 Task: Find the shortest route from Bend to Smith Rock State Park.
Action: Mouse moved to (189, 64)
Screenshot: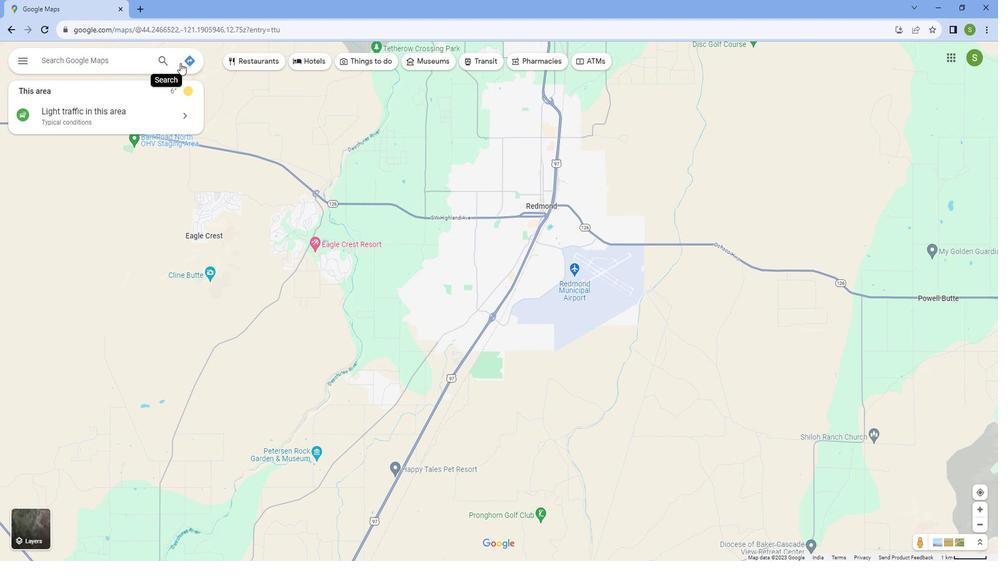
Action: Mouse pressed left at (189, 64)
Screenshot: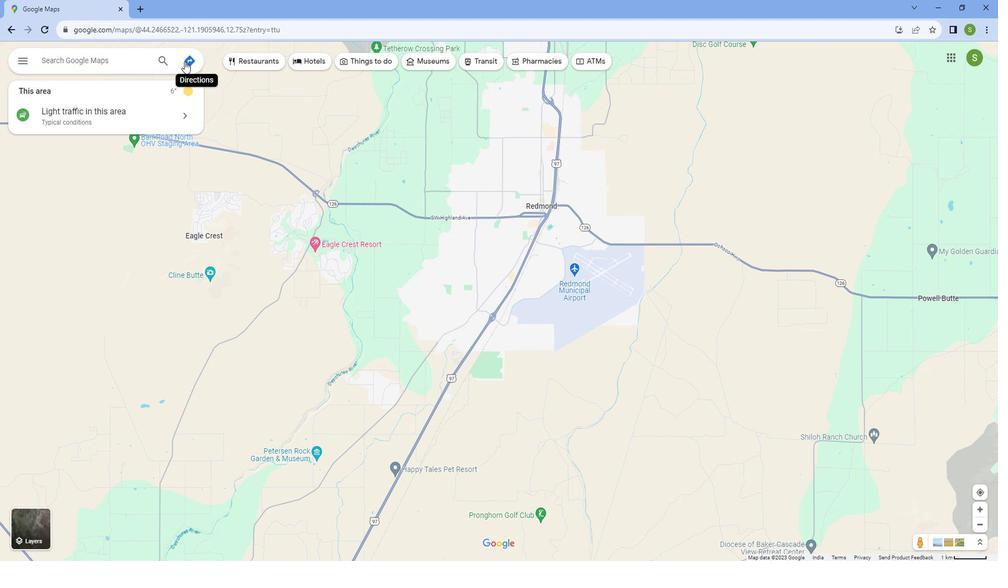 
Action: Mouse moved to (100, 96)
Screenshot: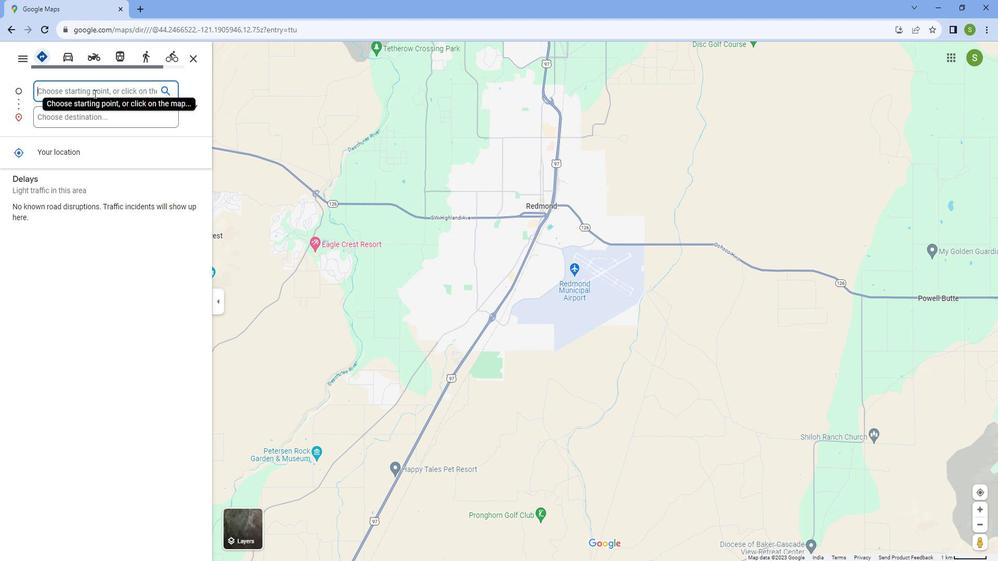 
Action: Key pressed <Key.caps_lock>B<Key.caps_lock>end
Screenshot: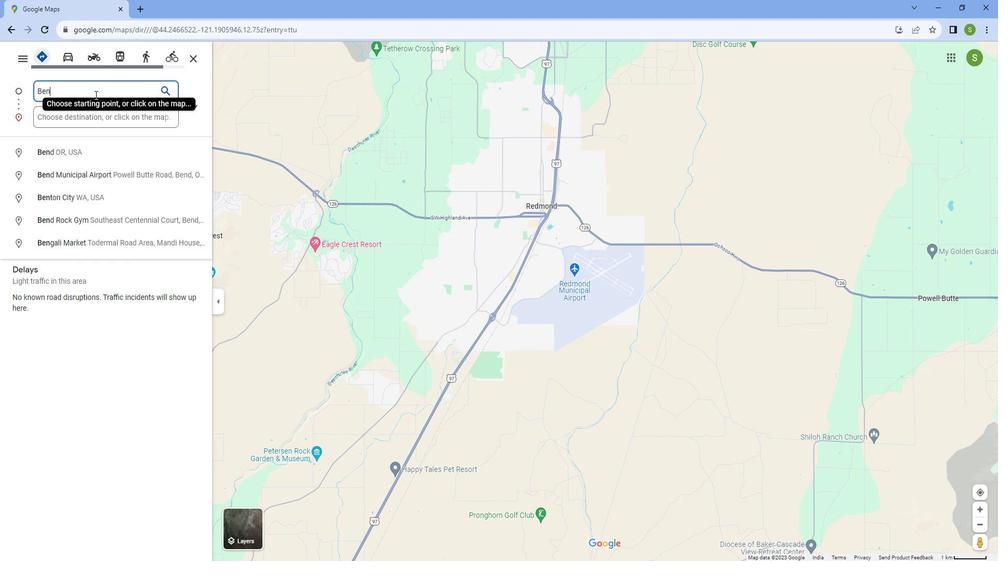 
Action: Mouse moved to (72, 150)
Screenshot: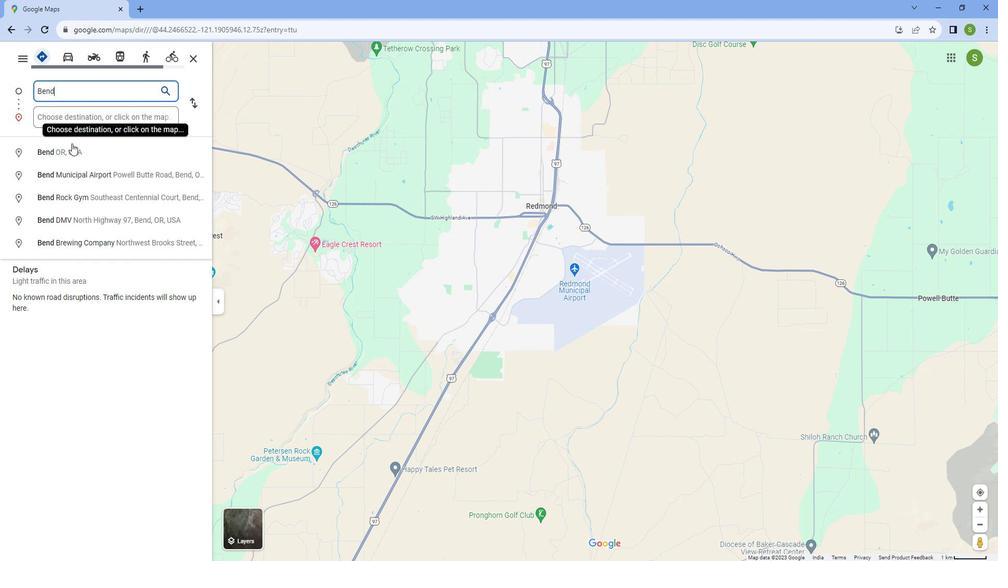 
Action: Mouse pressed left at (72, 150)
Screenshot: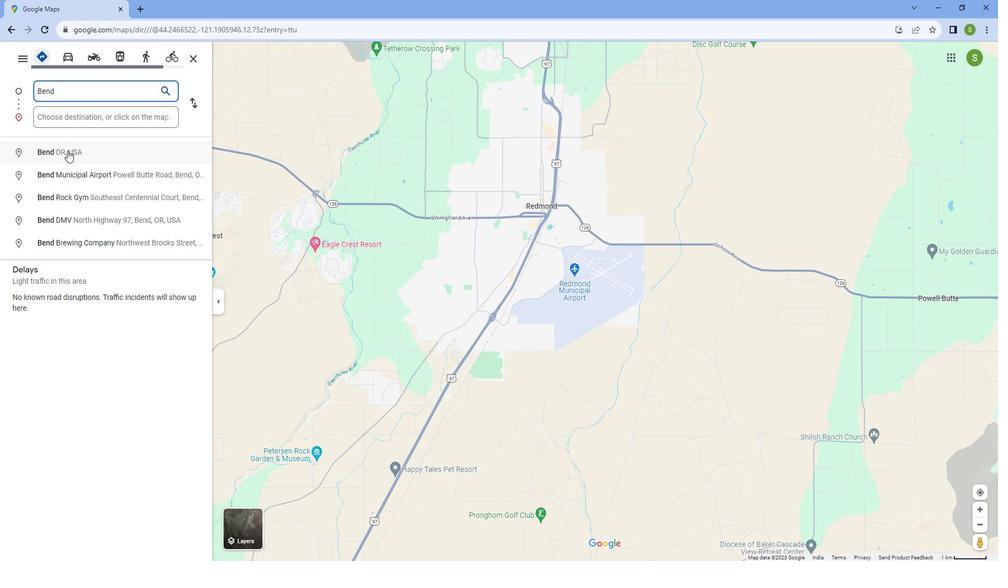 
Action: Mouse moved to (97, 116)
Screenshot: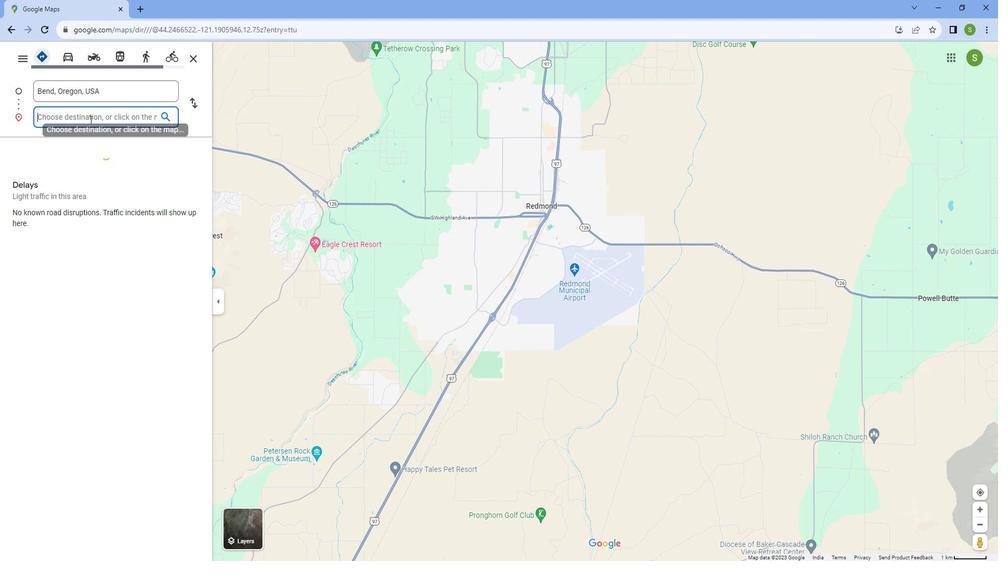 
Action: Mouse pressed left at (97, 116)
Screenshot: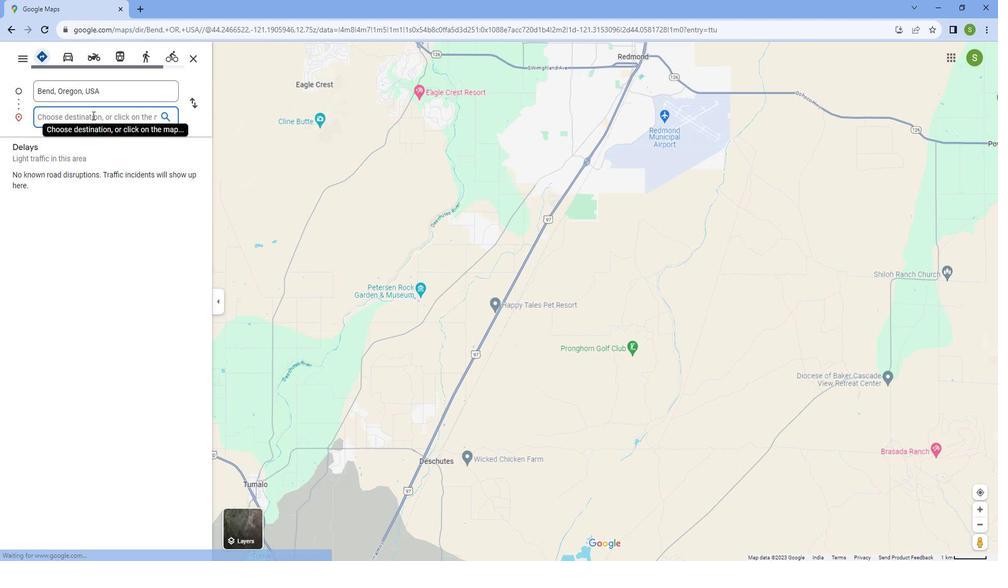 
Action: Mouse moved to (97, 115)
Screenshot: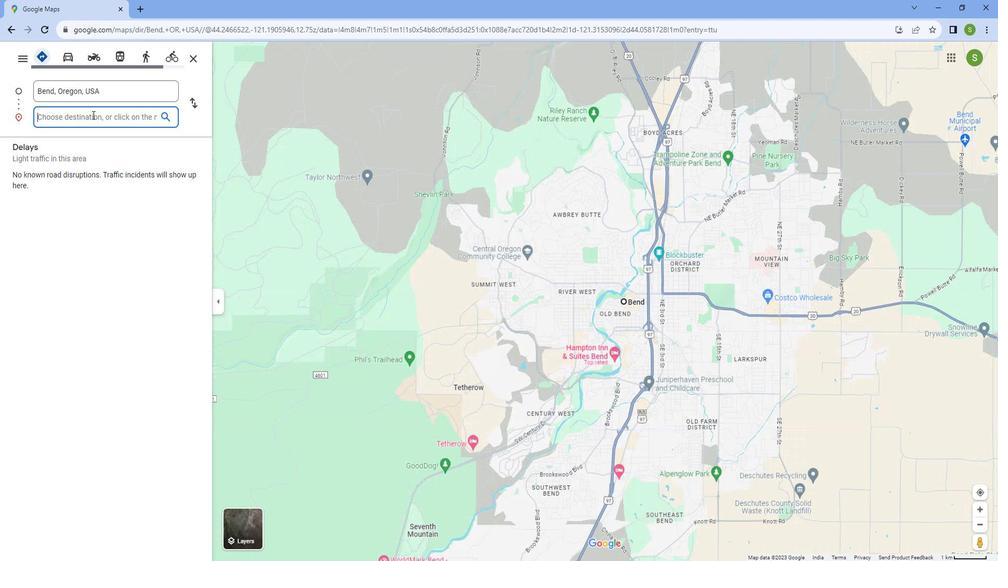 
Action: Key pressed <Key.caps_lock>S<Key.caps_lock>mith<Key.space><Key.caps_lock>R<Key.caps_lock>ock<Key.space><Key.caps_lock>S<Key.caps_lock>tate<Key.space><Key.caps_lock>PA<Key.backspace><Key.caps_lock>ark
Screenshot: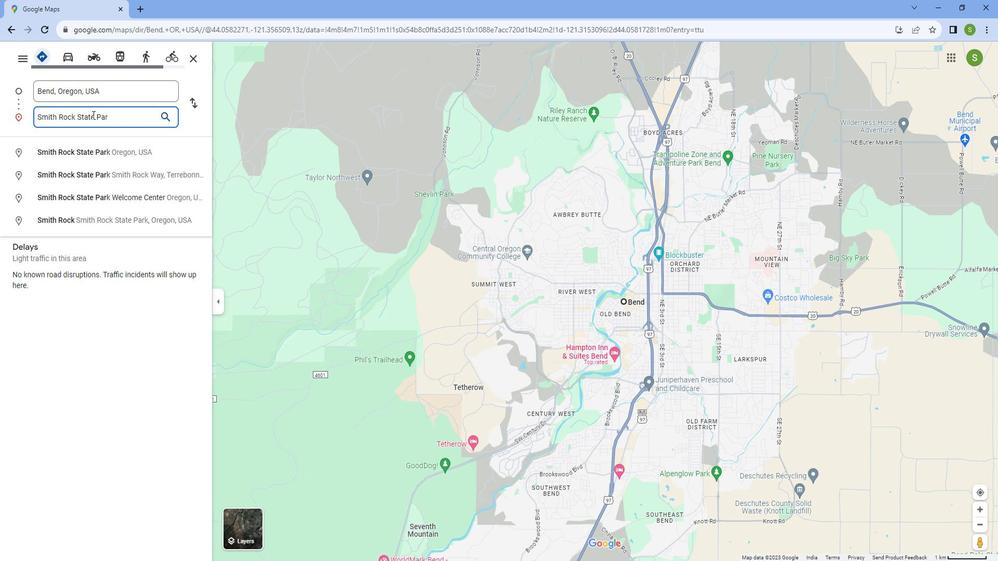 
Action: Mouse moved to (103, 152)
Screenshot: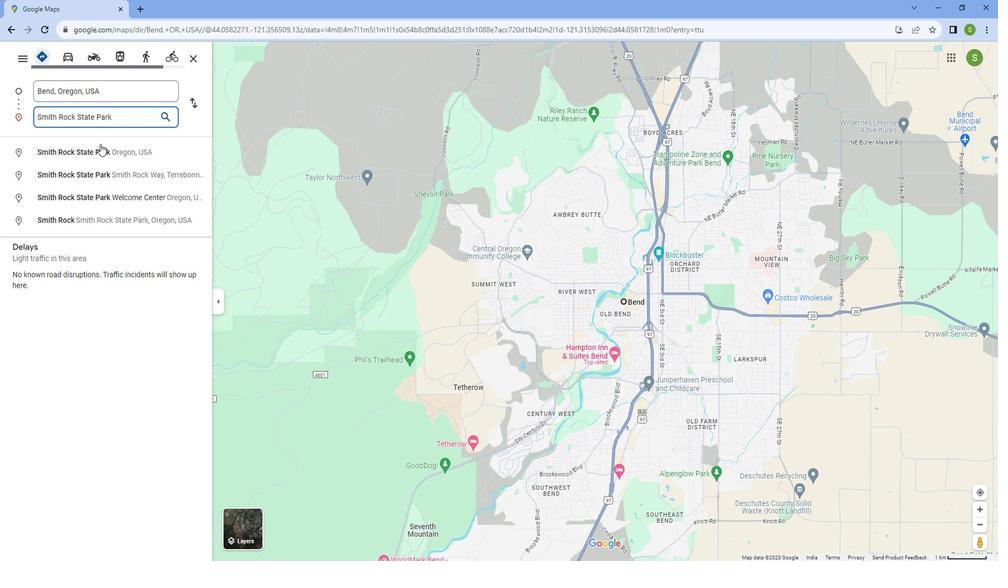 
Action: Mouse pressed left at (103, 152)
Screenshot: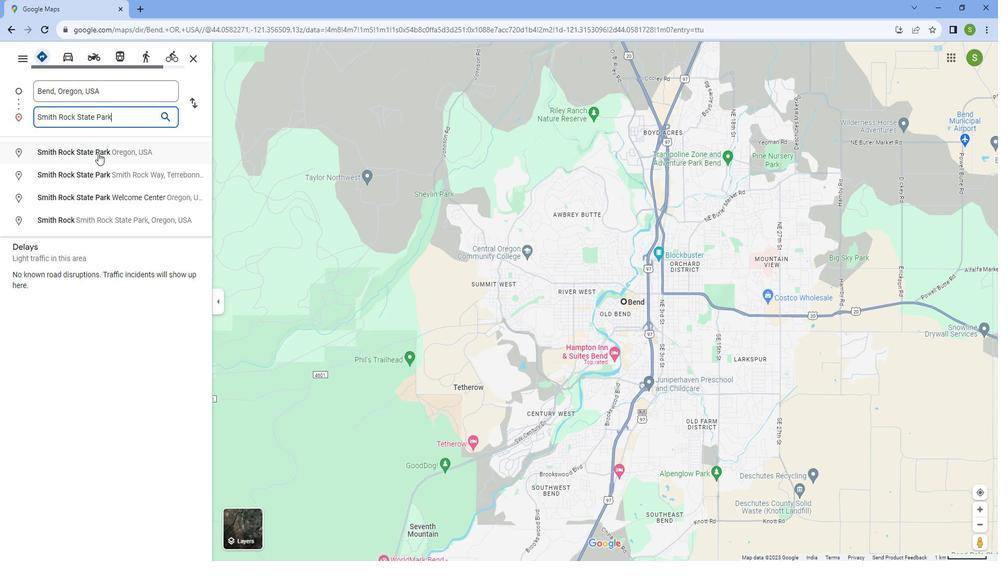 
Action: Mouse moved to (63, 278)
Screenshot: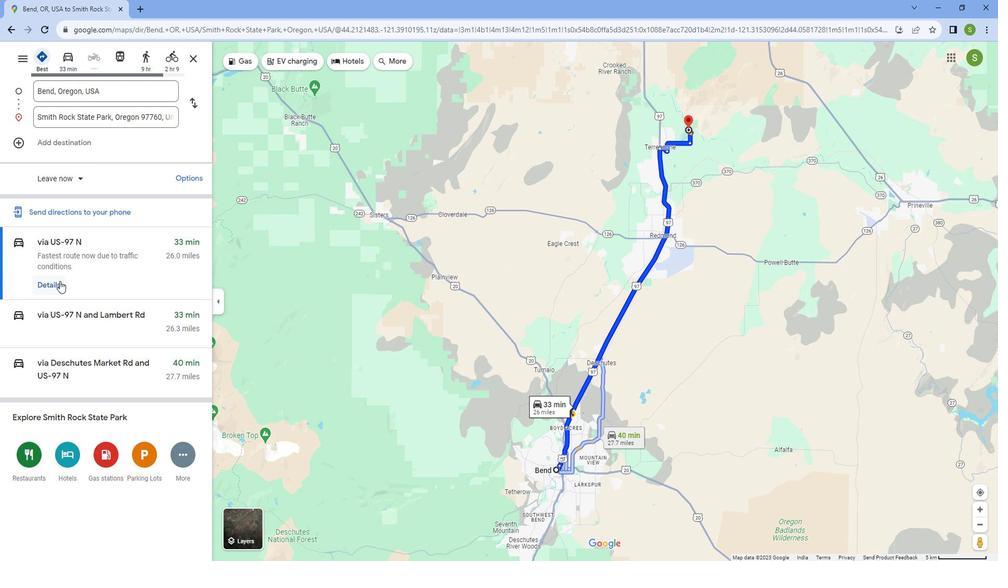 
Action: Mouse pressed left at (63, 278)
Screenshot: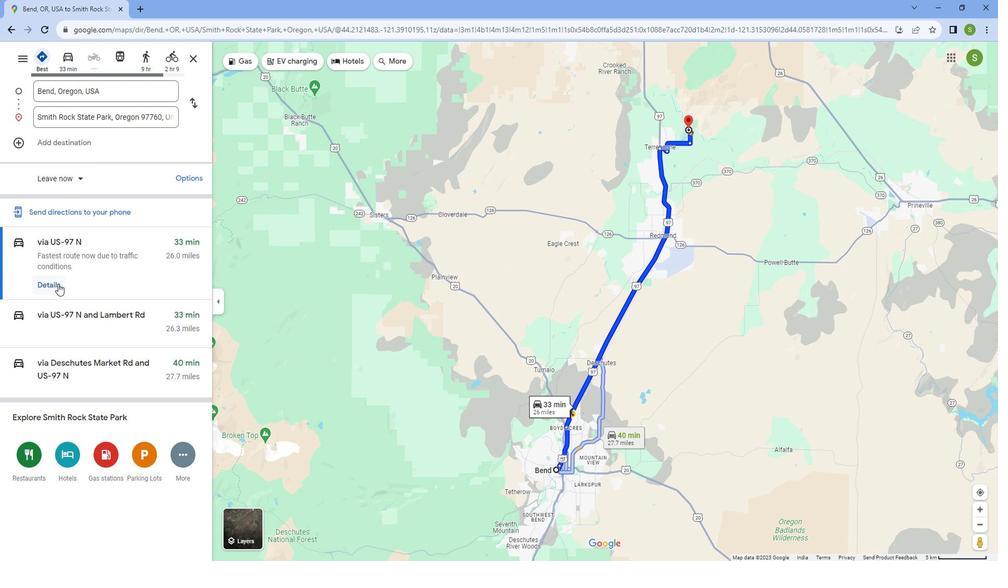 
Action: Mouse moved to (561, 335)
Screenshot: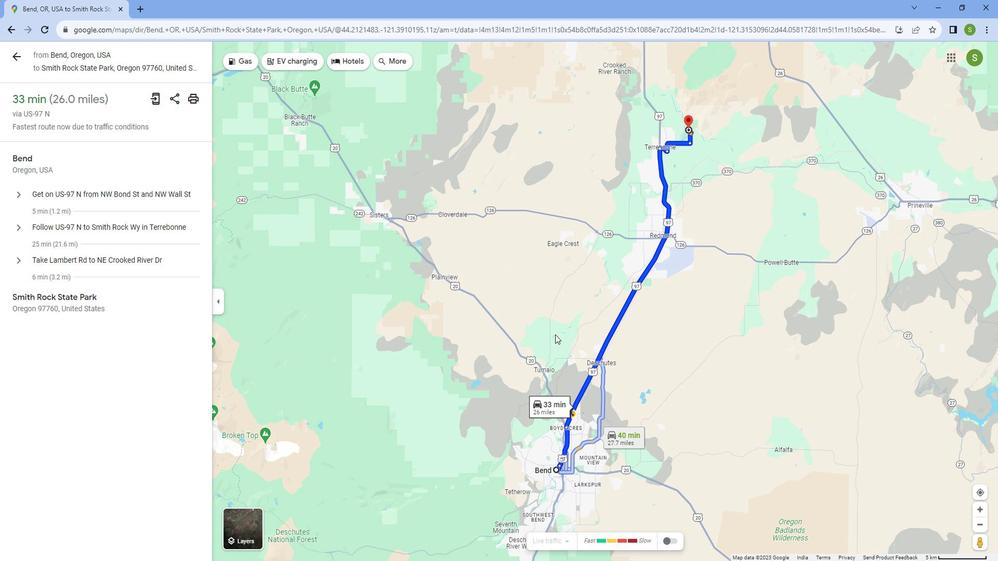 
Action: Mouse scrolled (561, 335) with delta (0, 0)
Screenshot: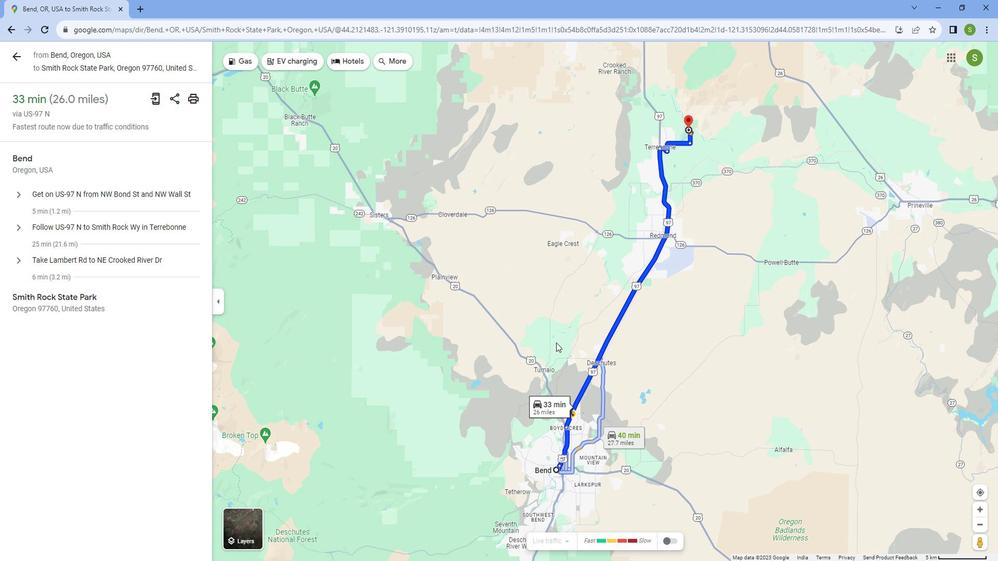 
Action: Mouse scrolled (561, 335) with delta (0, 0)
Screenshot: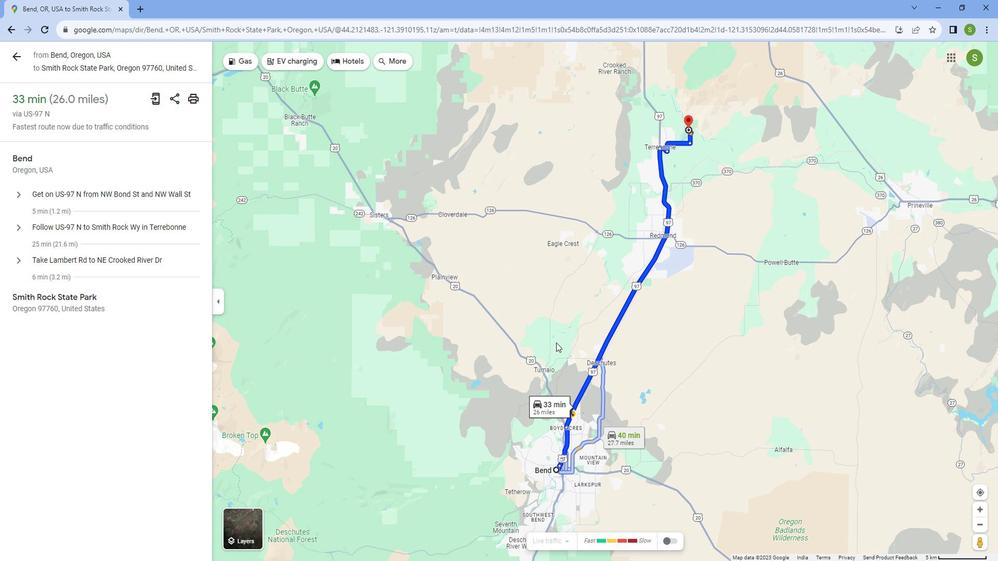 
Action: Mouse scrolled (561, 335) with delta (0, 0)
Screenshot: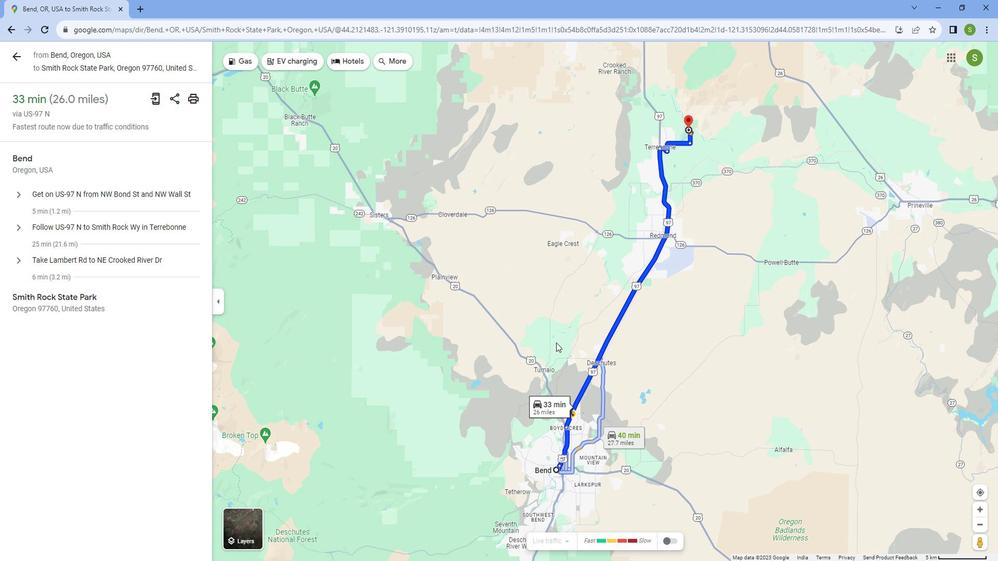 
Action: Mouse scrolled (561, 335) with delta (0, 0)
Screenshot: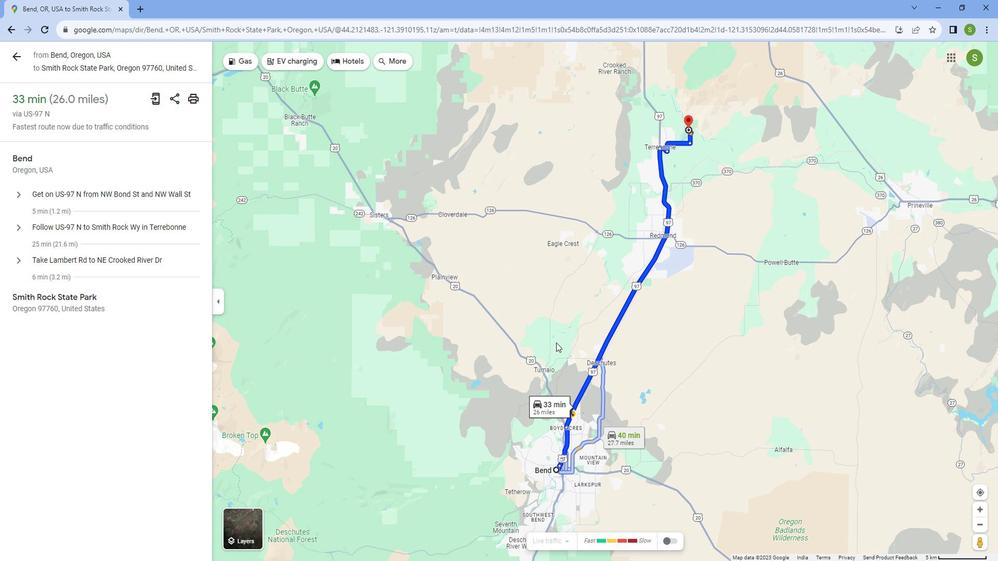 
Action: Mouse scrolled (561, 335) with delta (0, 0)
Screenshot: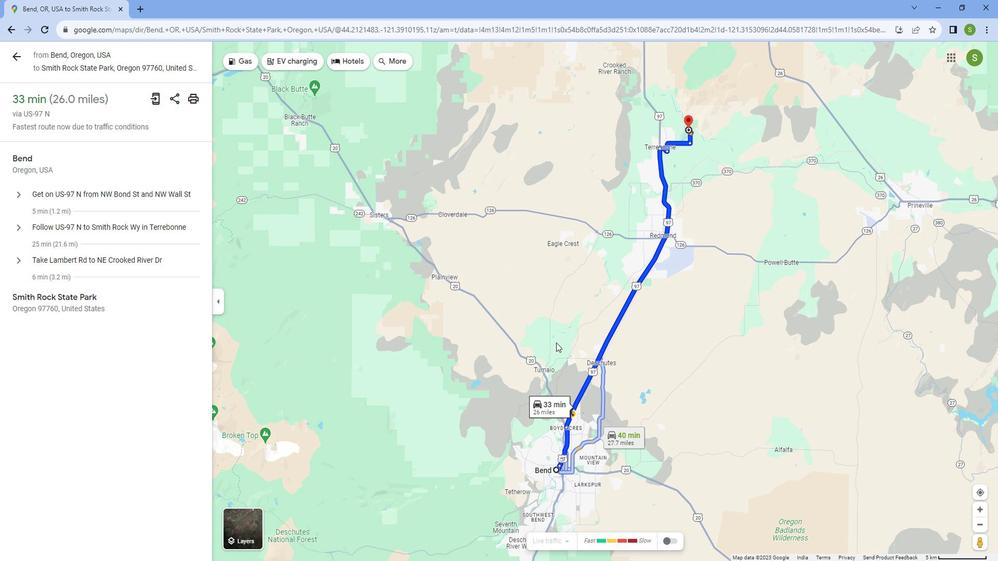 
Action: Mouse scrolled (561, 335) with delta (0, 0)
Screenshot: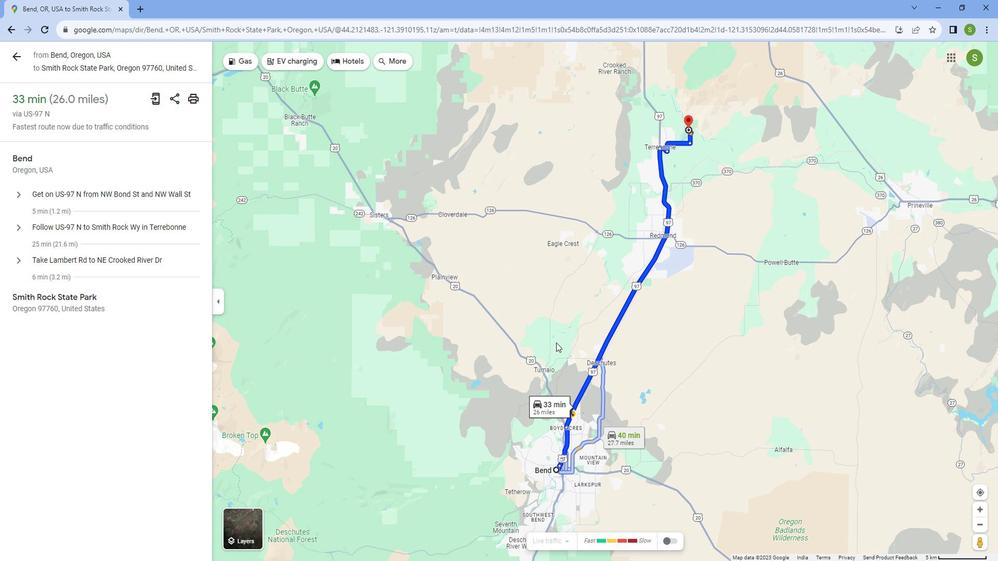 
Action: Mouse scrolled (561, 335) with delta (0, 0)
Screenshot: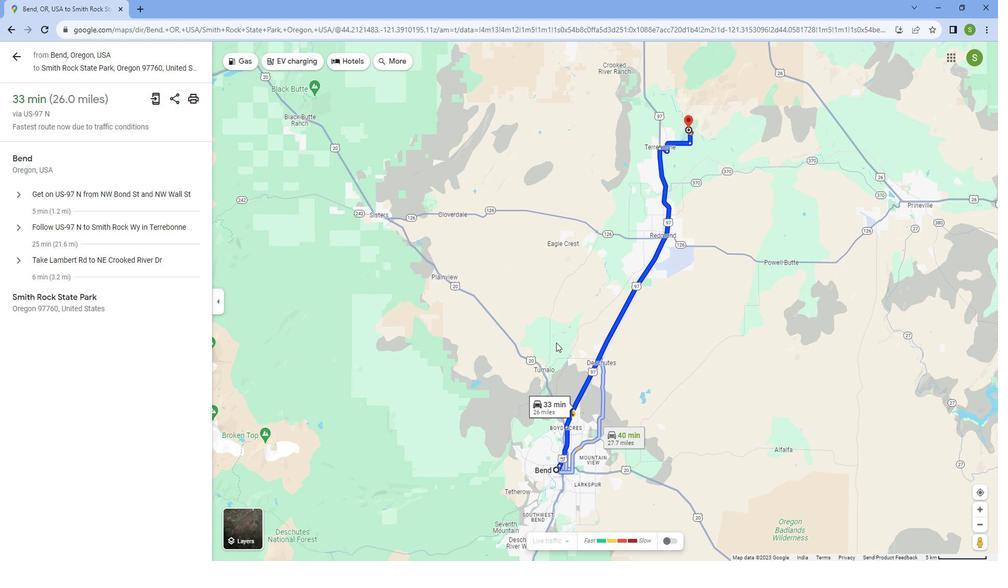 
Action: Mouse scrolled (561, 335) with delta (0, 0)
Screenshot: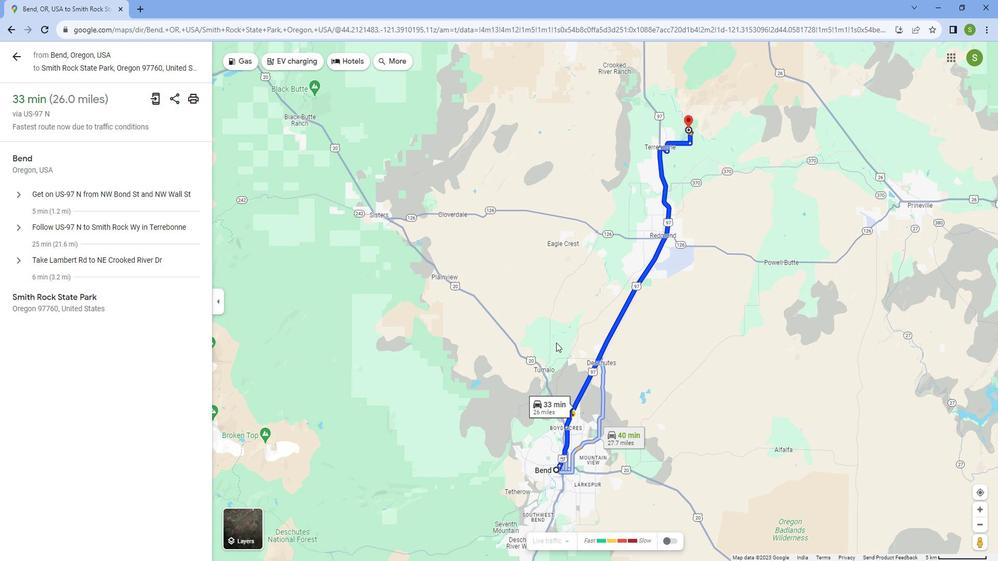 
Action: Mouse scrolled (561, 335) with delta (0, 0)
Screenshot: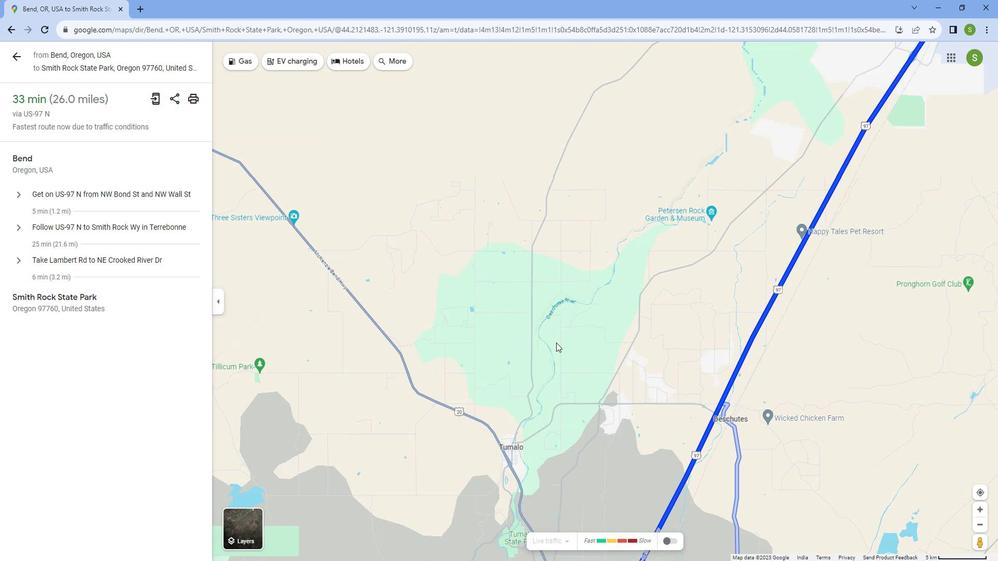 
Action: Mouse scrolled (561, 335) with delta (0, 0)
Screenshot: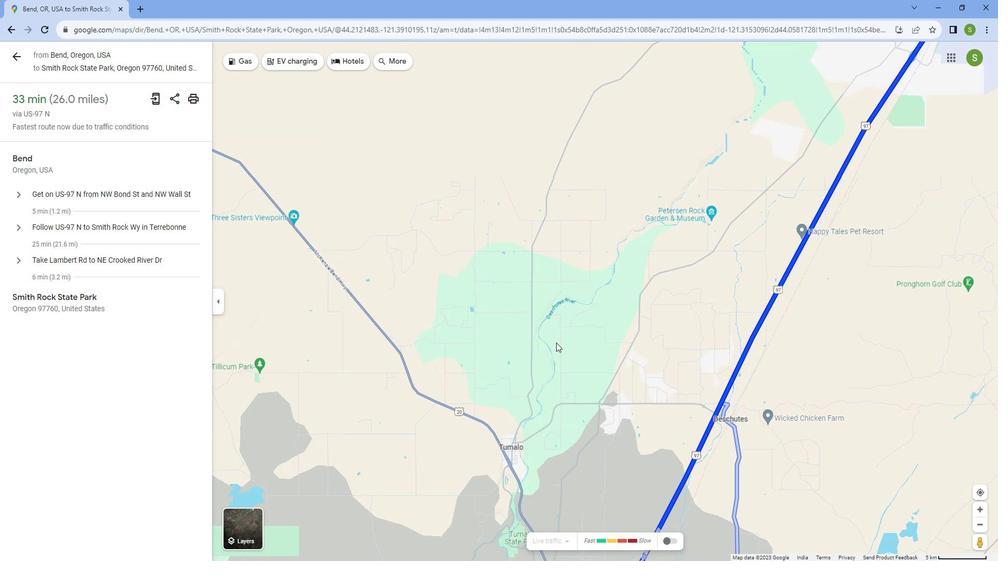 
Action: Mouse scrolled (561, 335) with delta (0, 0)
Screenshot: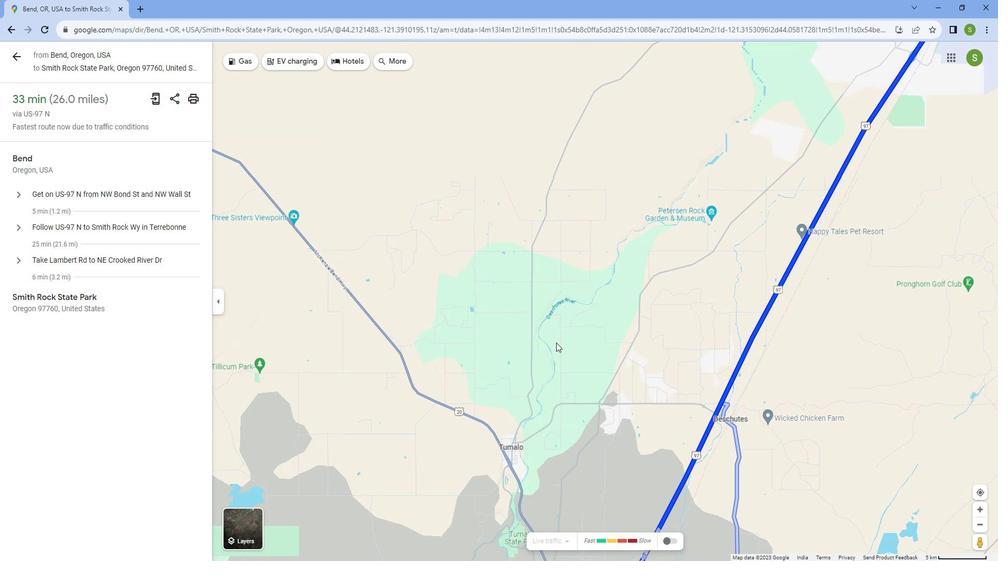 
Action: Mouse scrolled (561, 335) with delta (0, 0)
Screenshot: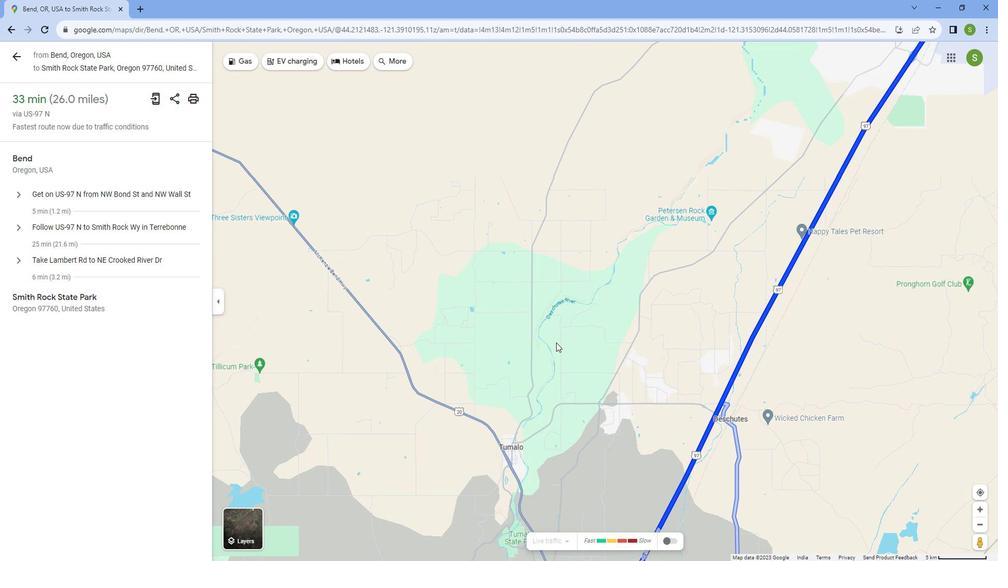 
Action: Mouse scrolled (561, 335) with delta (0, 0)
Screenshot: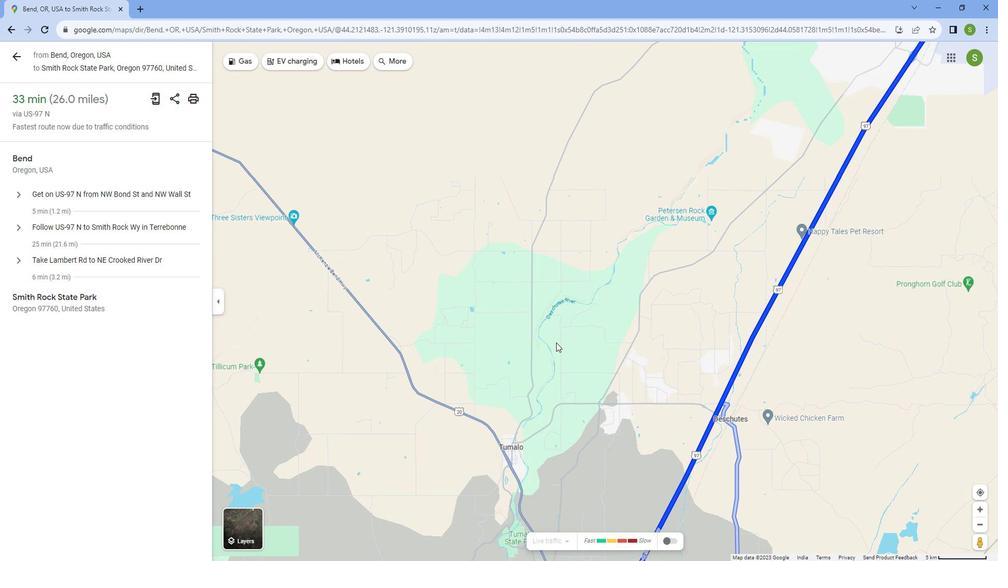
Action: Mouse scrolled (561, 335) with delta (0, 0)
Screenshot: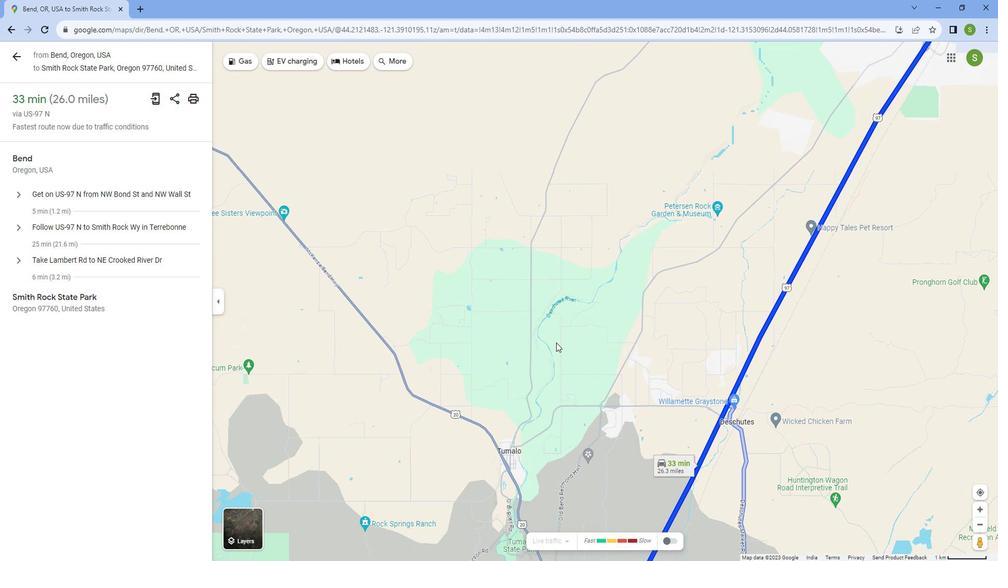 
Action: Mouse moved to (767, 320)
Screenshot: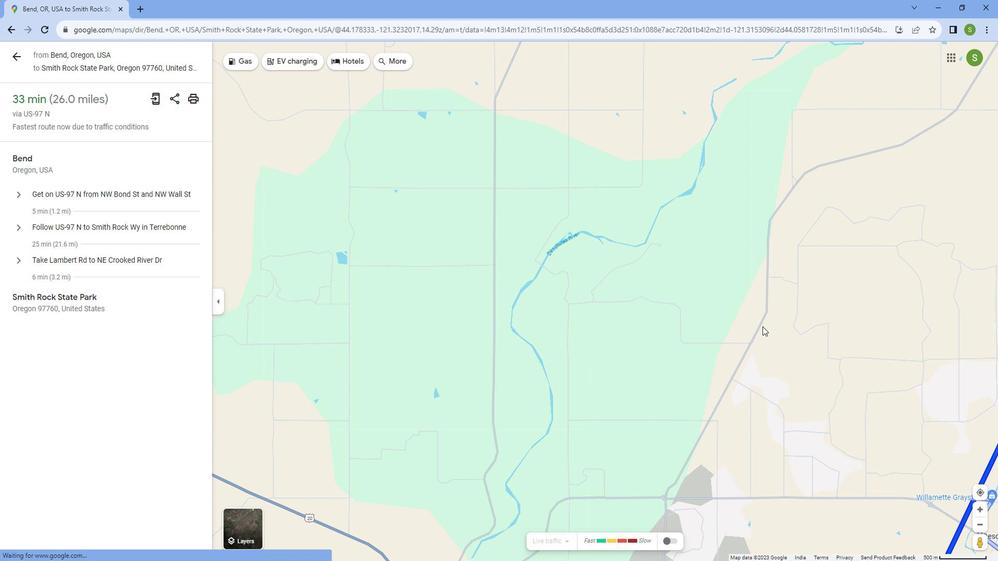 
Action: Mouse pressed left at (767, 320)
Screenshot: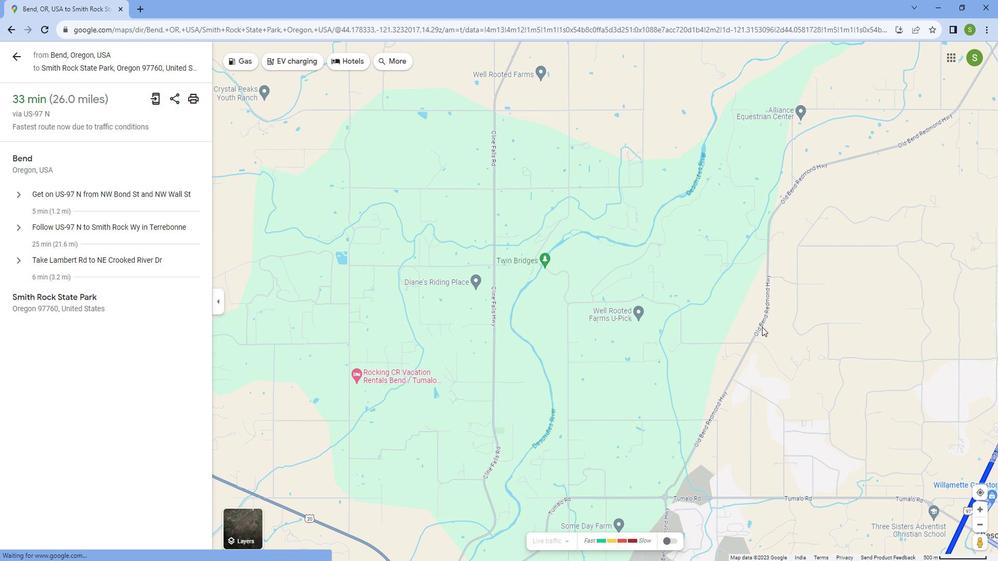 
Action: Mouse moved to (429, 224)
Screenshot: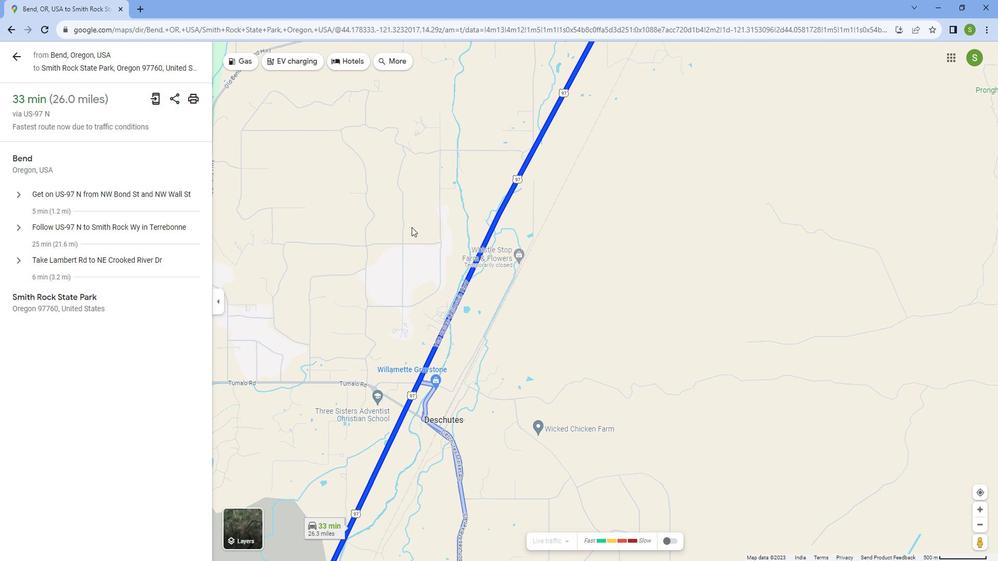
Action: Mouse scrolled (429, 223) with delta (0, 0)
Screenshot: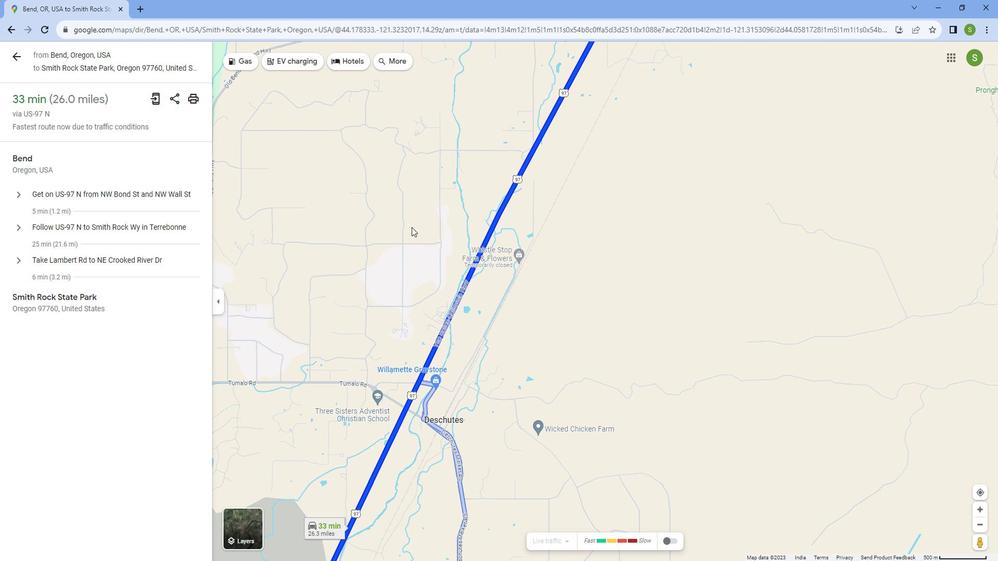 
Action: Mouse scrolled (429, 223) with delta (0, 0)
Screenshot: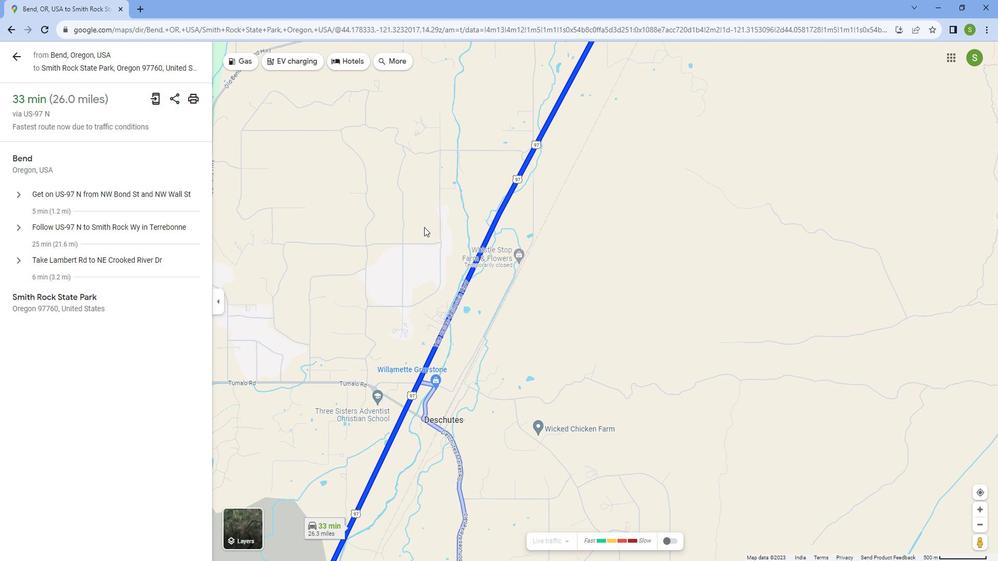 
Action: Mouse scrolled (429, 223) with delta (0, 0)
Screenshot: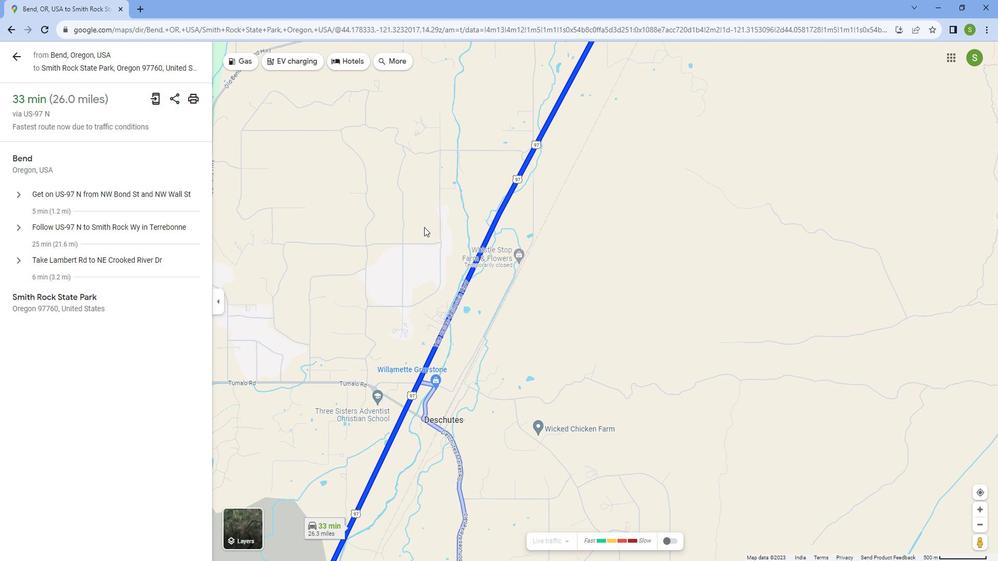 
Action: Mouse scrolled (429, 223) with delta (0, 0)
Screenshot: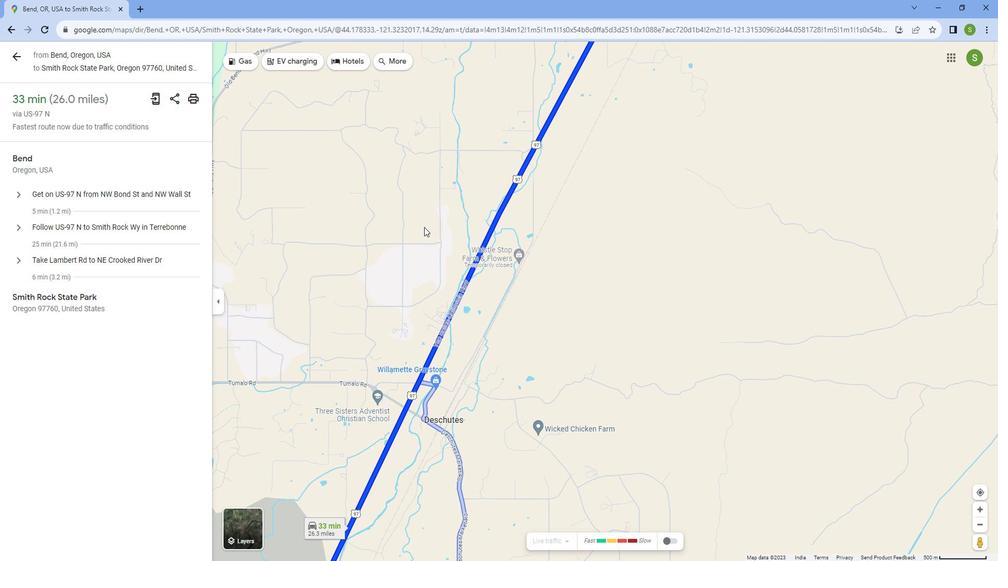
Action: Mouse scrolled (429, 223) with delta (0, 0)
Screenshot: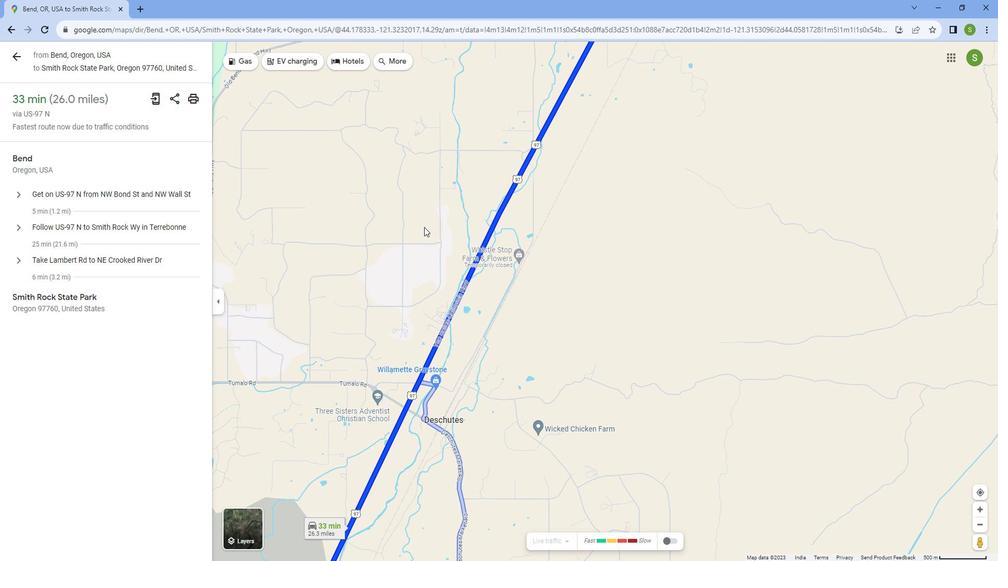 
Action: Mouse scrolled (429, 223) with delta (0, 0)
Screenshot: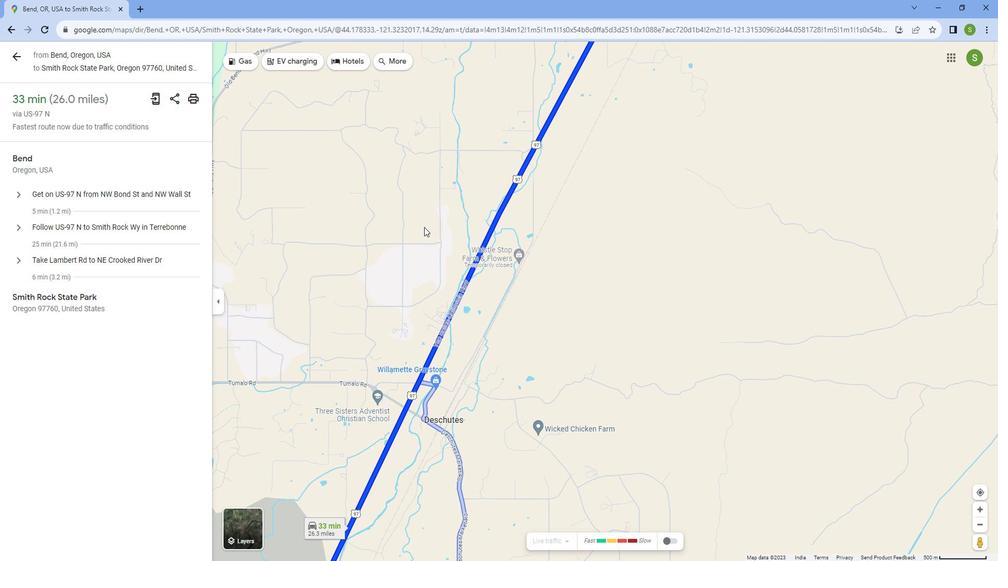 
Action: Mouse scrolled (429, 223) with delta (0, 0)
Screenshot: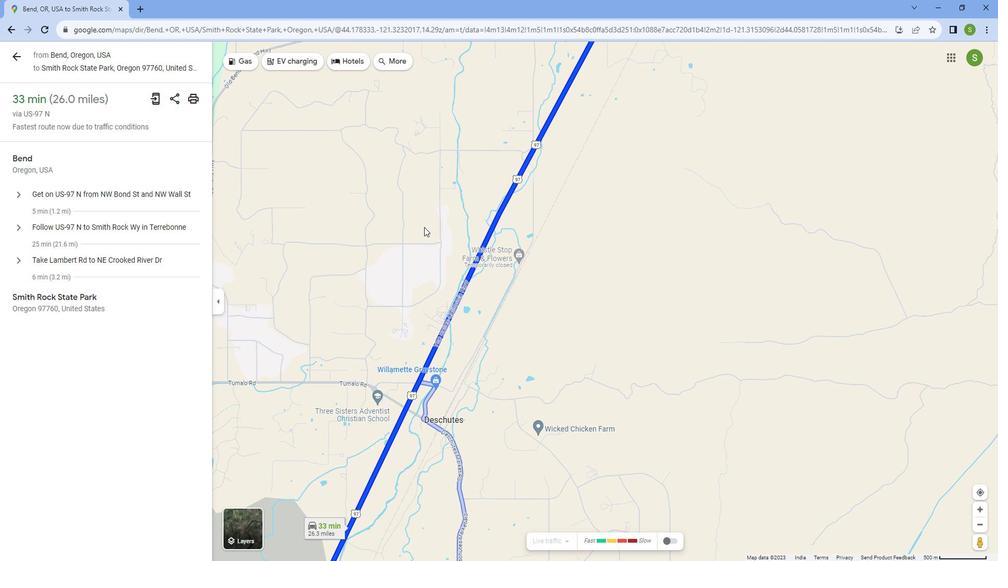 
Action: Mouse scrolled (429, 223) with delta (0, 0)
Screenshot: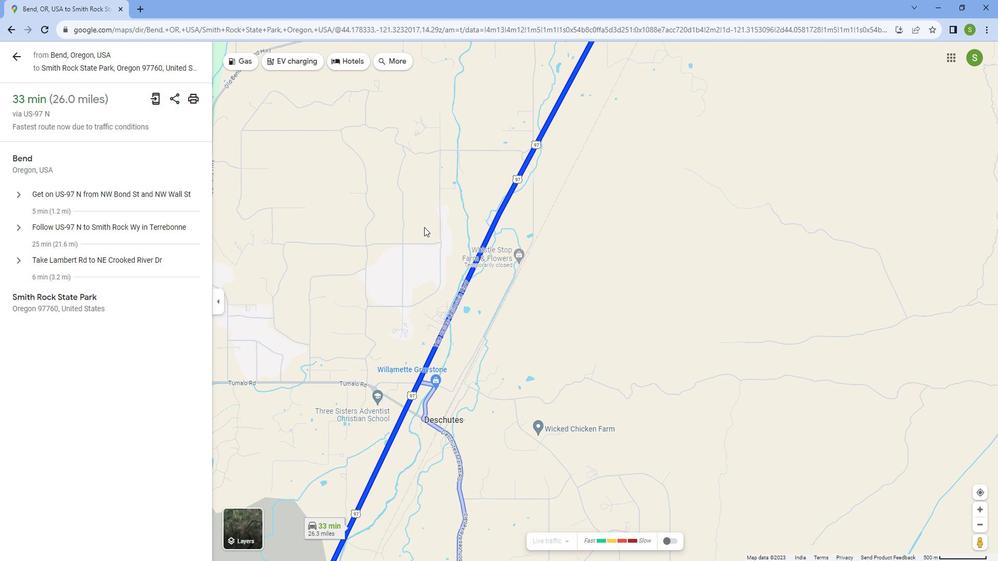 
Action: Mouse scrolled (429, 224) with delta (0, 0)
Screenshot: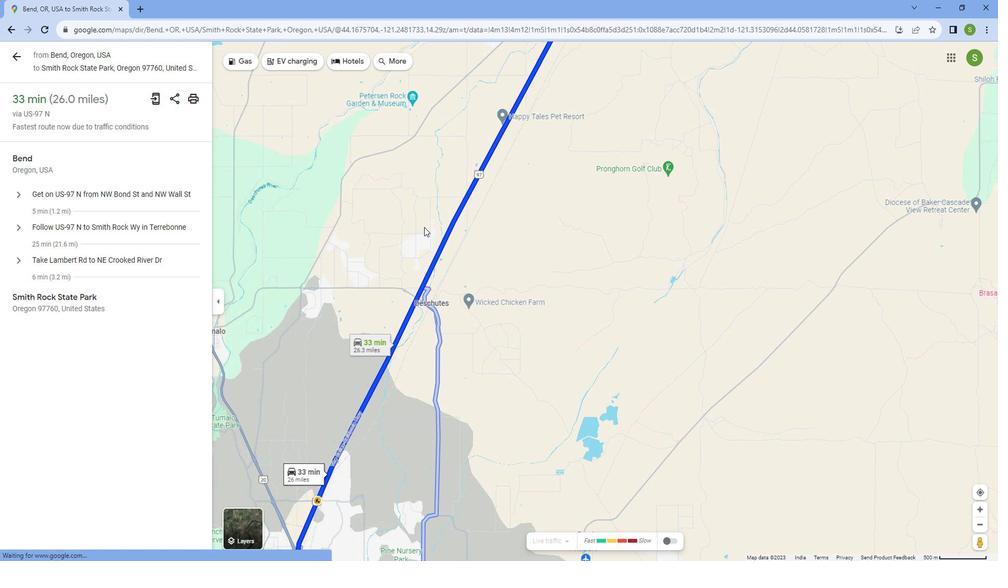
Action: Mouse scrolled (429, 223) with delta (0, 0)
Screenshot: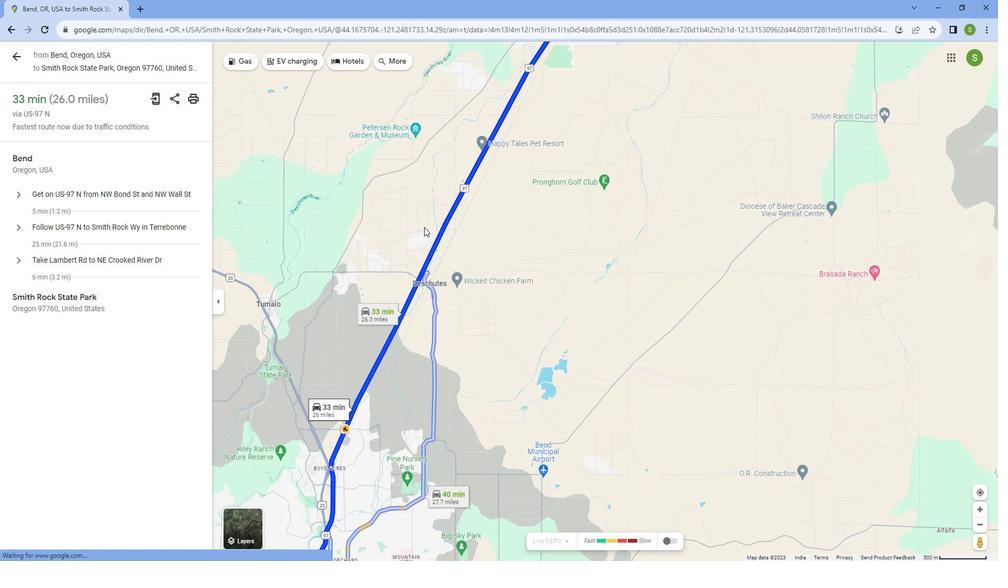 
Action: Mouse scrolled (429, 223) with delta (0, 0)
Screenshot: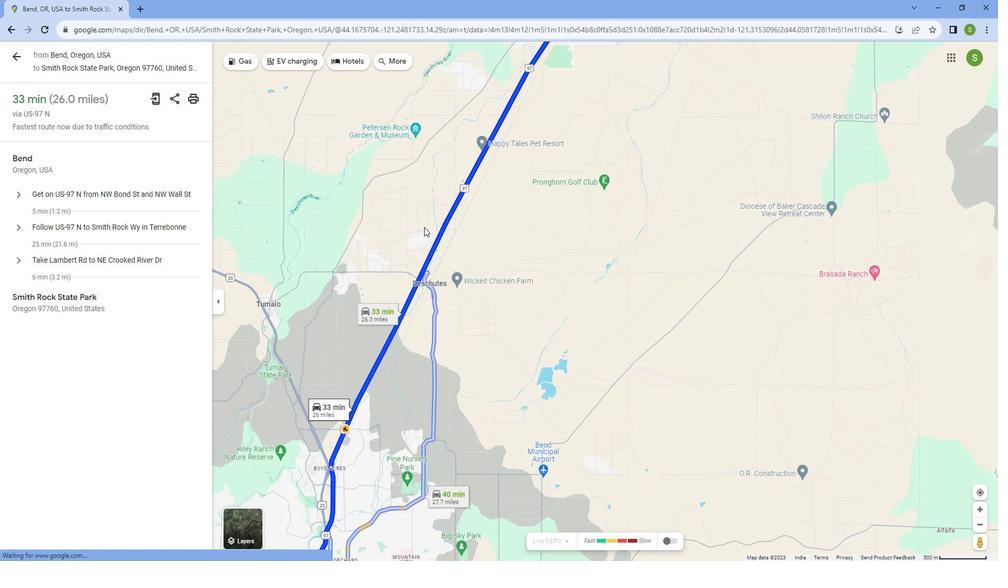 
Action: Mouse scrolled (429, 223) with delta (0, 0)
Screenshot: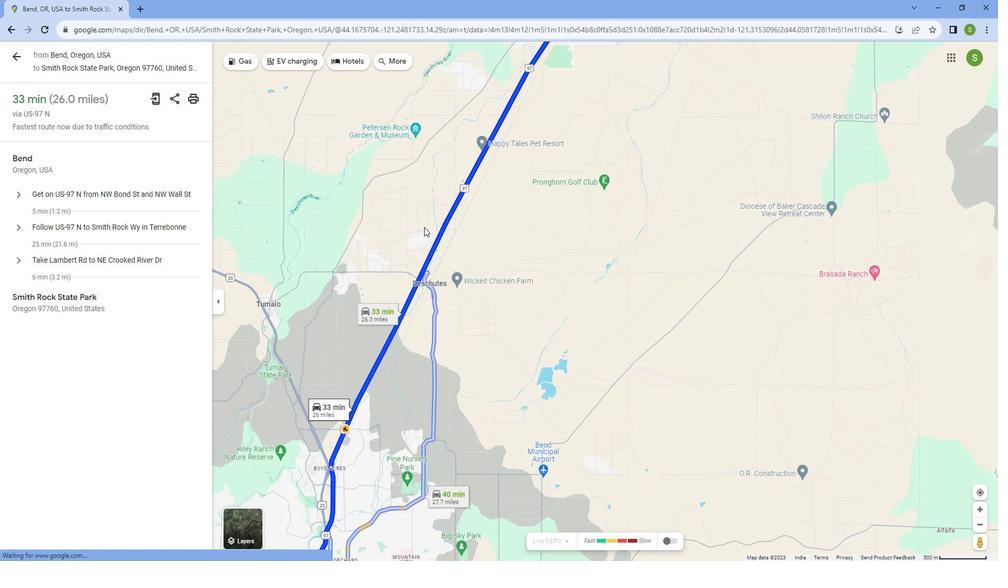 
Action: Mouse scrolled (429, 223) with delta (0, 0)
Screenshot: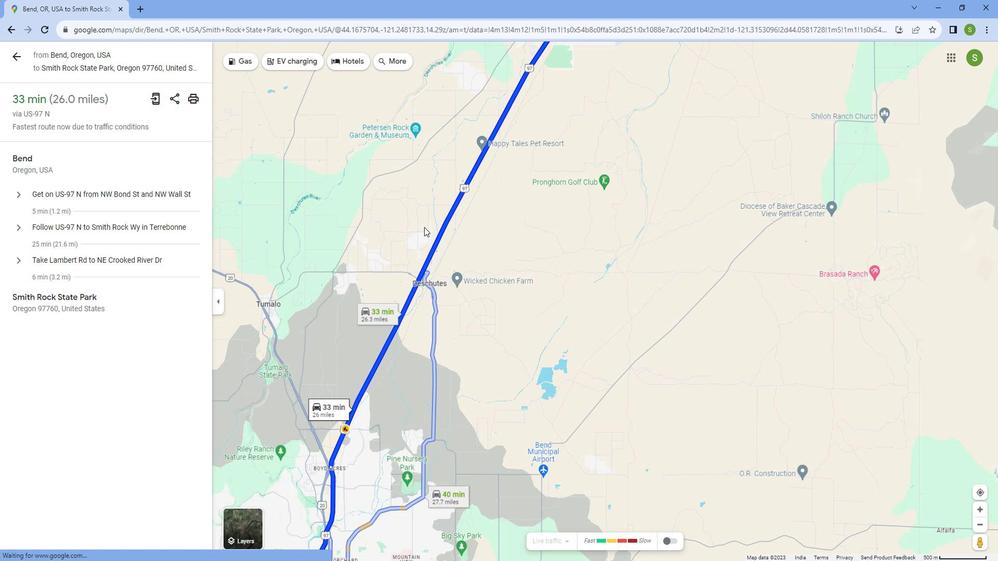 
Action: Mouse scrolled (429, 223) with delta (0, 0)
Screenshot: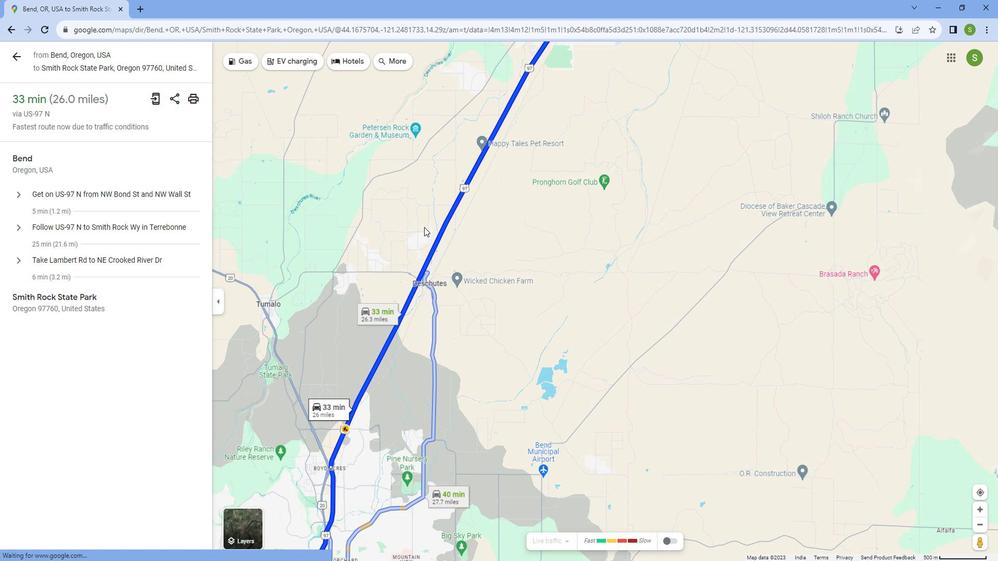 
Action: Mouse scrolled (429, 223) with delta (0, 0)
Screenshot: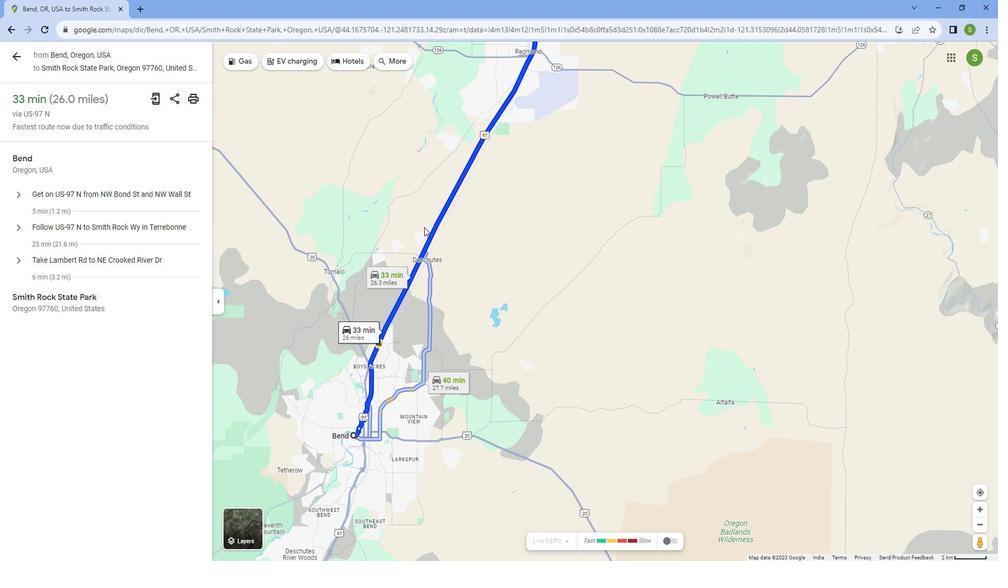 
Action: Mouse scrolled (429, 223) with delta (0, 0)
Screenshot: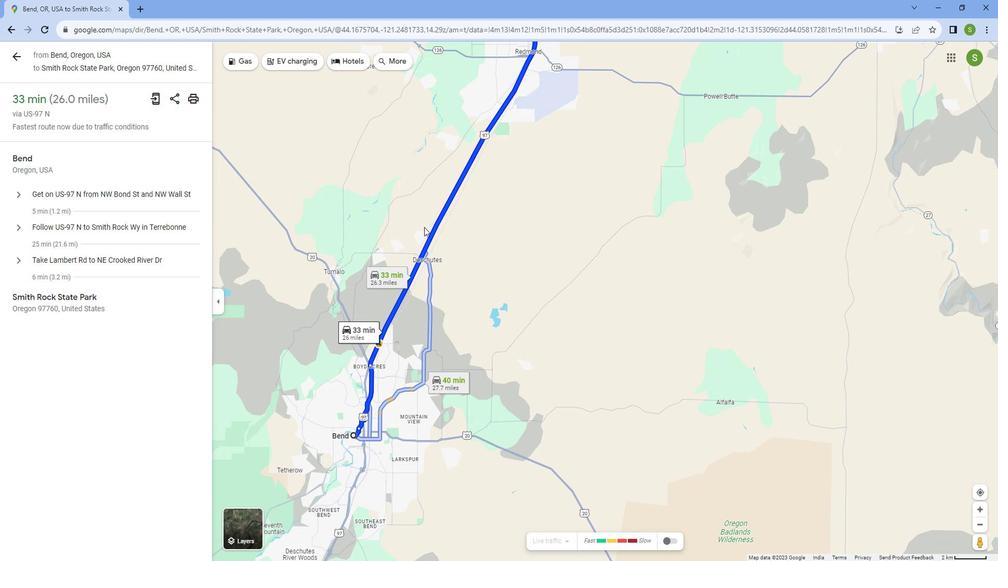 
Action: Mouse scrolled (429, 223) with delta (0, 0)
Screenshot: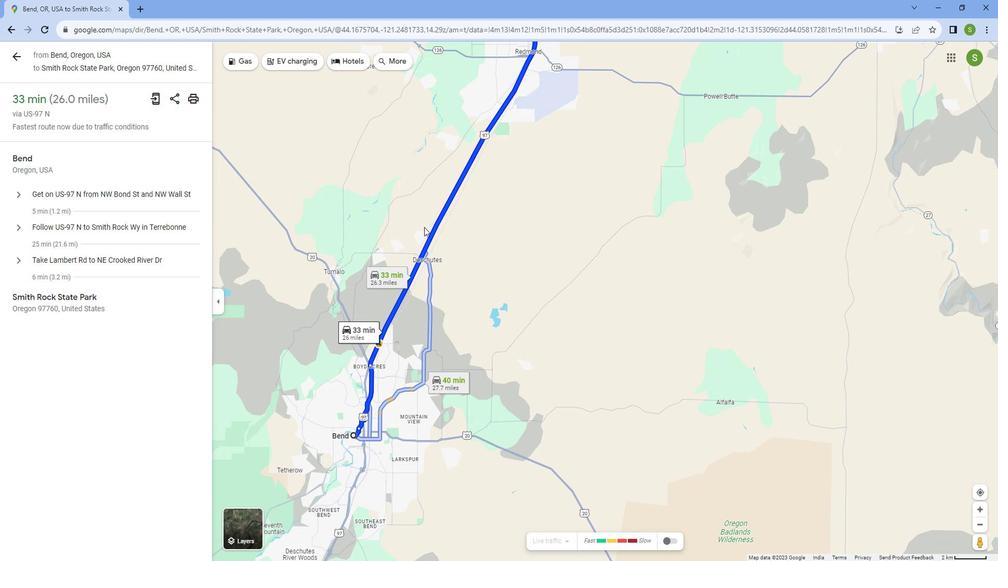 
Action: Mouse scrolled (429, 223) with delta (0, 0)
Screenshot: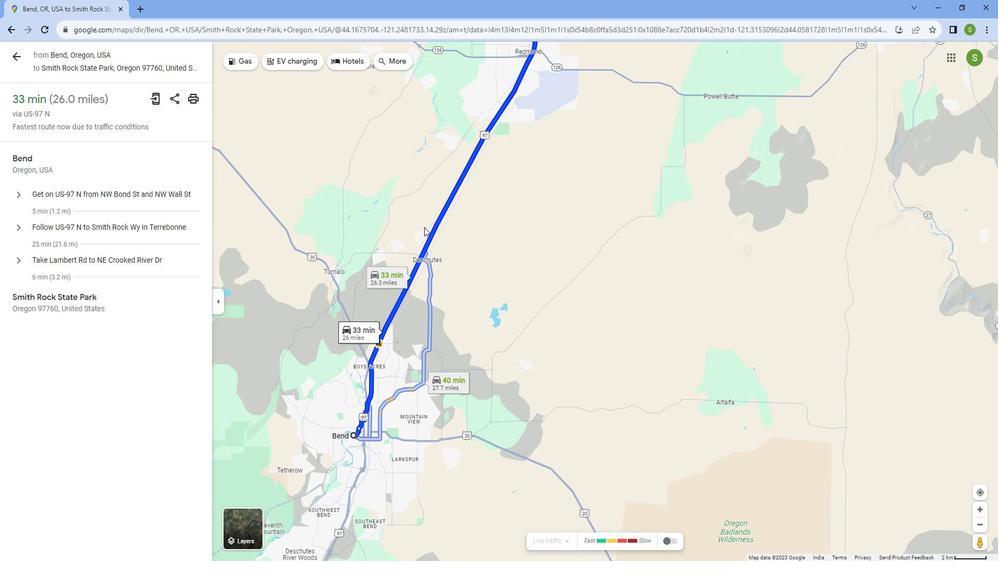 
Action: Mouse scrolled (429, 223) with delta (0, 0)
Screenshot: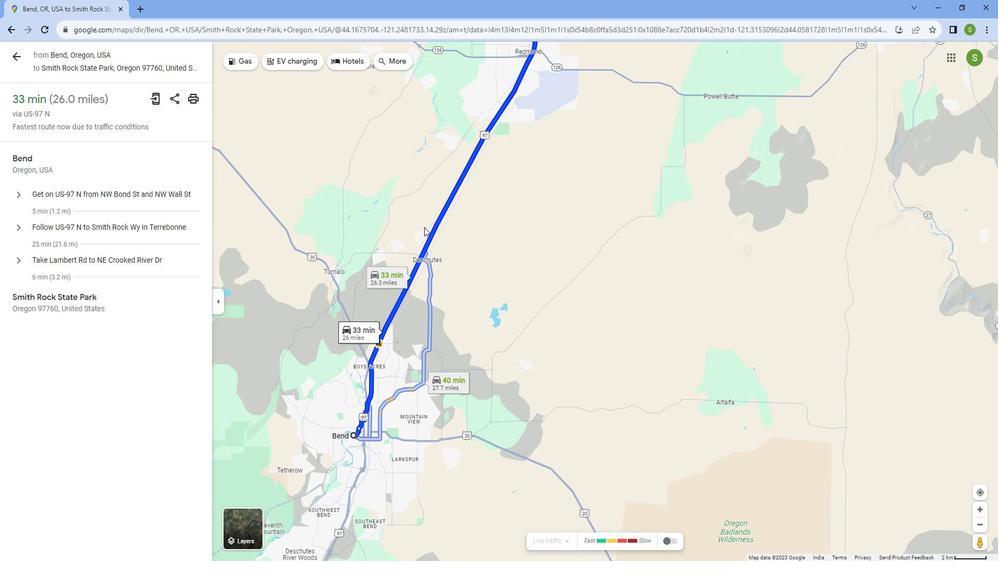 
Action: Mouse moved to (503, 60)
Screenshot: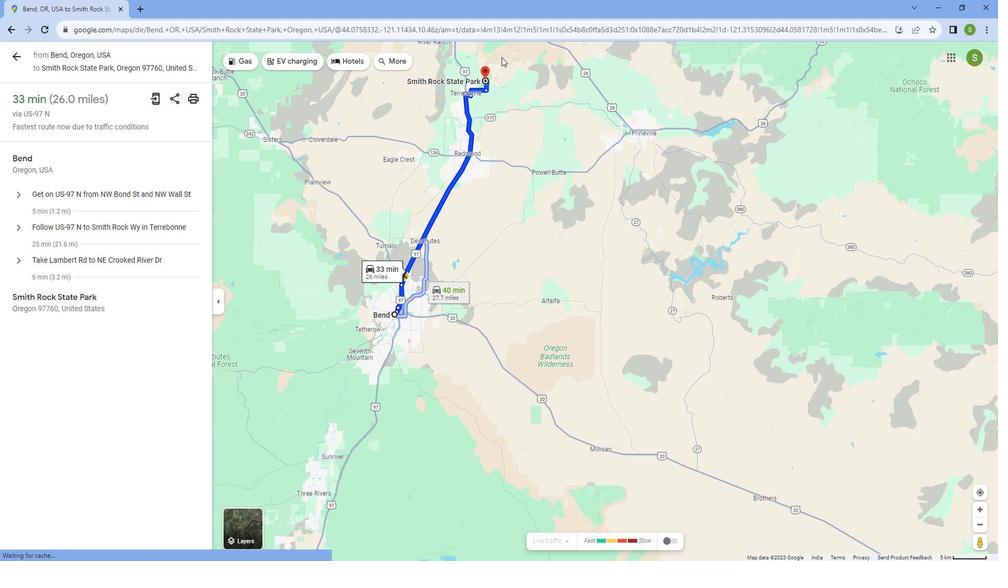 
Action: Mouse scrolled (503, 60) with delta (0, 0)
Screenshot: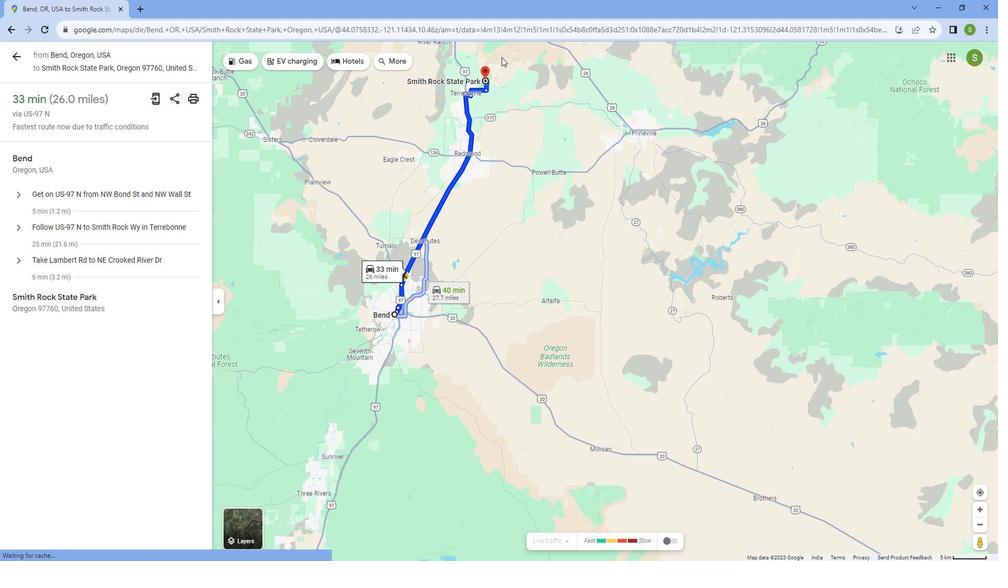 
Action: Mouse moved to (501, 60)
Screenshot: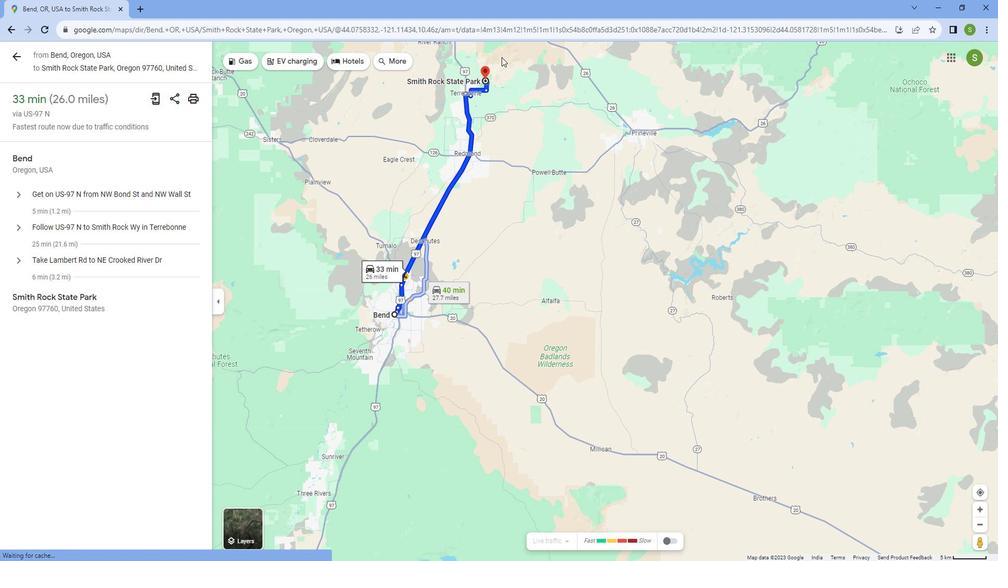 
Action: Mouse scrolled (501, 60) with delta (0, 0)
Screenshot: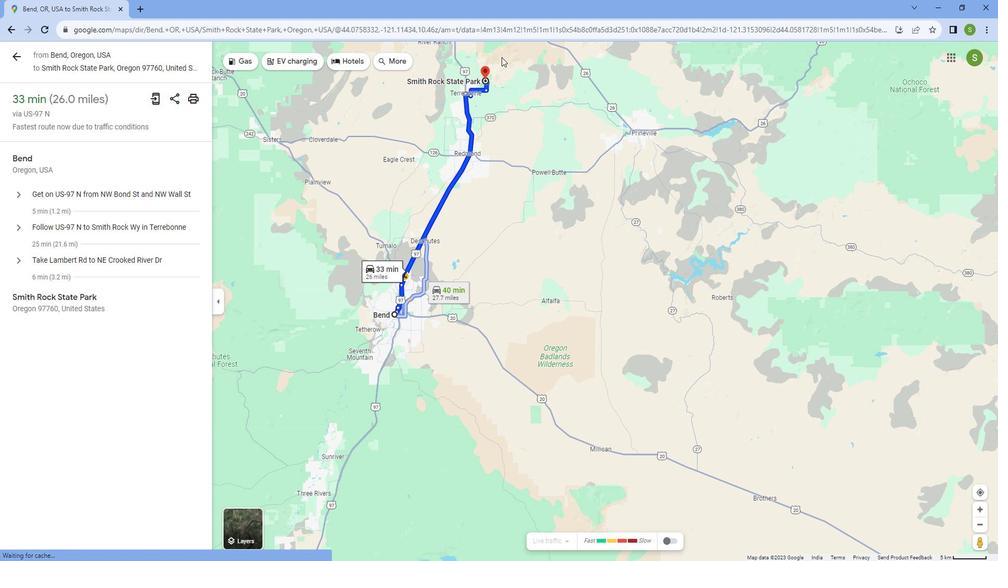 
Action: Mouse moved to (500, 60)
Screenshot: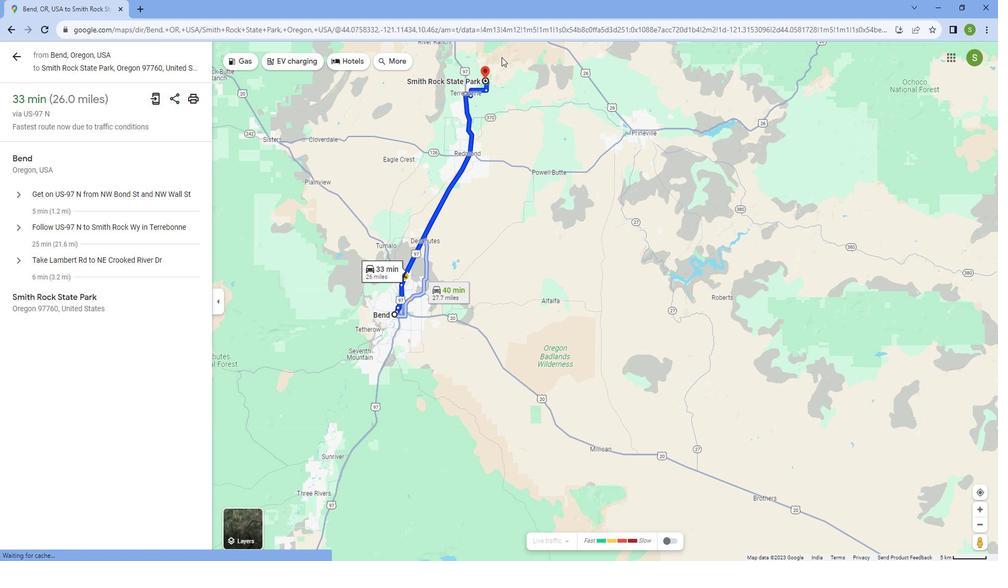 
Action: Mouse scrolled (500, 60) with delta (0, 0)
Screenshot: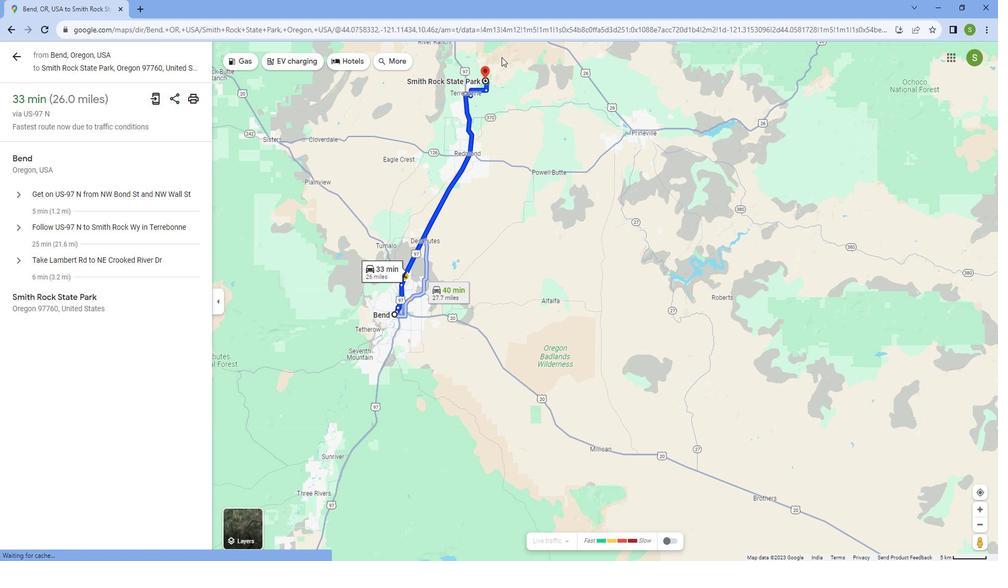 
Action: Mouse moved to (491, 63)
Screenshot: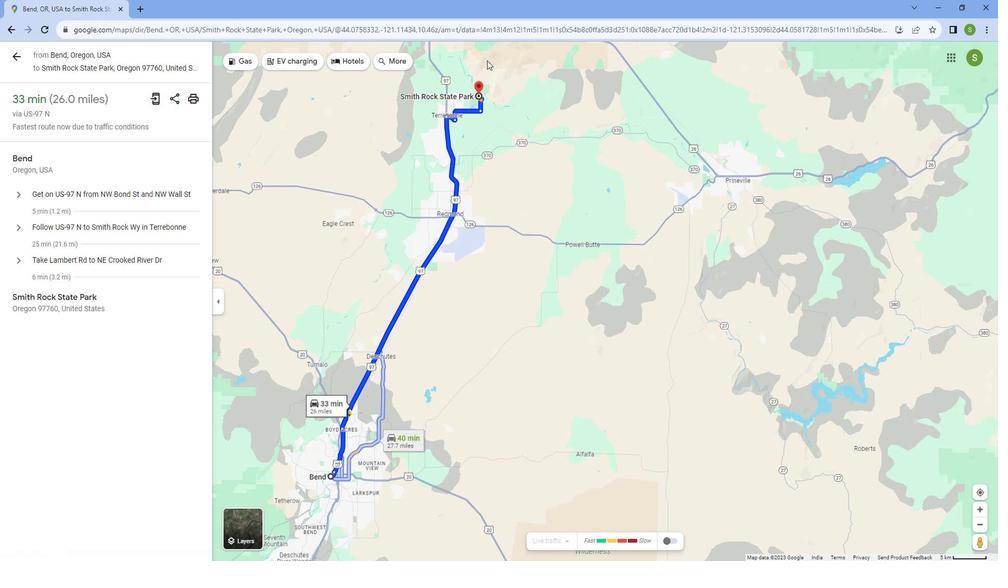 
Action: Mouse scrolled (491, 63) with delta (0, 0)
Screenshot: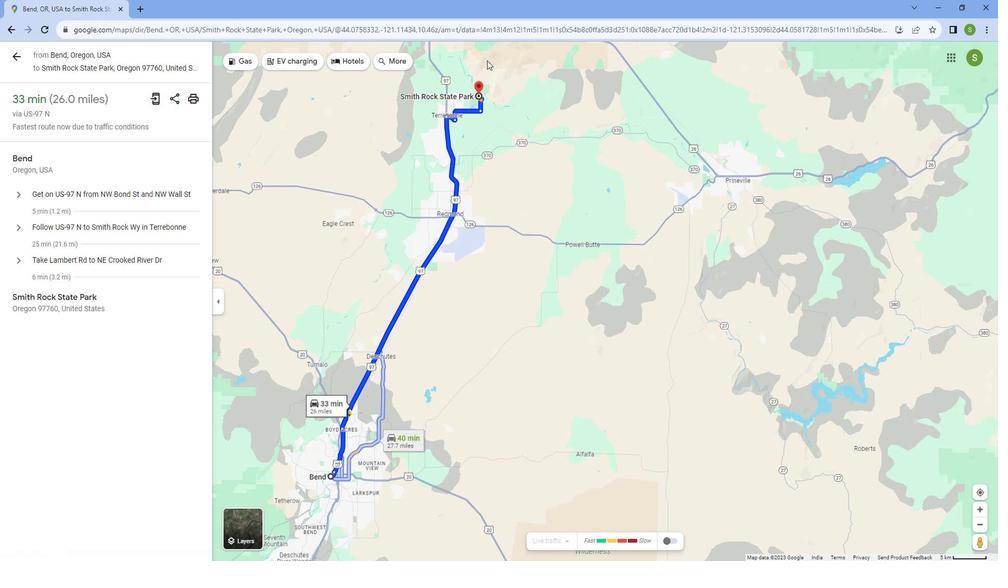 
Action: Mouse moved to (490, 63)
Screenshot: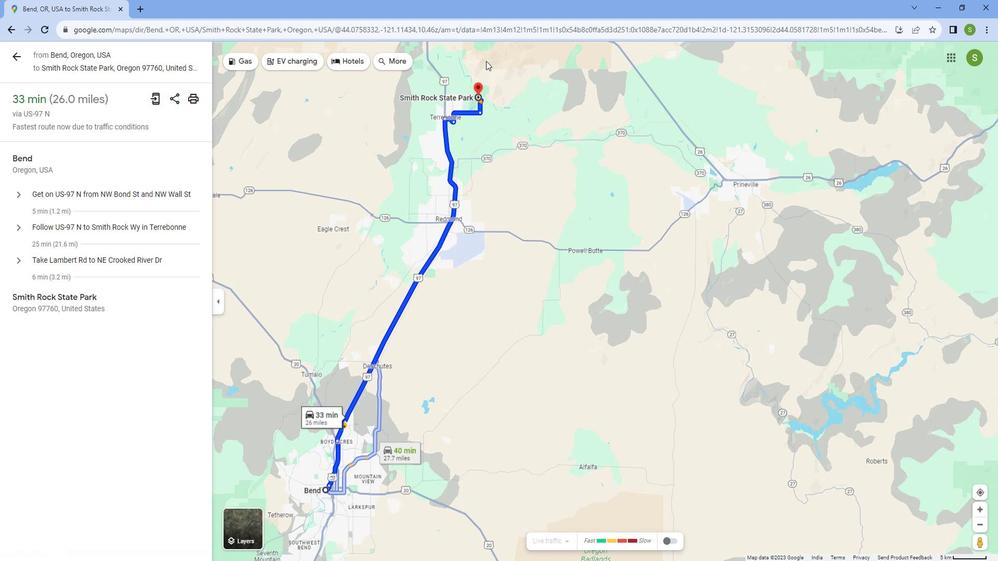 
Action: Mouse scrolled (490, 64) with delta (0, 0)
Screenshot: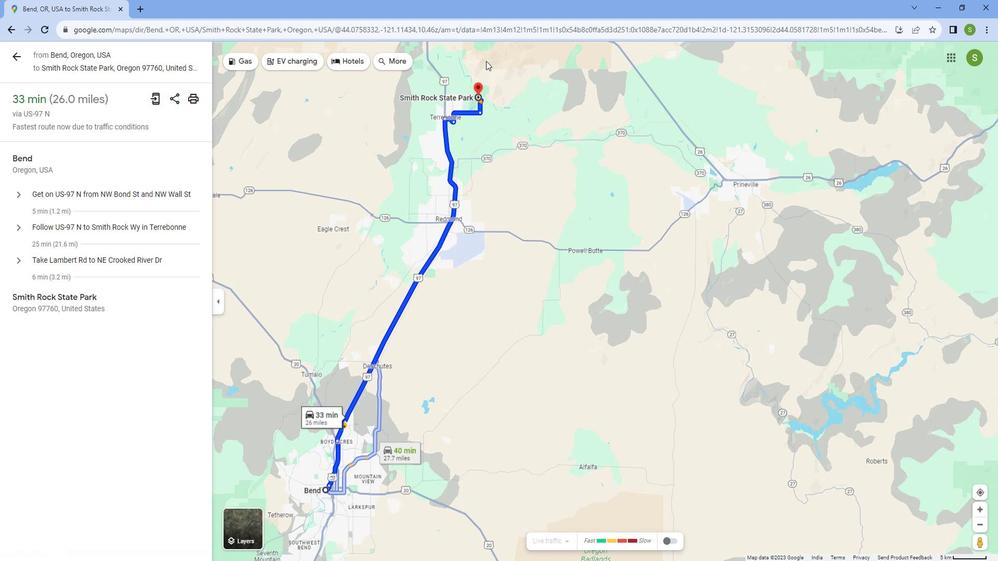 
Action: Mouse moved to (489, 64)
Screenshot: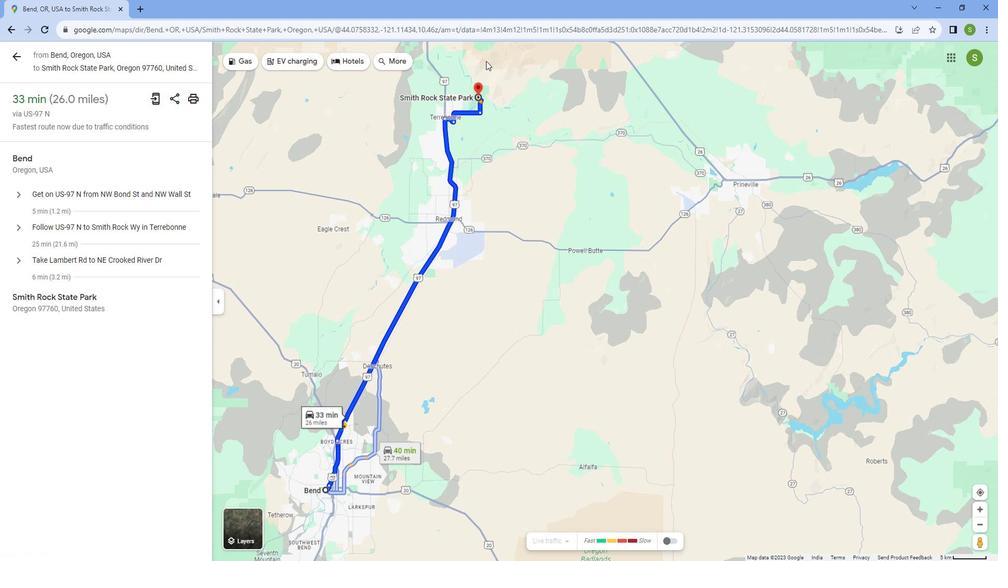 
Action: Mouse scrolled (489, 65) with delta (0, 0)
Screenshot: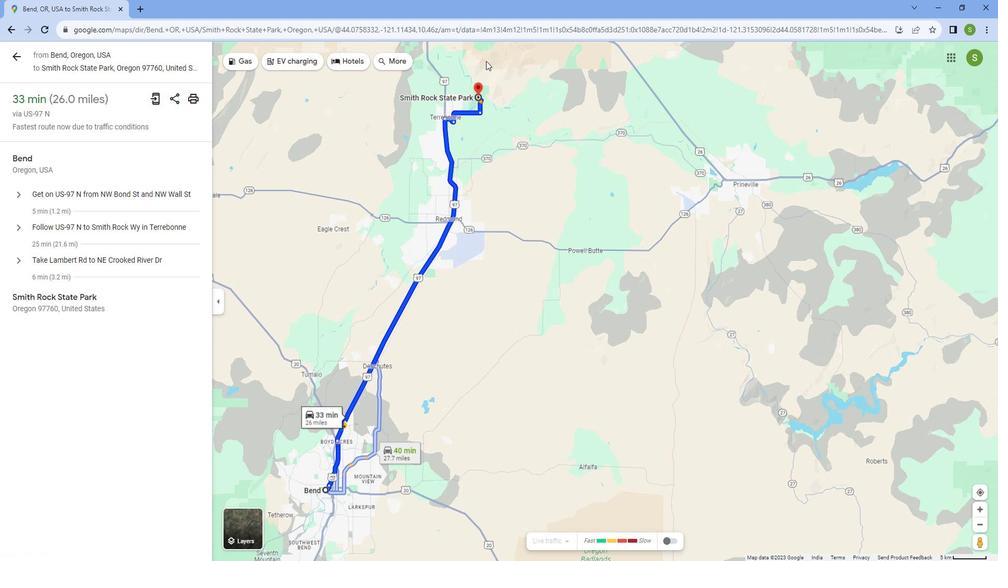 
Action: Mouse moved to (487, 66)
Screenshot: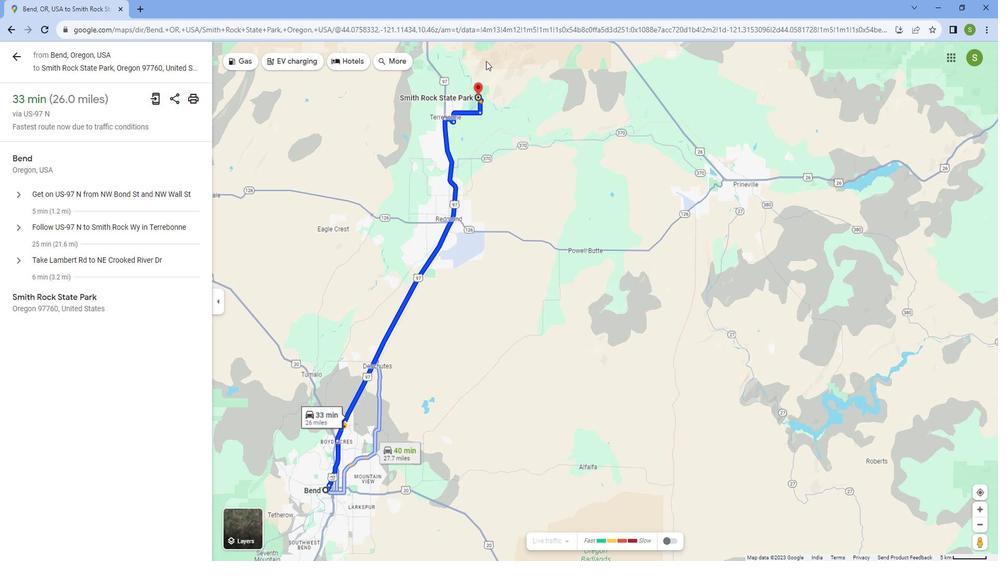
Action: Mouse scrolled (487, 66) with delta (0, 0)
Screenshot: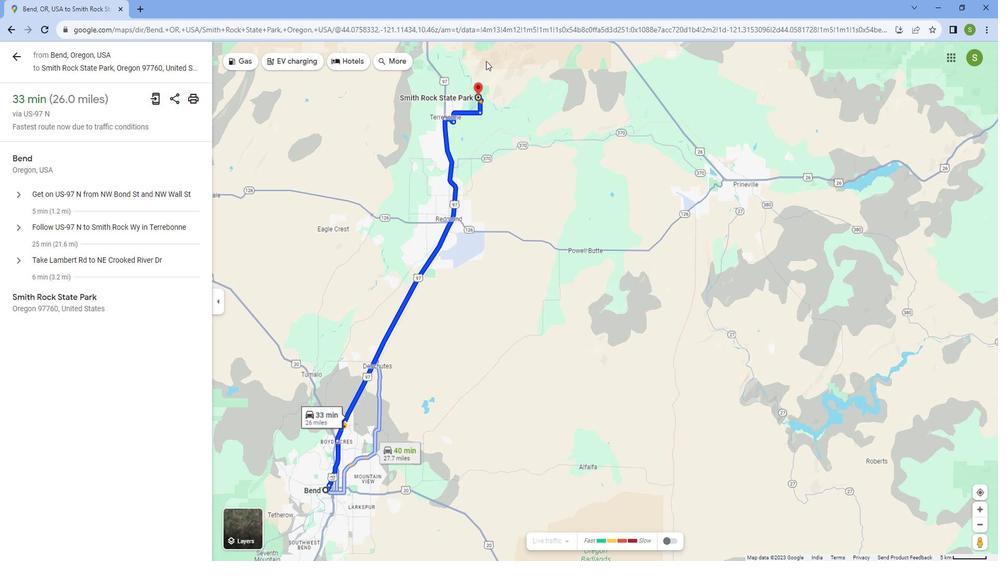 
Action: Mouse moved to (485, 66)
Screenshot: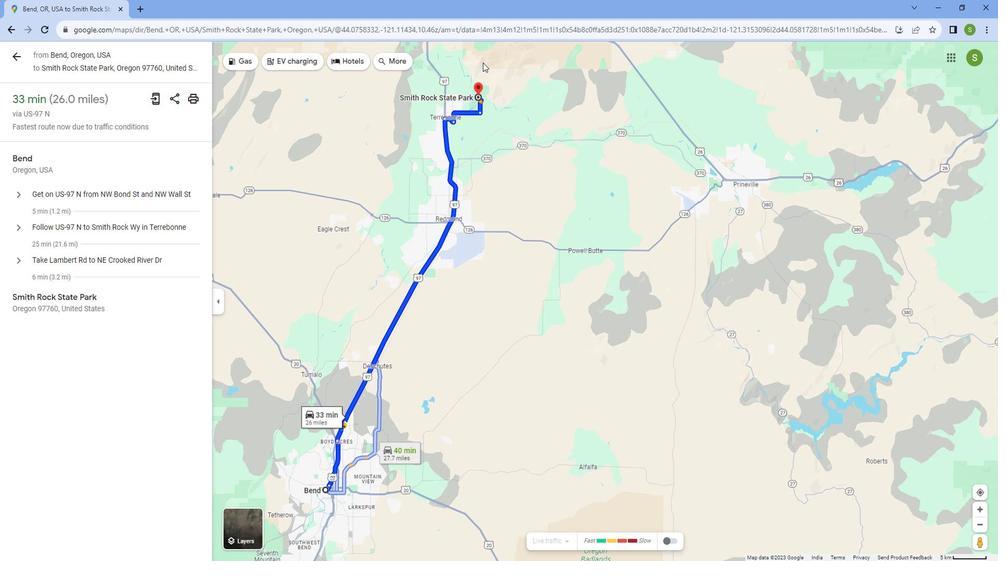 
Action: Mouse scrolled (485, 67) with delta (0, 0)
Screenshot: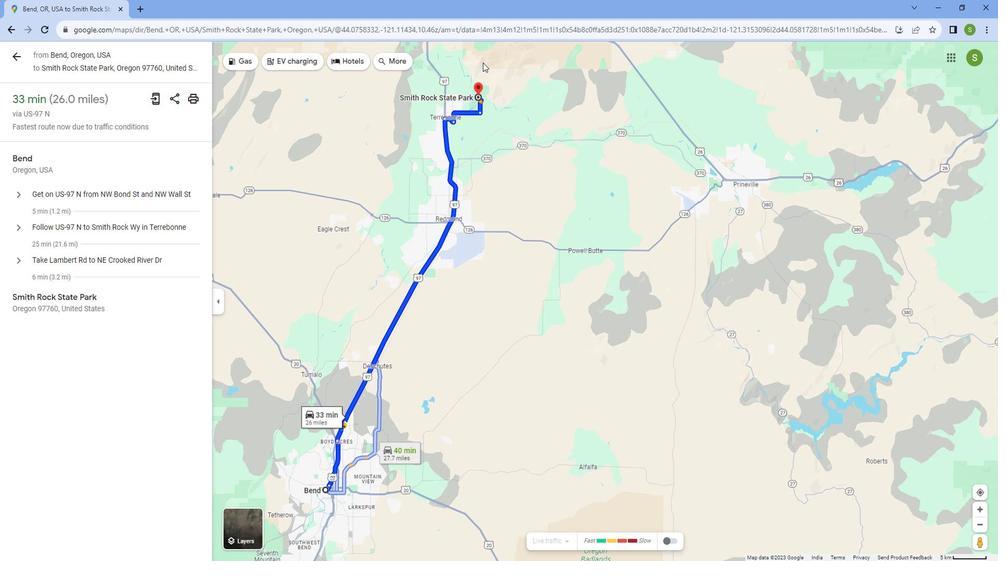 
Action: Mouse moved to (483, 69)
Screenshot: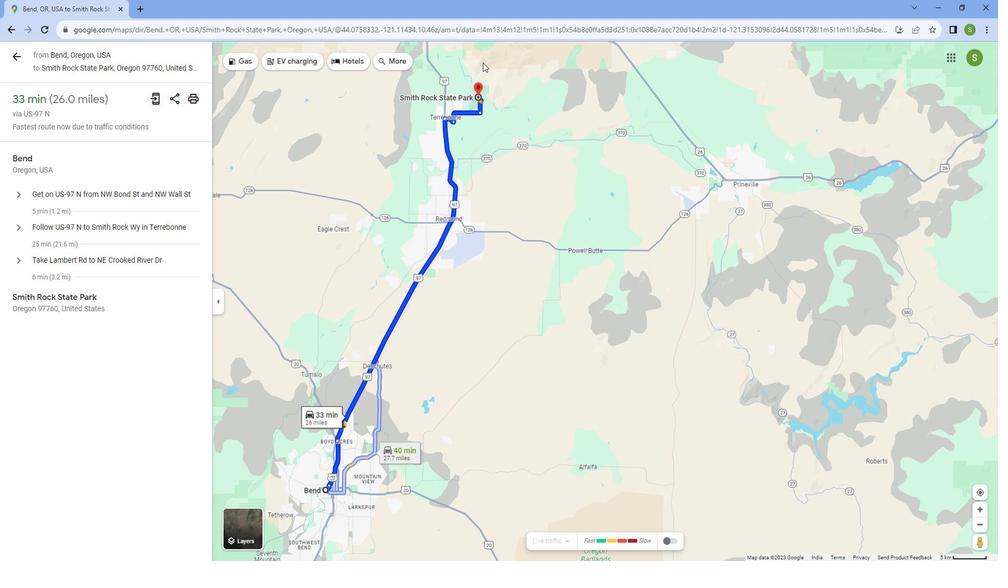 
Action: Mouse scrolled (483, 69) with delta (0, 0)
Screenshot: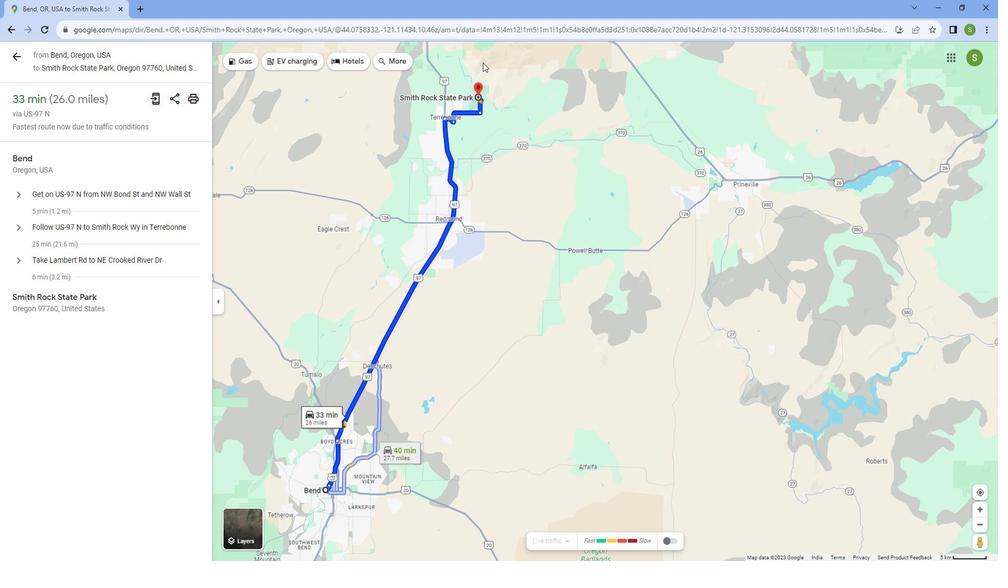 
Action: Mouse moved to (465, 85)
Screenshot: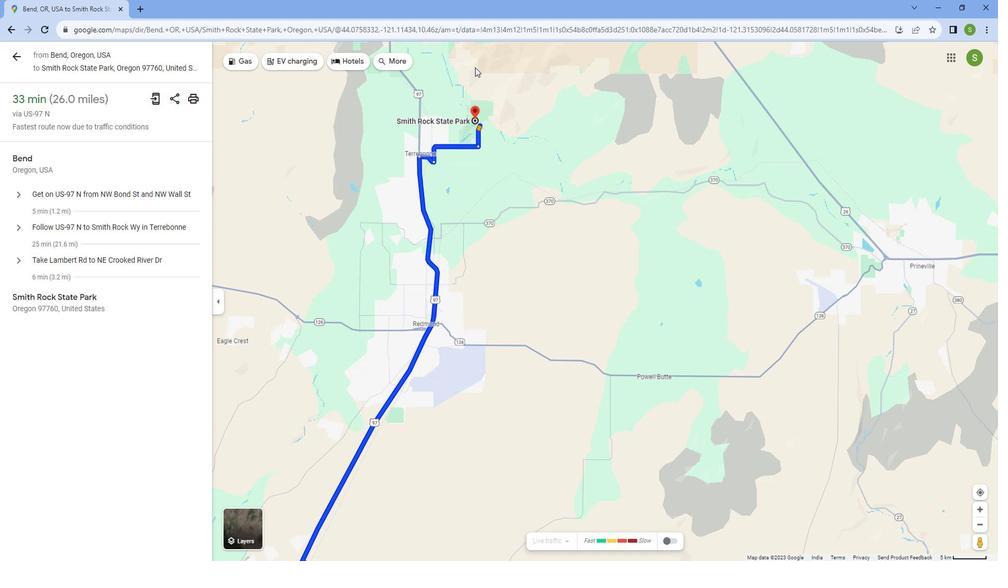 
Action: Mouse scrolled (465, 86) with delta (0, 0)
Screenshot: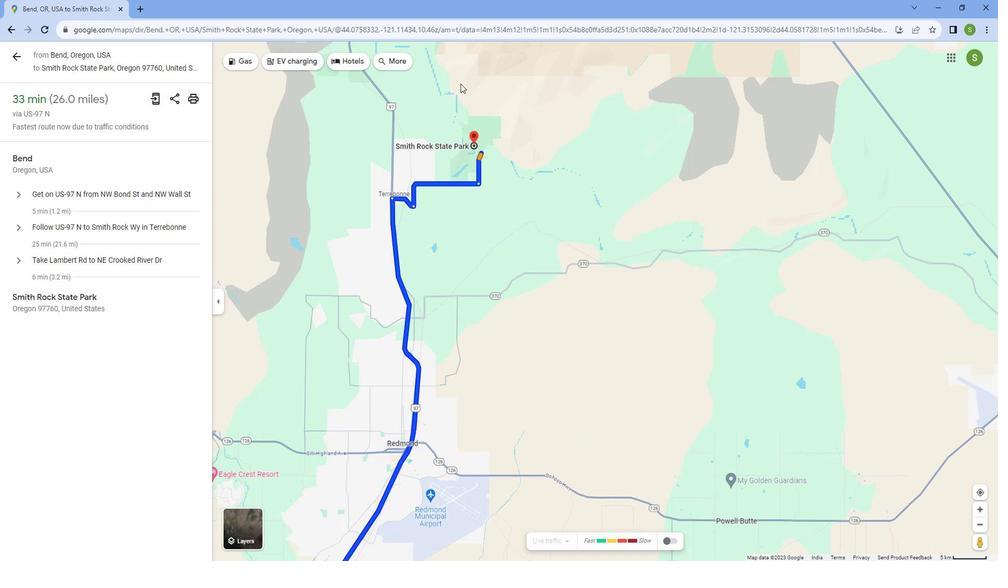 
Action: Mouse scrolled (465, 86) with delta (0, 0)
Screenshot: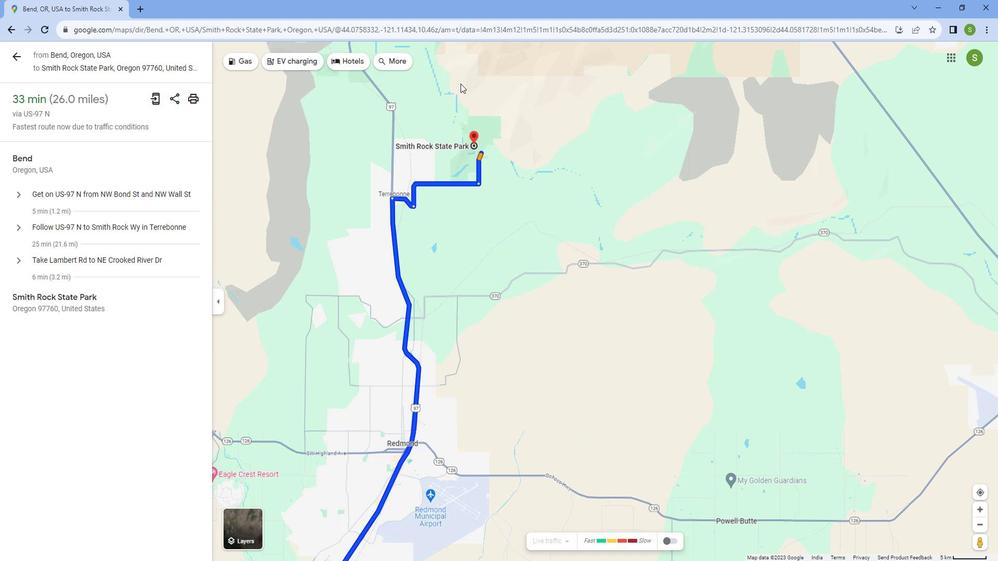 
Action: Mouse scrolled (465, 86) with delta (0, 0)
Screenshot: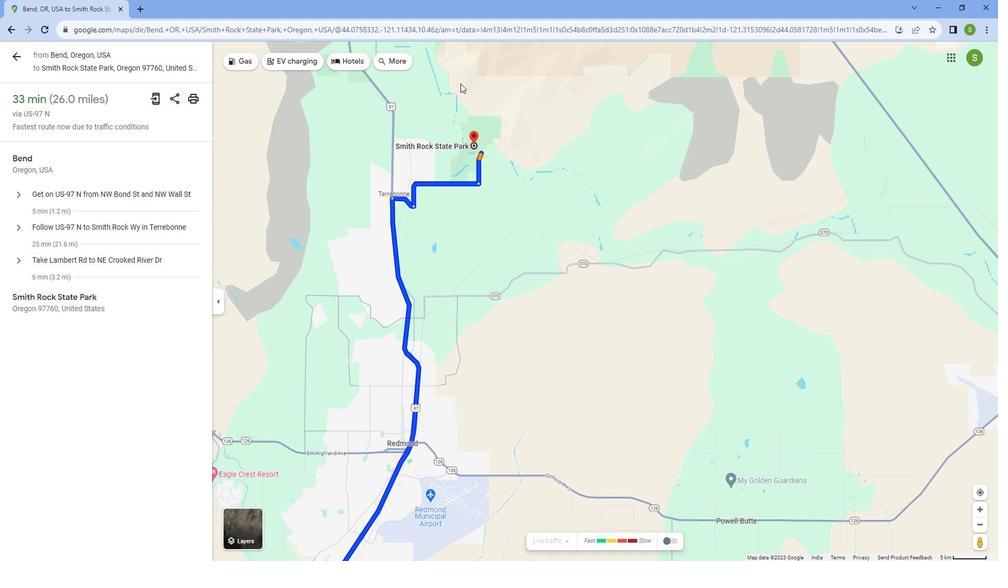 
Action: Mouse scrolled (465, 86) with delta (0, 0)
Screenshot: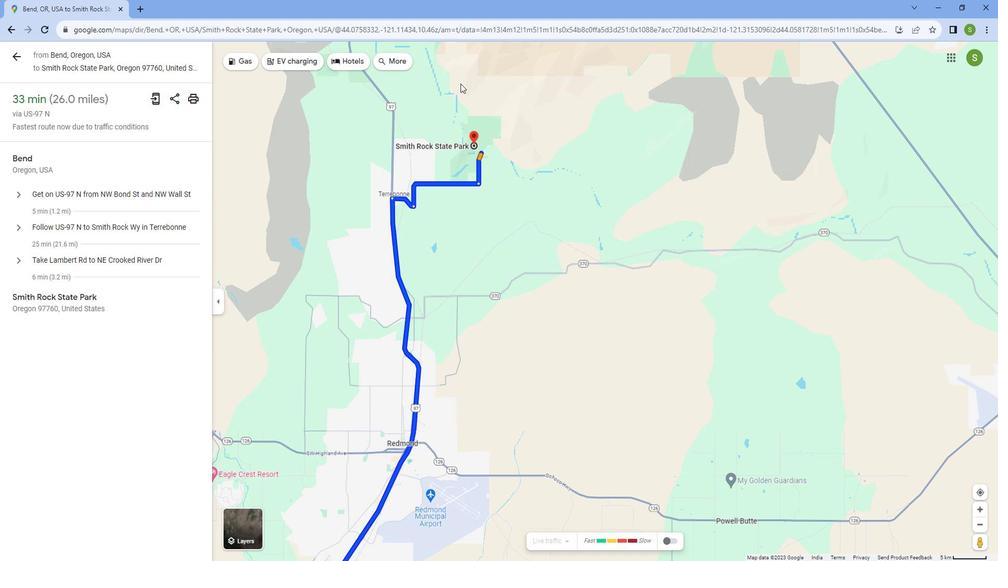 
Action: Mouse scrolled (465, 86) with delta (0, 0)
Screenshot: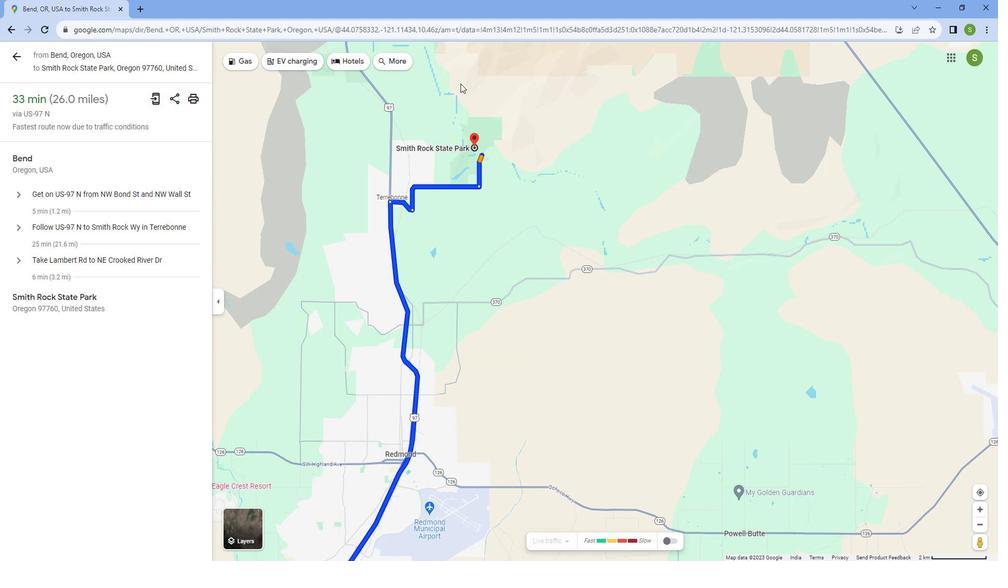 
Action: Mouse moved to (463, 86)
Screenshot: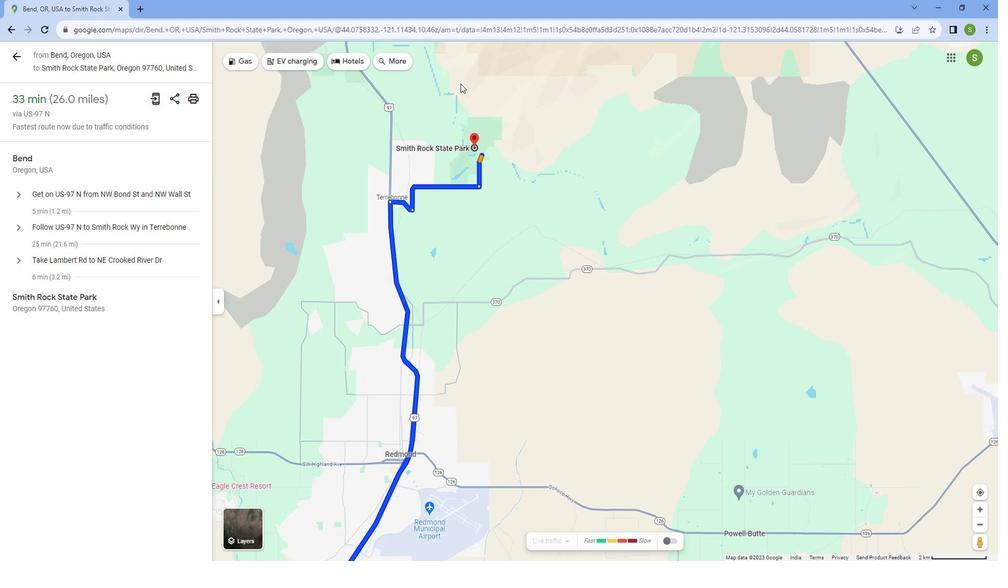 
Action: Mouse scrolled (463, 87) with delta (0, 0)
Screenshot: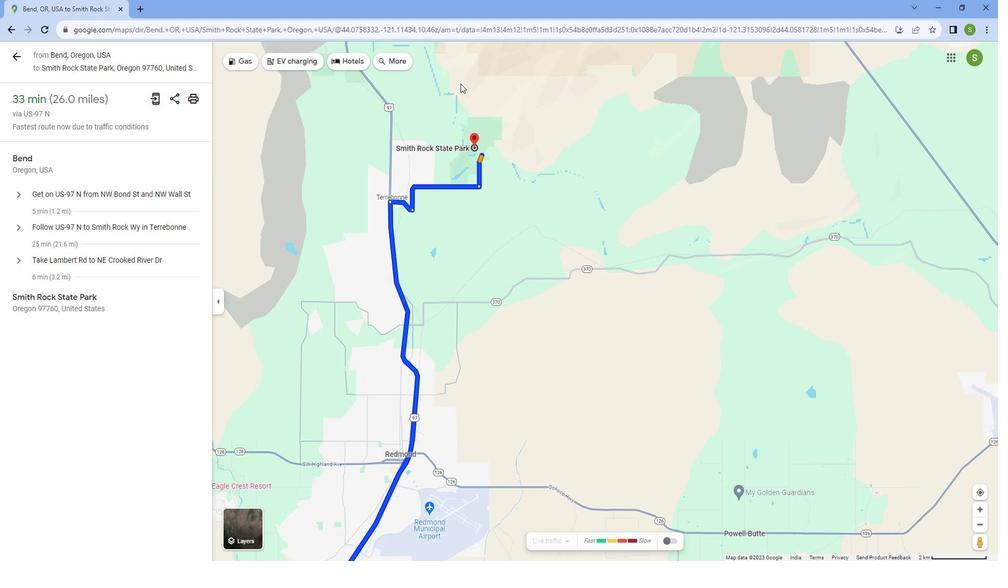 
Action: Mouse moved to (470, 213)
Screenshot: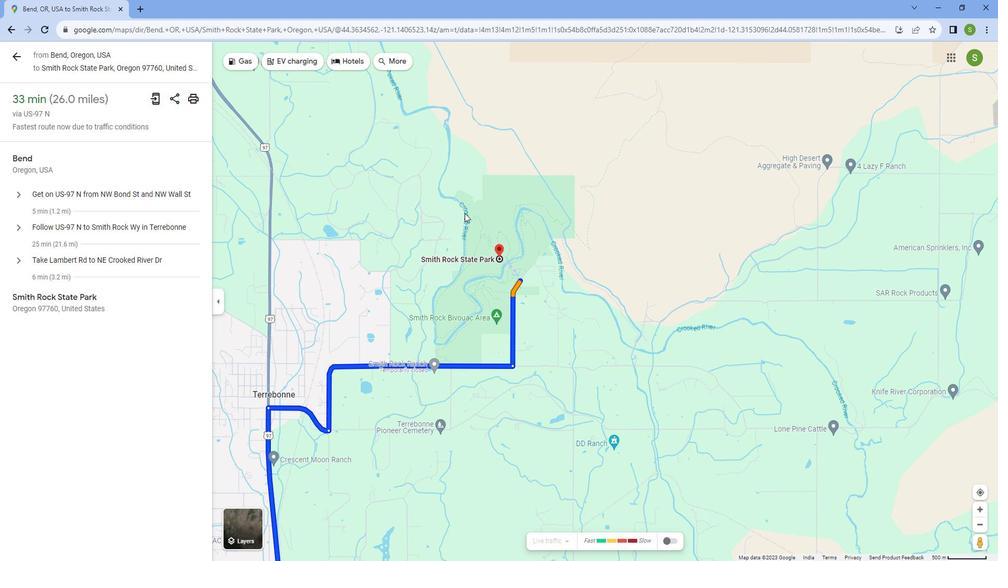 
Action: Mouse scrolled (470, 212) with delta (0, 0)
Screenshot: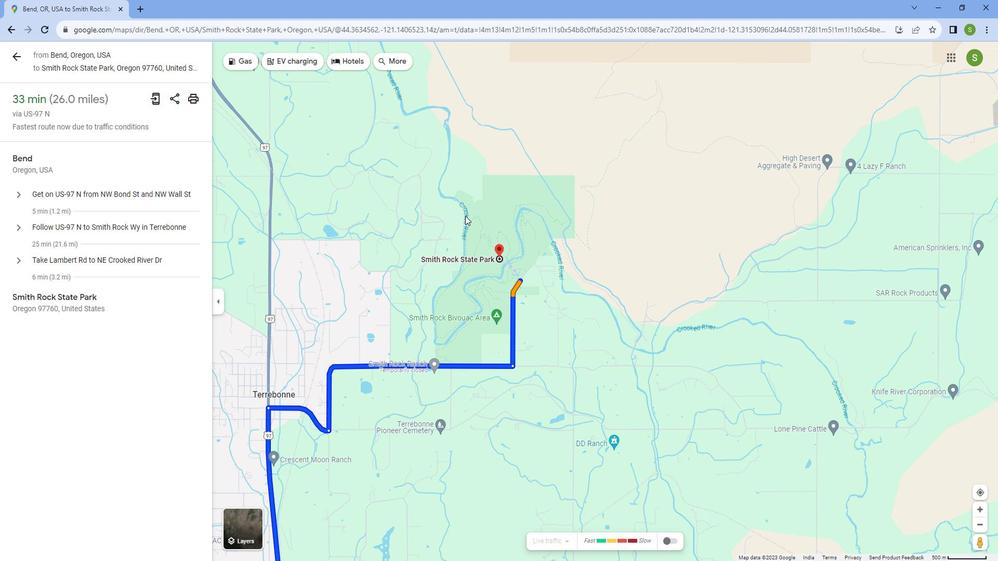 
Action: Mouse scrolled (470, 212) with delta (0, 0)
Screenshot: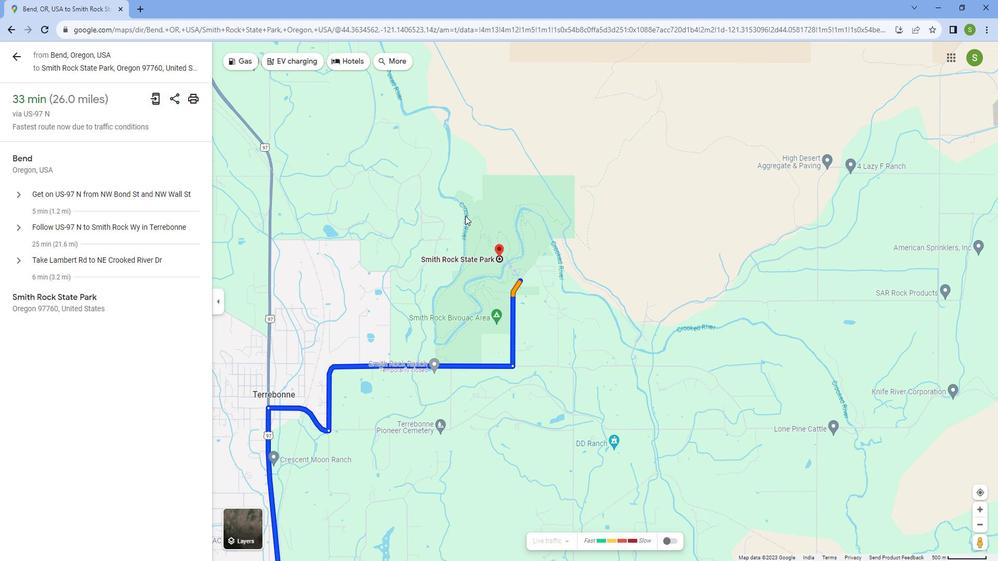 
Action: Mouse moved to (470, 214)
Screenshot: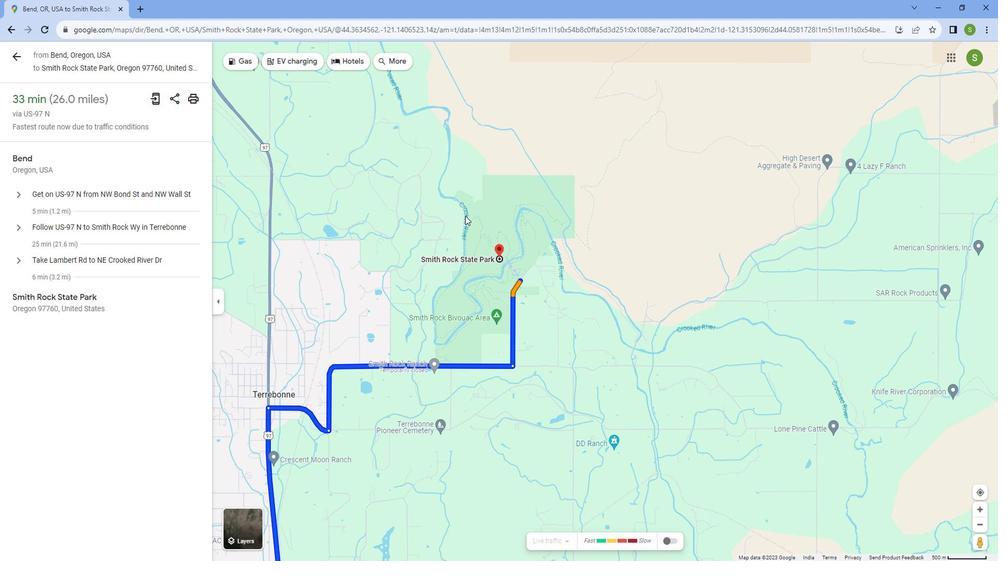 
Action: Mouse scrolled (470, 214) with delta (0, 0)
Screenshot: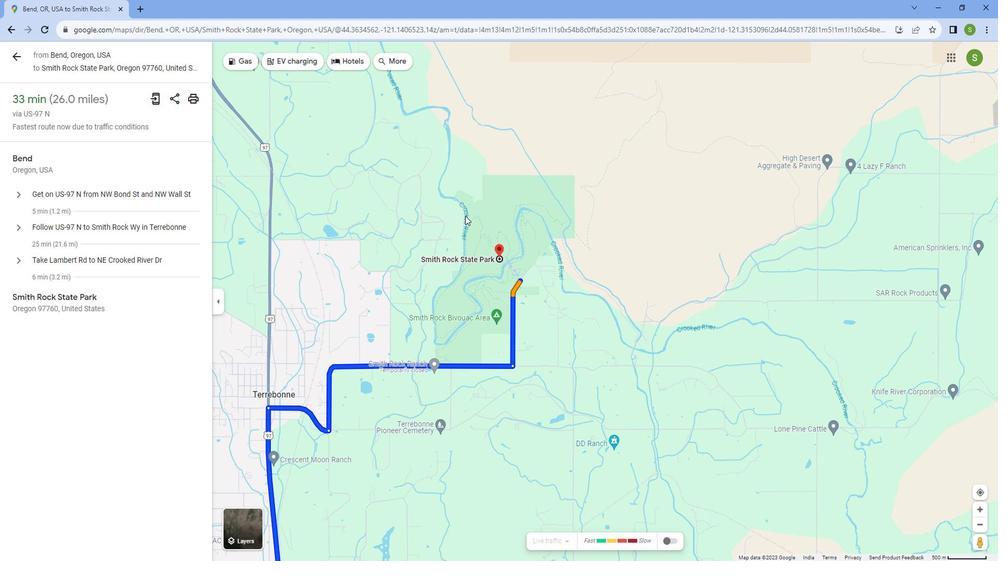 
Action: Mouse moved to (470, 214)
Screenshot: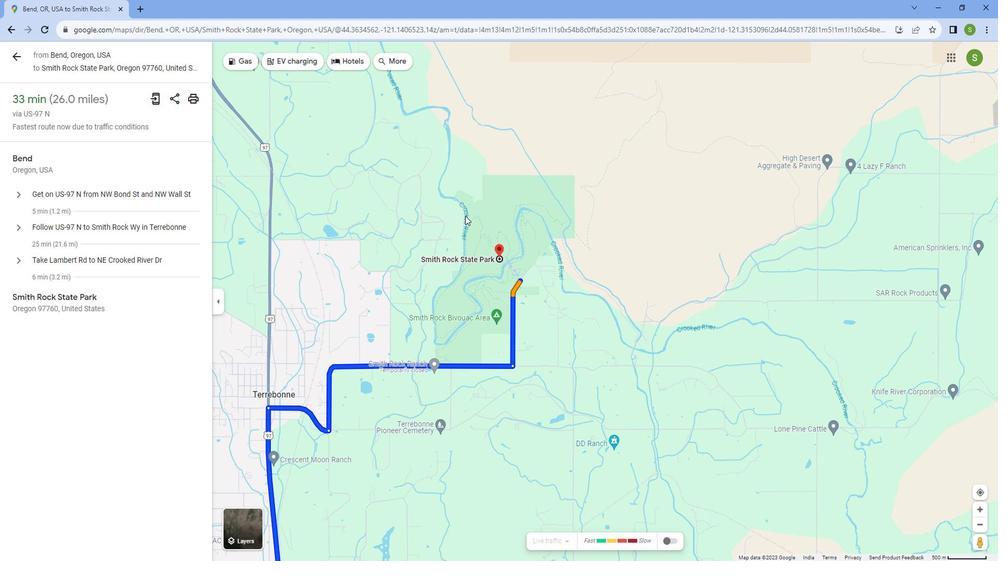 
Action: Mouse scrolled (470, 214) with delta (0, 0)
Screenshot: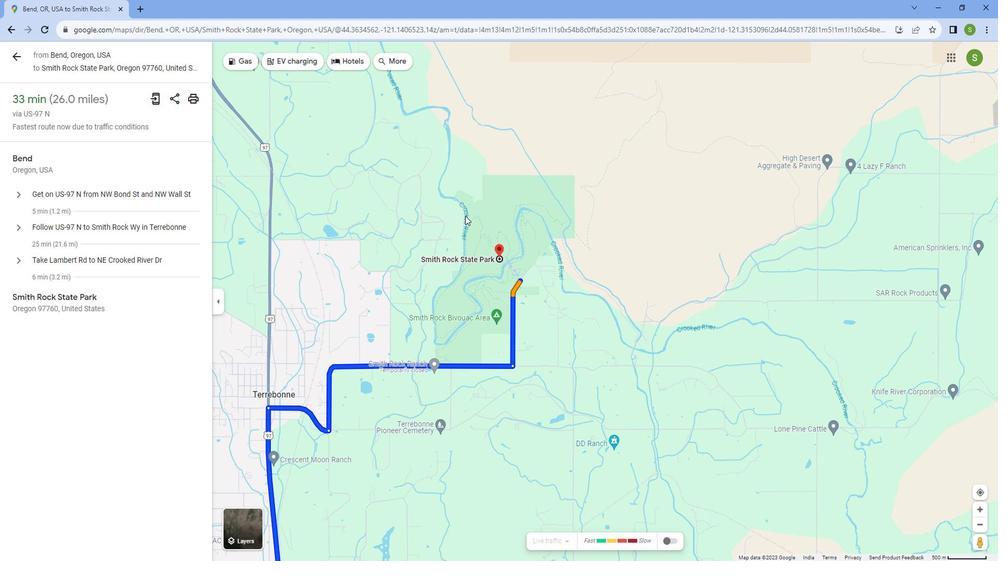 
Action: Mouse scrolled (470, 214) with delta (0, 0)
Screenshot: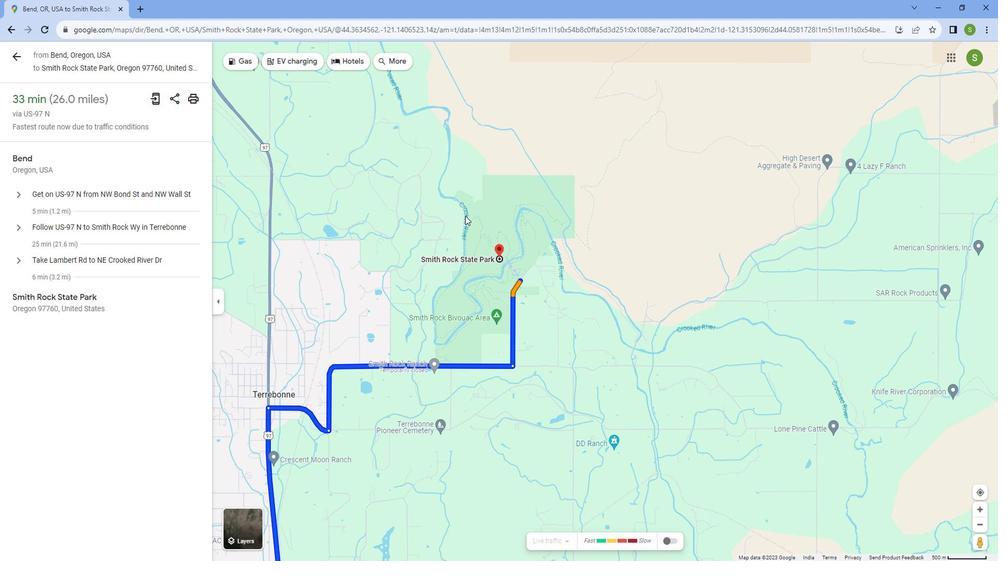 
Action: Mouse moved to (470, 215)
Screenshot: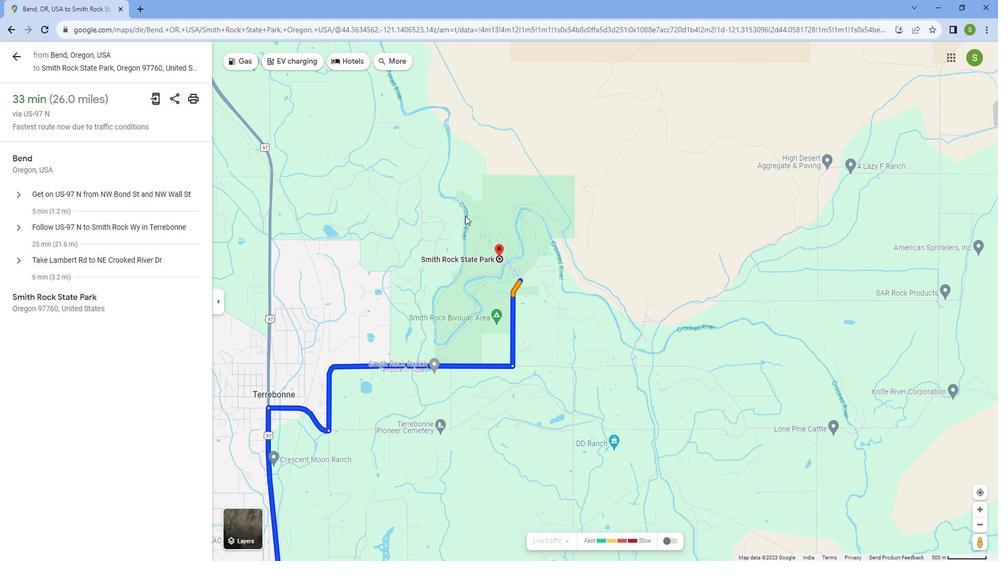 
Action: Mouse scrolled (470, 214) with delta (0, 0)
Screenshot: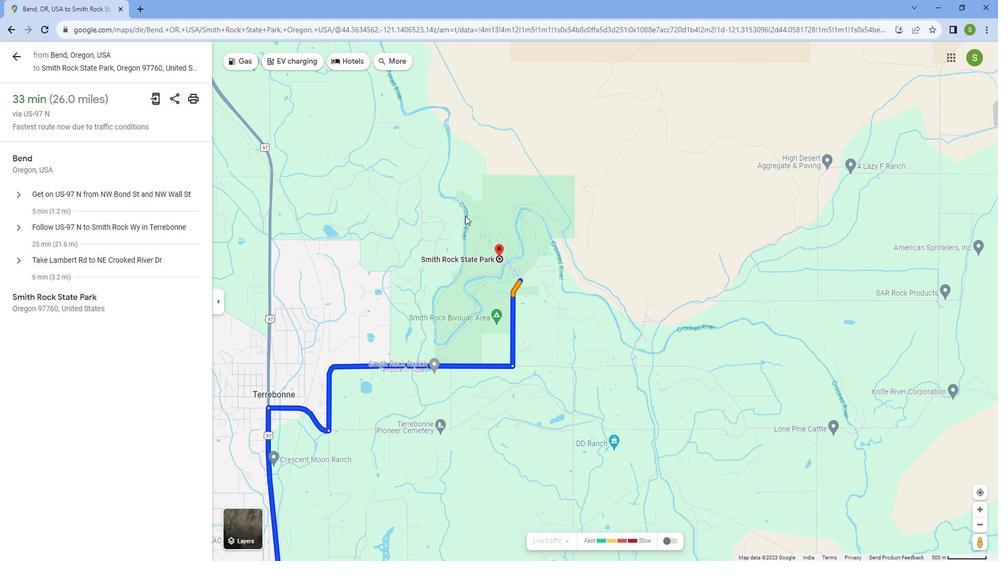 
Action: Mouse moved to (470, 217)
Screenshot: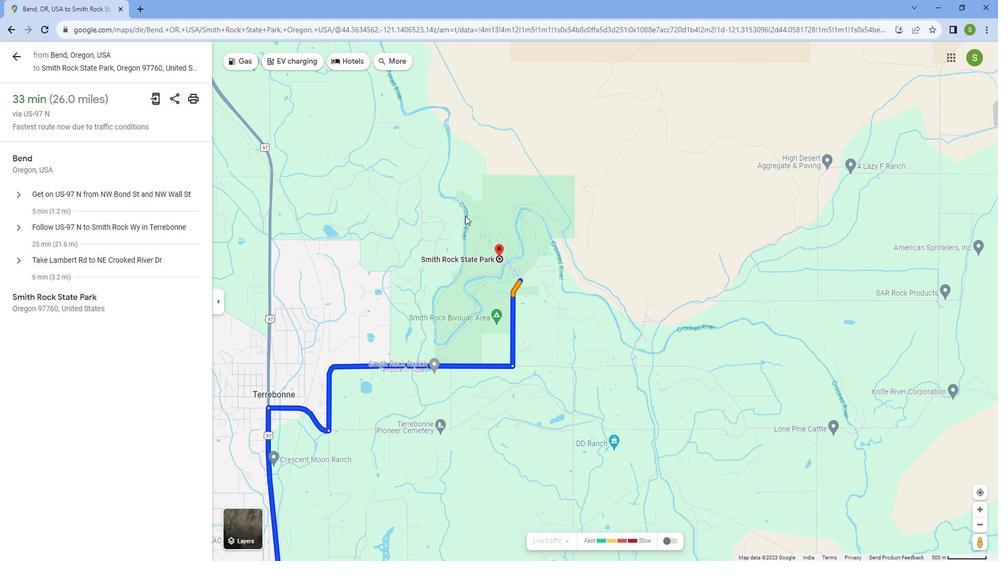 
Action: Mouse scrolled (470, 216) with delta (0, 0)
Screenshot: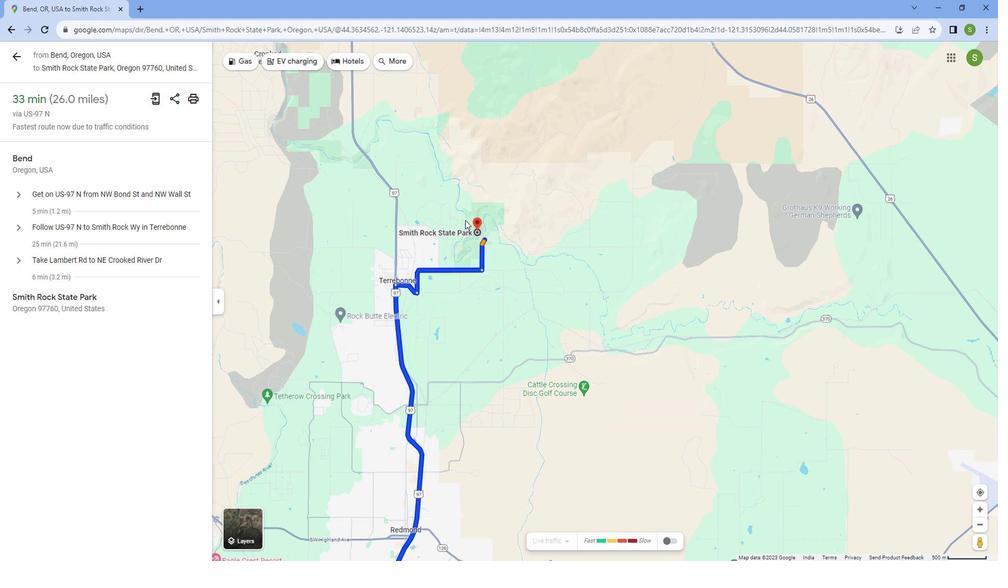 
Action: Mouse scrolled (470, 216) with delta (0, 0)
Screenshot: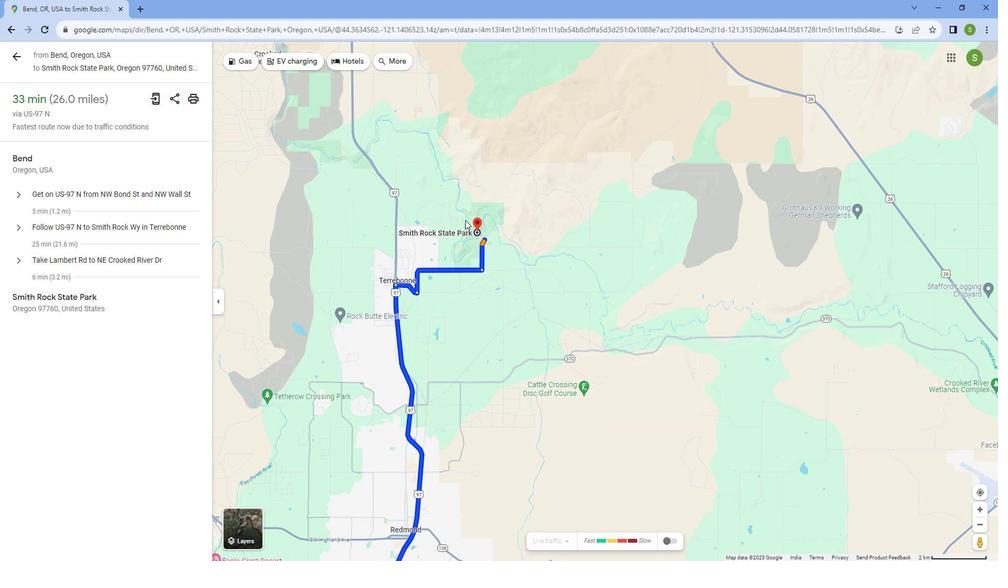 
Action: Mouse scrolled (470, 216) with delta (0, 0)
Screenshot: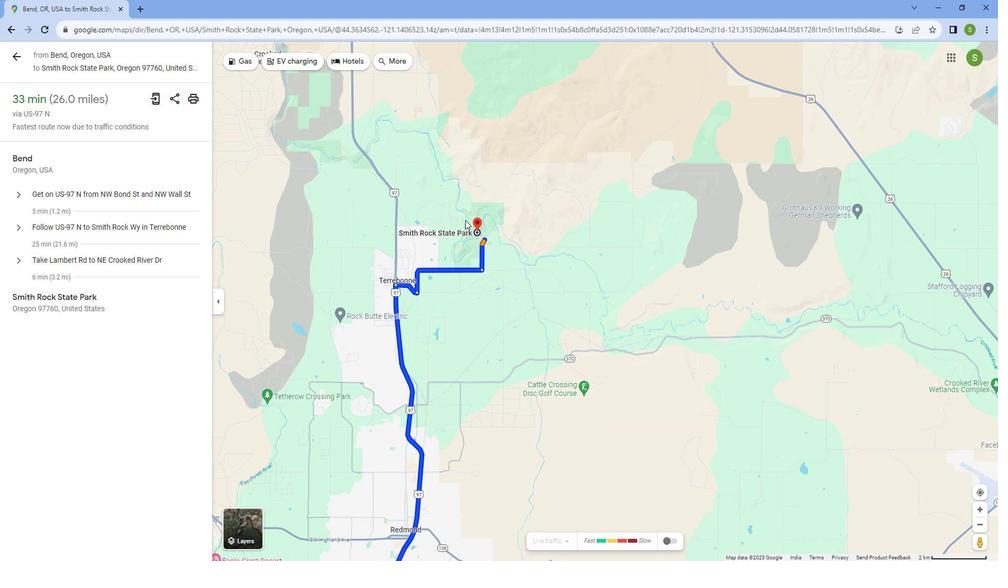 
Action: Mouse scrolled (470, 216) with delta (0, 0)
Screenshot: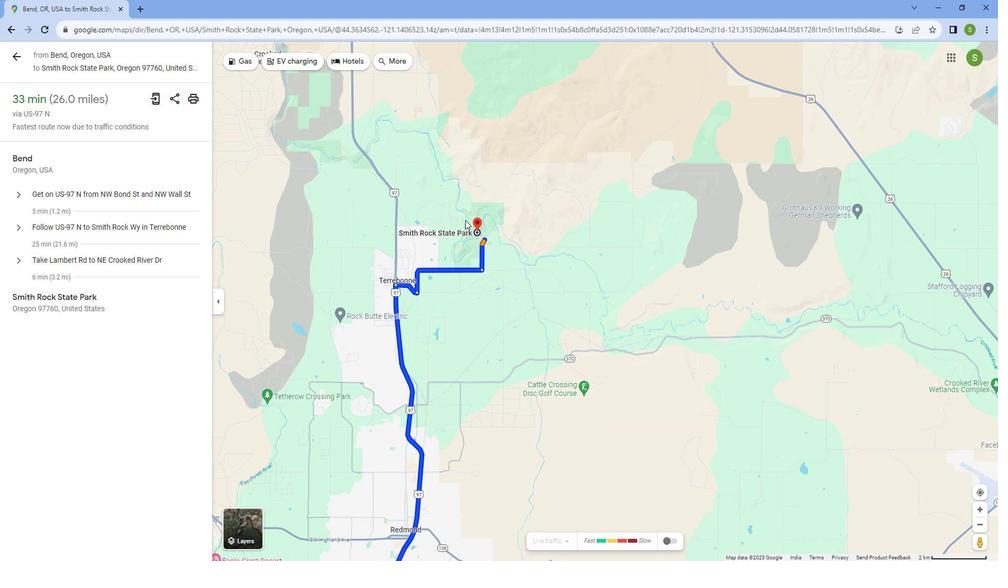 
Action: Mouse scrolled (470, 216) with delta (0, 0)
Screenshot: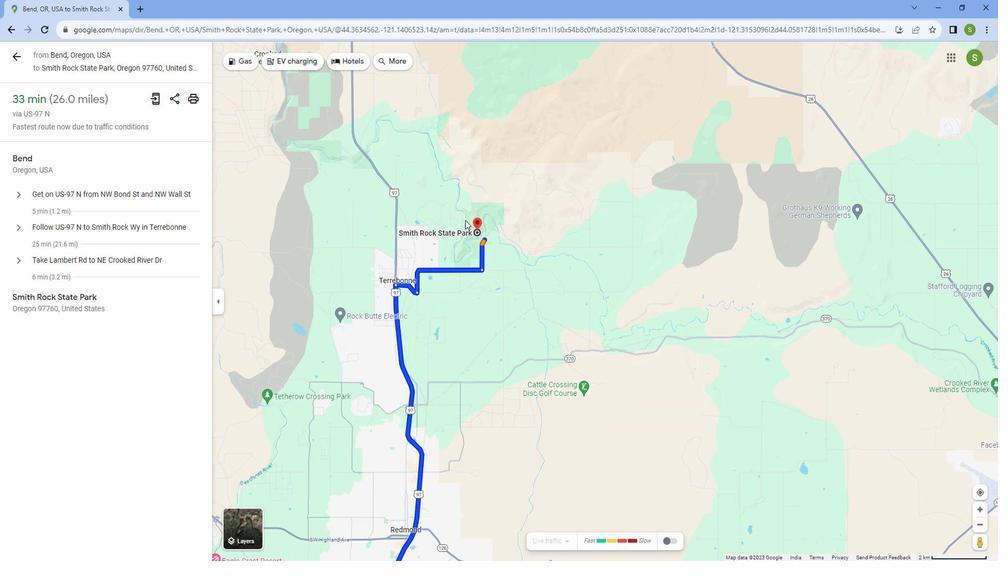 
Action: Mouse scrolled (470, 216) with delta (0, 0)
Screenshot: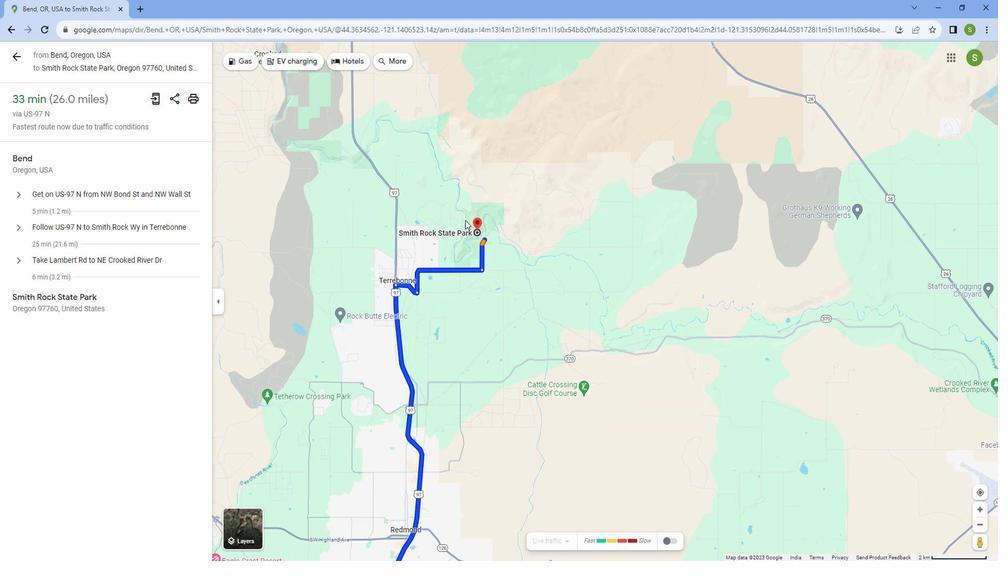 
Action: Mouse scrolled (470, 216) with delta (0, 0)
Screenshot: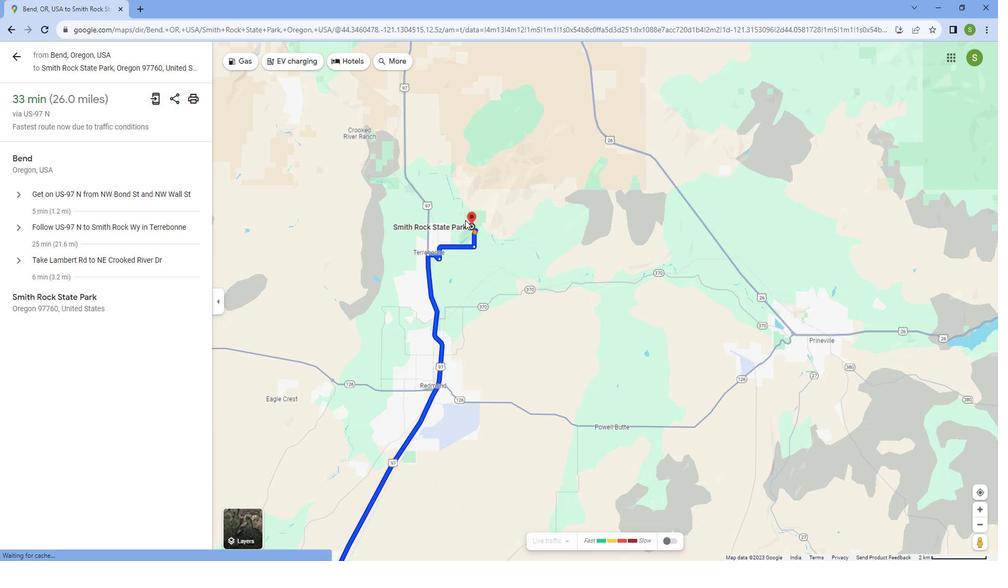 
Action: Mouse scrolled (470, 216) with delta (0, 0)
Screenshot: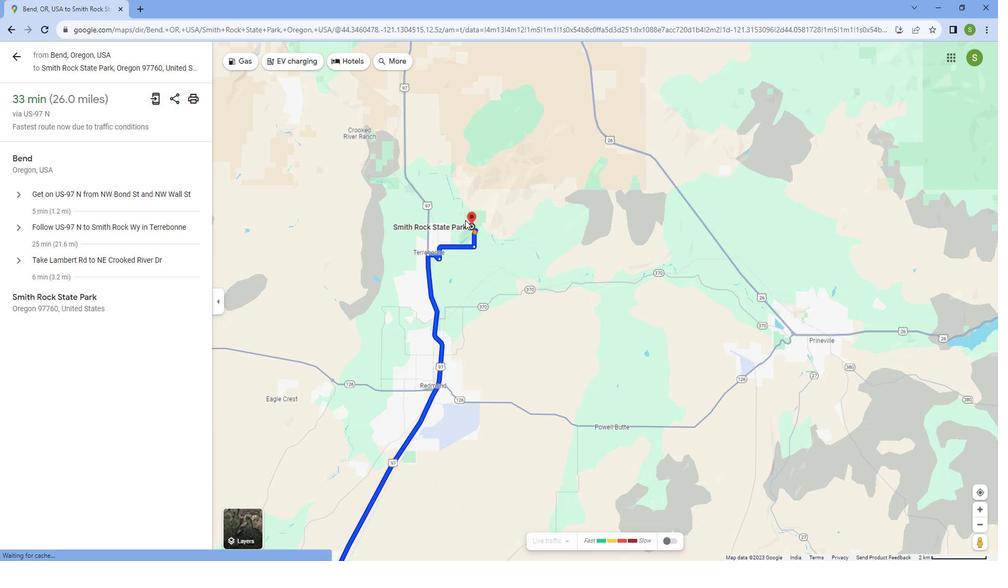 
Action: Mouse scrolled (470, 216) with delta (0, 0)
Screenshot: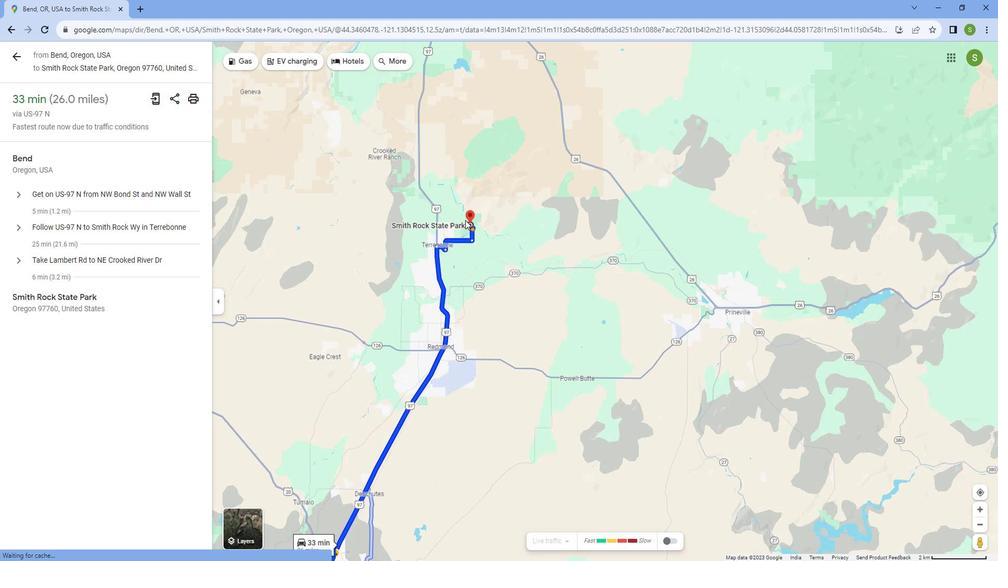 
Action: Mouse scrolled (470, 216) with delta (0, 0)
Screenshot: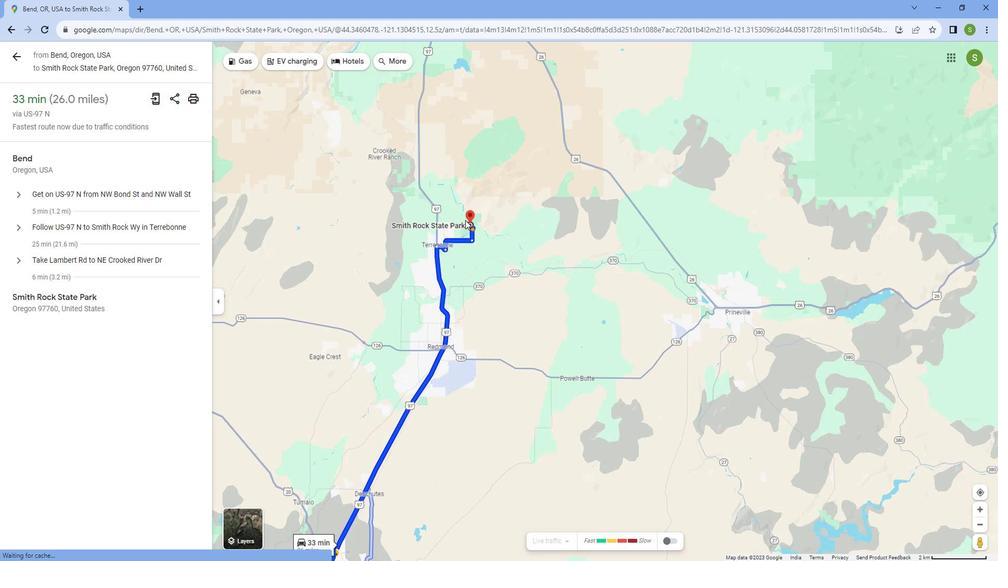 
Action: Mouse scrolled (470, 216) with delta (0, 0)
Screenshot: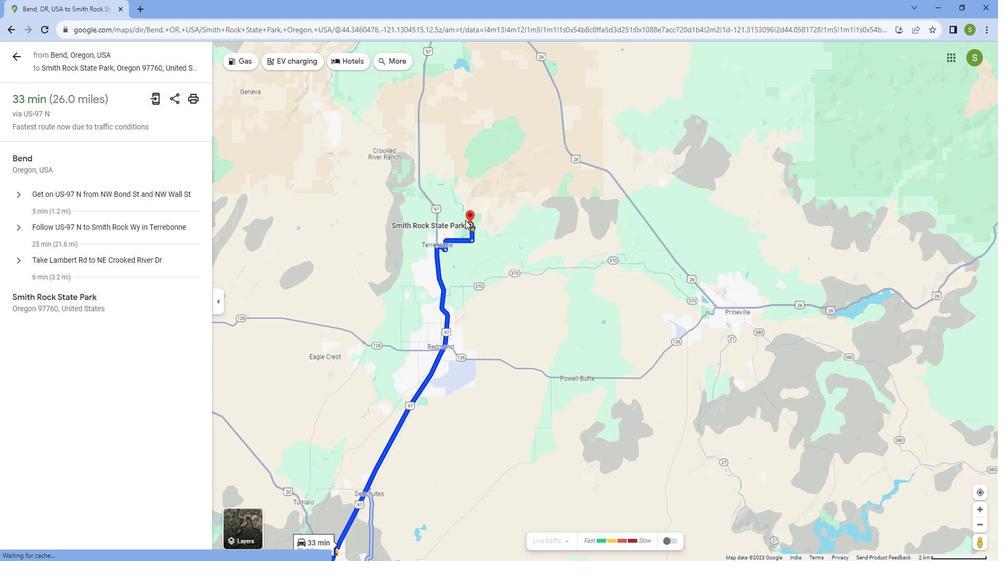 
Action: Mouse scrolled (470, 216) with delta (0, 0)
Screenshot: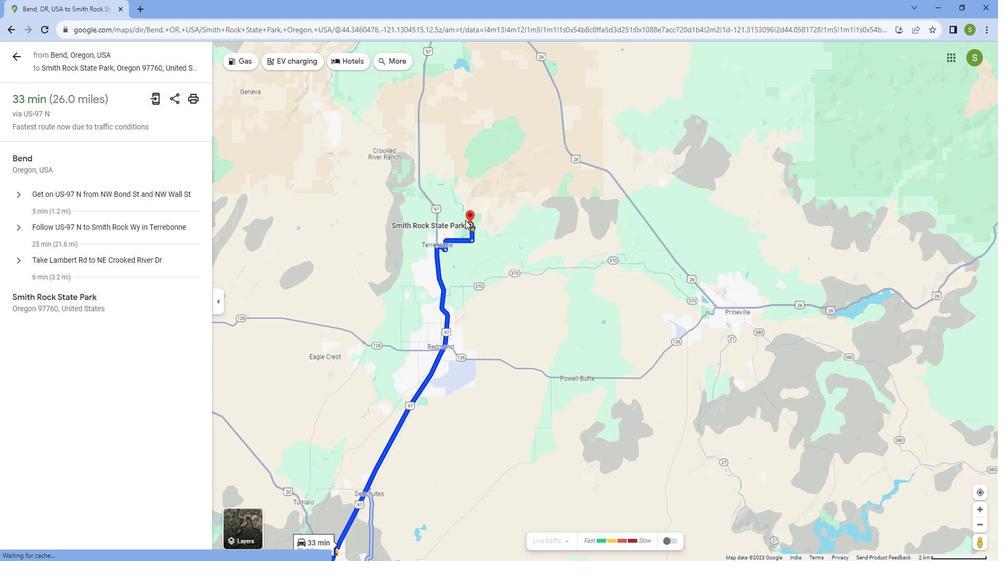 
Action: Mouse scrolled (470, 216) with delta (0, 0)
Screenshot: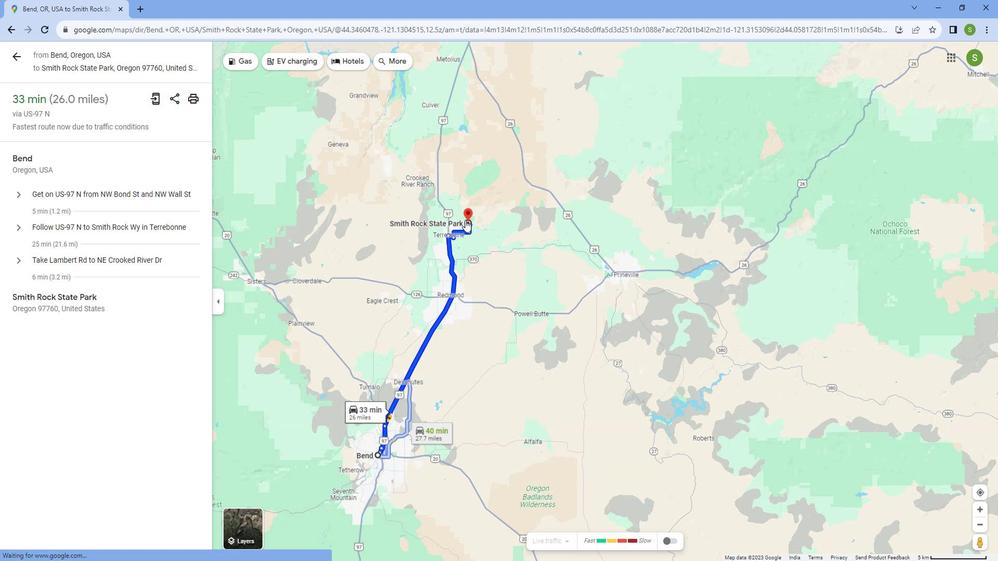 
Action: Mouse scrolled (470, 216) with delta (0, 0)
Screenshot: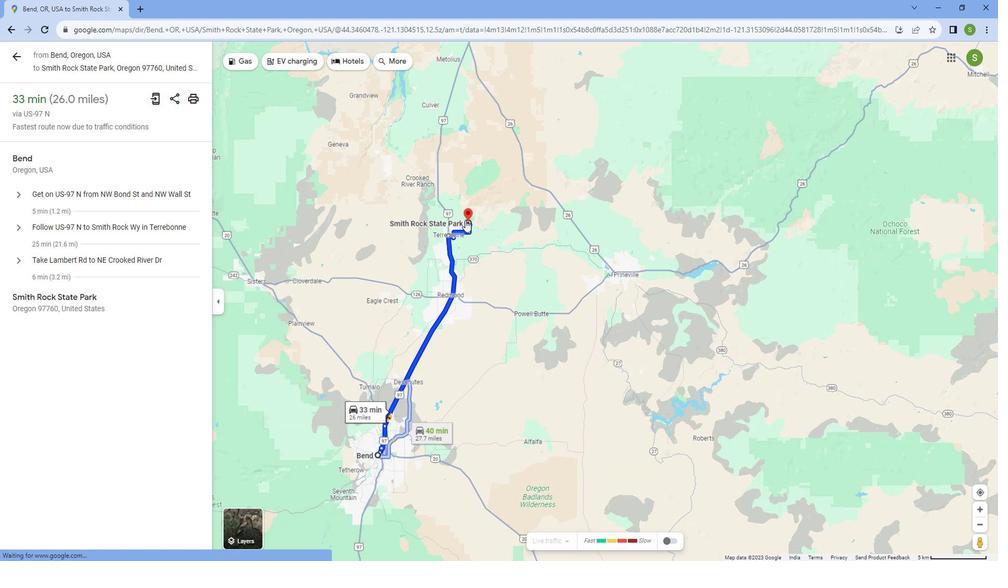 
Action: Mouse scrolled (470, 216) with delta (0, 0)
Screenshot: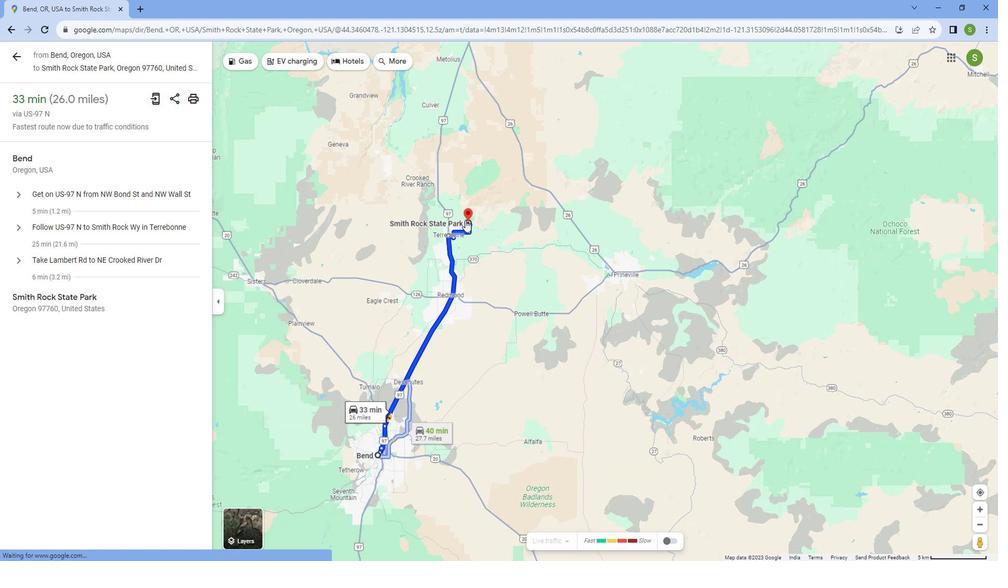 
Action: Mouse scrolled (470, 216) with delta (0, 0)
Screenshot: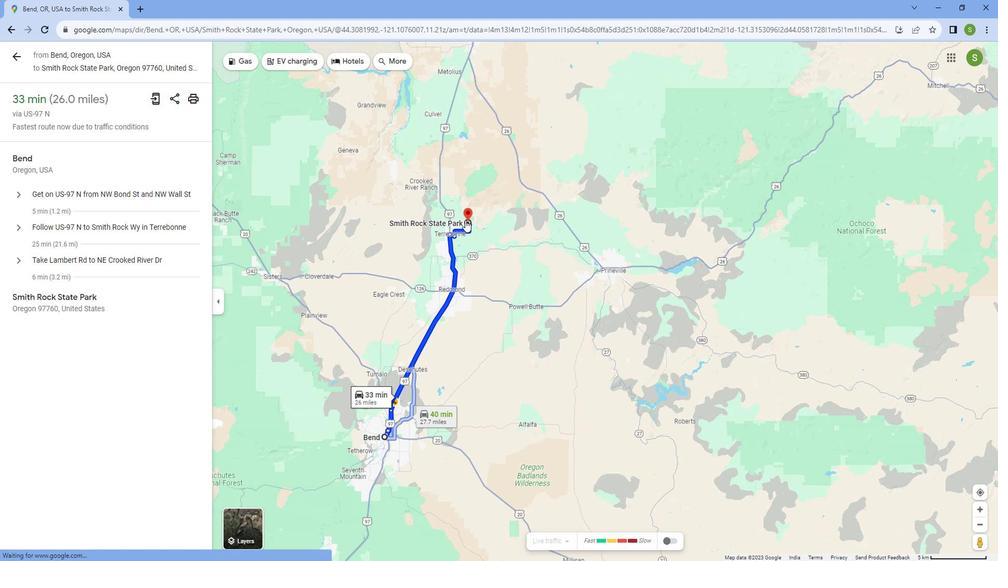 
Action: Mouse scrolled (470, 216) with delta (0, 0)
Screenshot: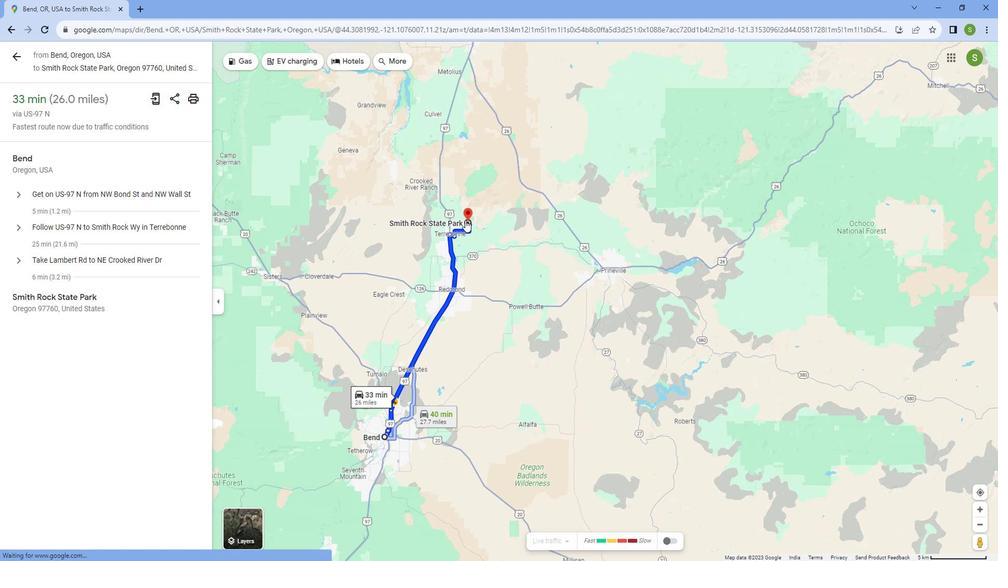 
Action: Mouse moved to (447, 256)
Screenshot: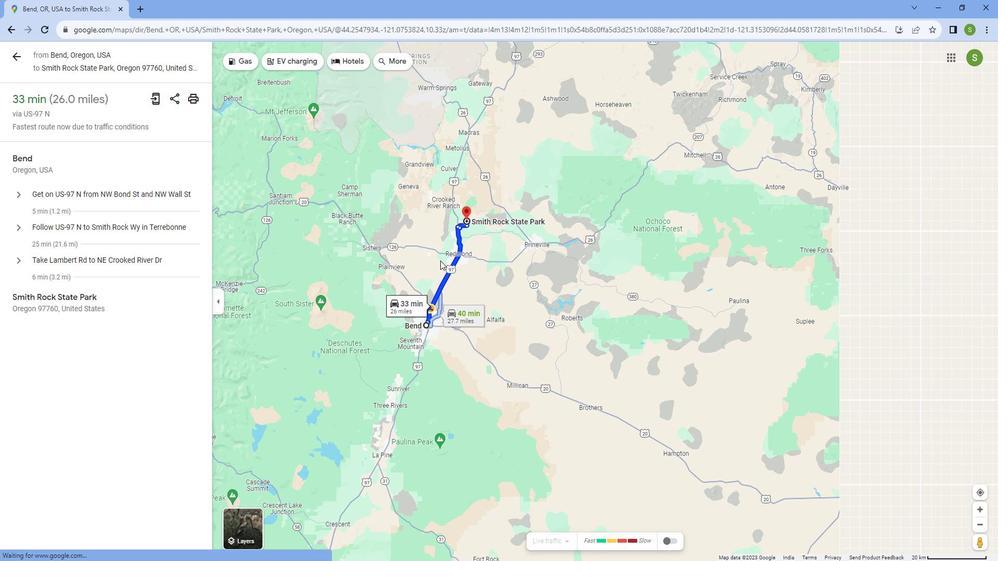
Action: Mouse scrolled (447, 256) with delta (0, 0)
Screenshot: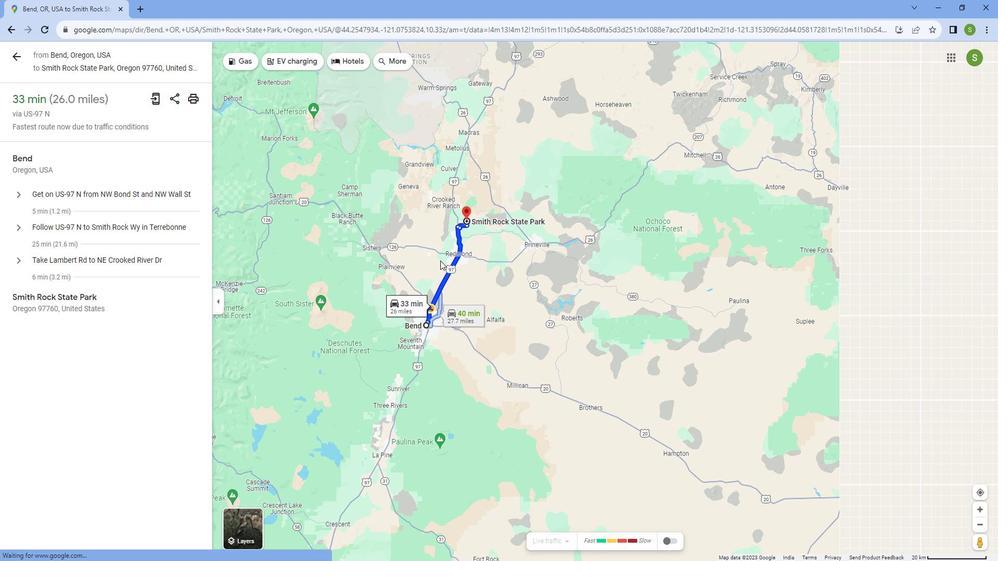 
Action: Mouse moved to (435, 337)
Screenshot: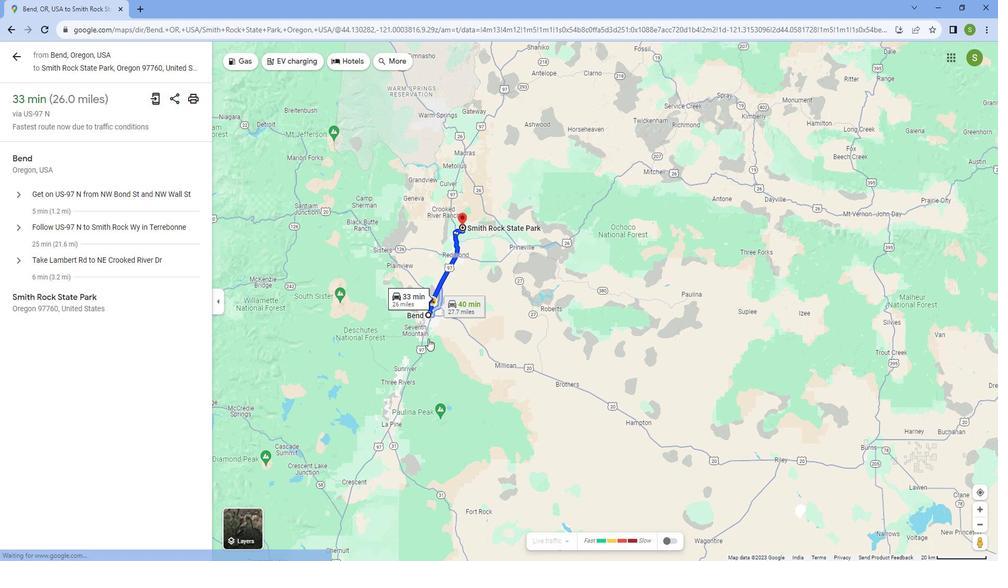 
Action: Mouse scrolled (435, 337) with delta (0, 0)
Screenshot: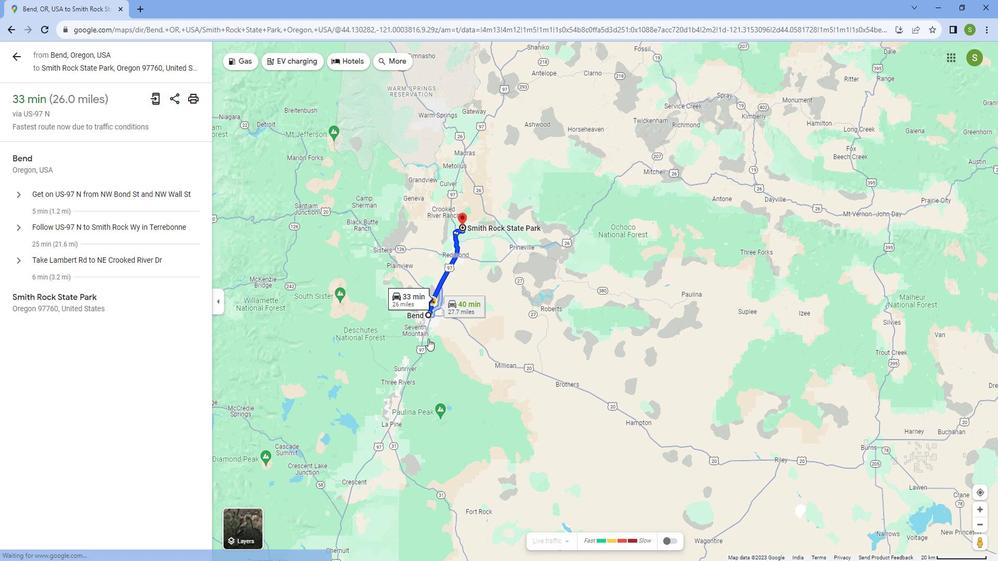 
Action: Mouse scrolled (435, 337) with delta (0, 0)
Screenshot: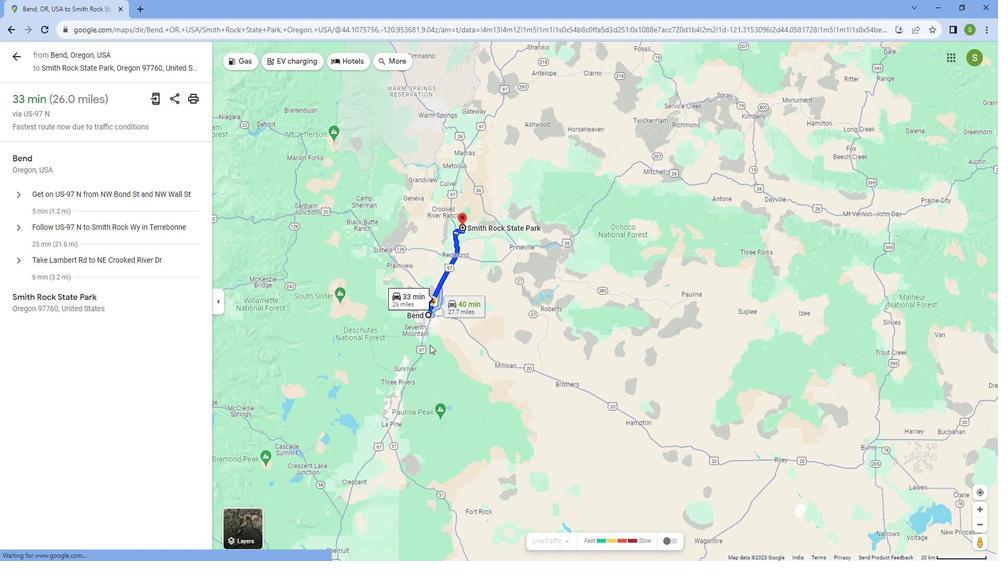 
Action: Mouse scrolled (435, 337) with delta (0, 0)
Screenshot: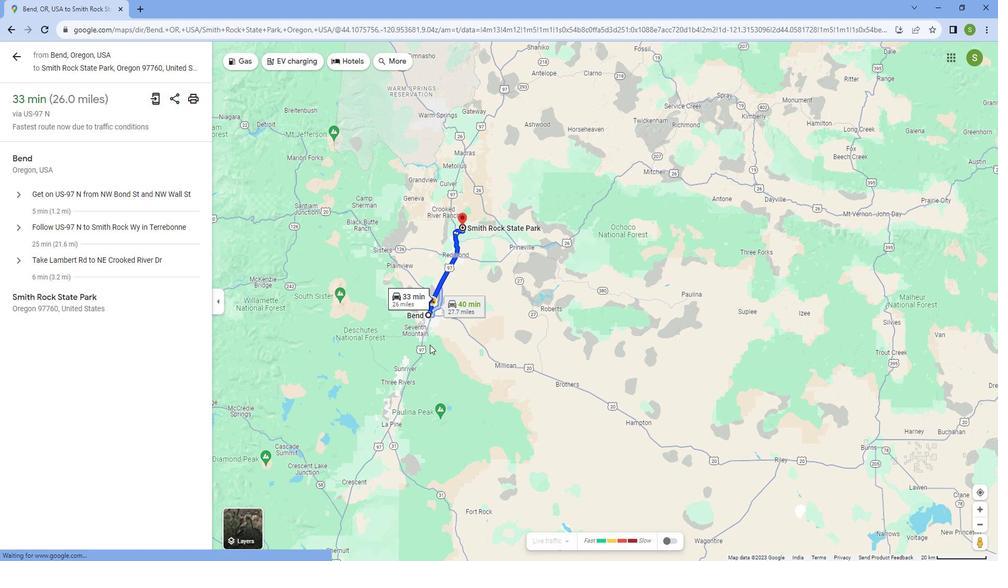 
Action: Mouse scrolled (435, 337) with delta (0, 0)
Screenshot: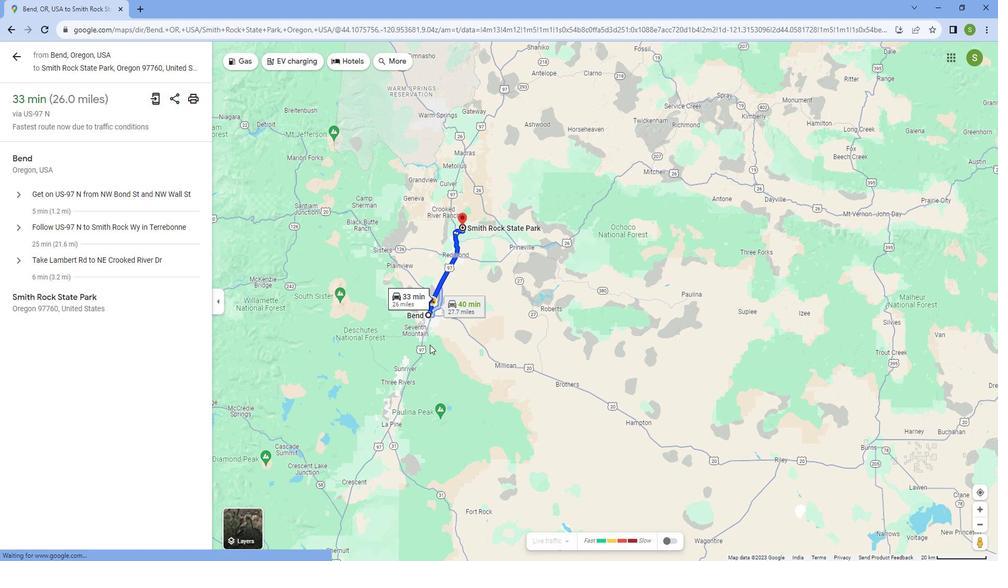 
Action: Mouse scrolled (435, 337) with delta (0, 0)
Screenshot: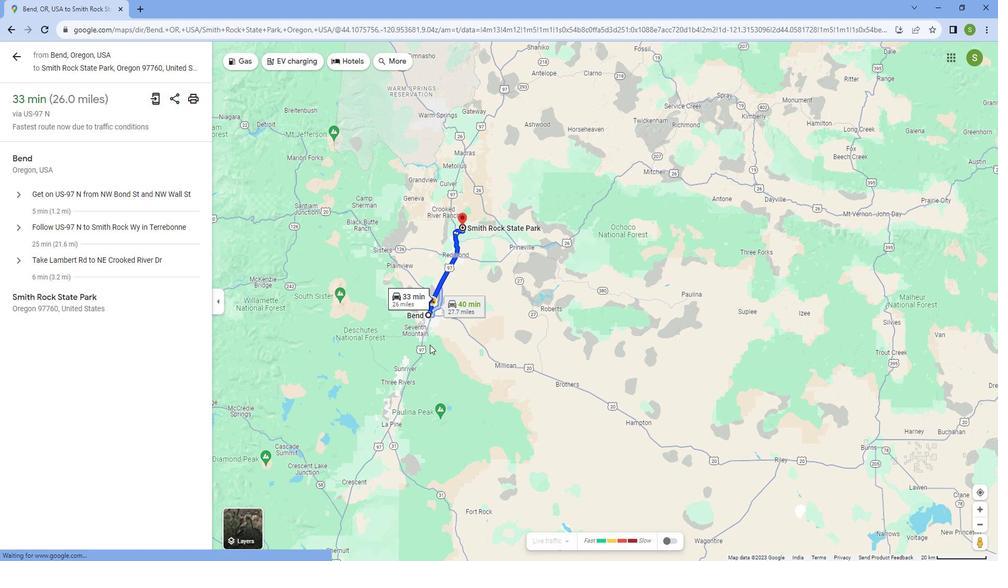 
Action: Mouse scrolled (435, 337) with delta (0, 0)
Screenshot: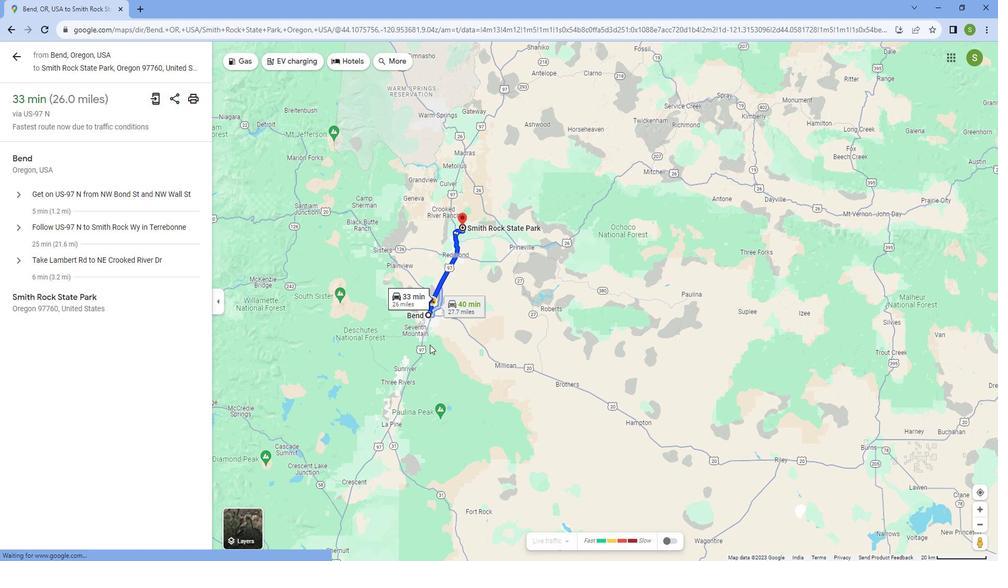
Action: Mouse scrolled (435, 337) with delta (0, 0)
Screenshot: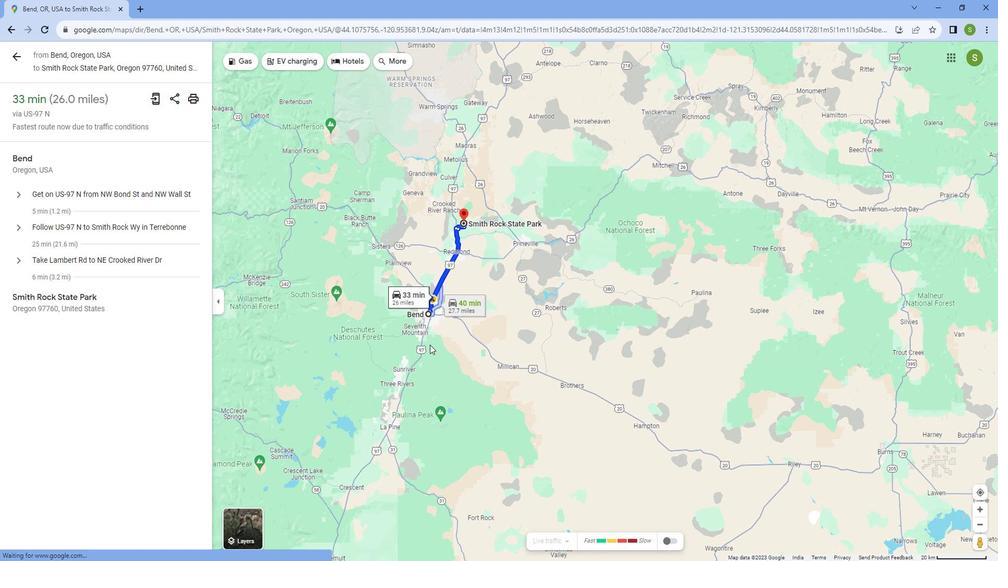 
Action: Mouse scrolled (435, 337) with delta (0, 0)
Screenshot: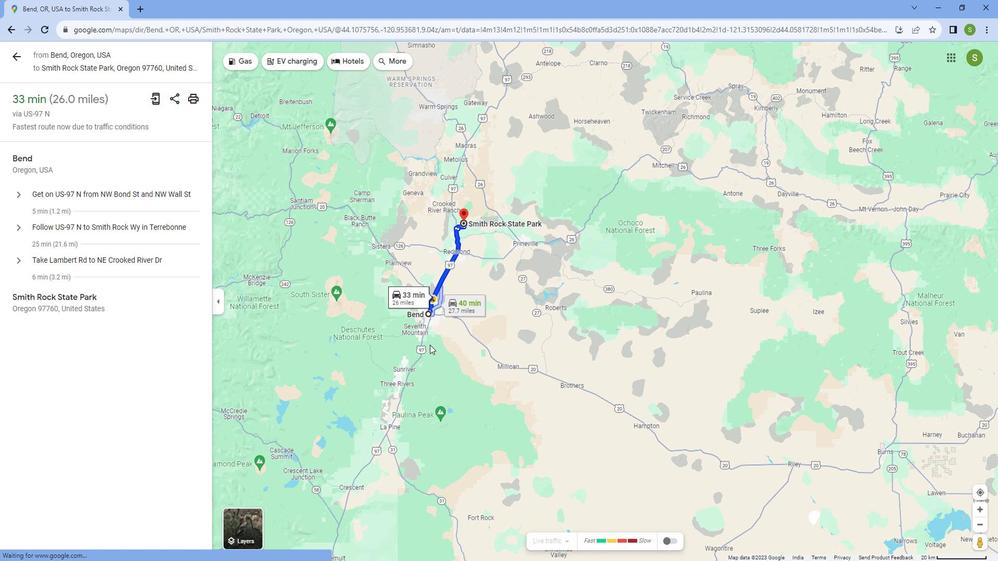 
Action: Mouse moved to (432, 307)
Screenshot: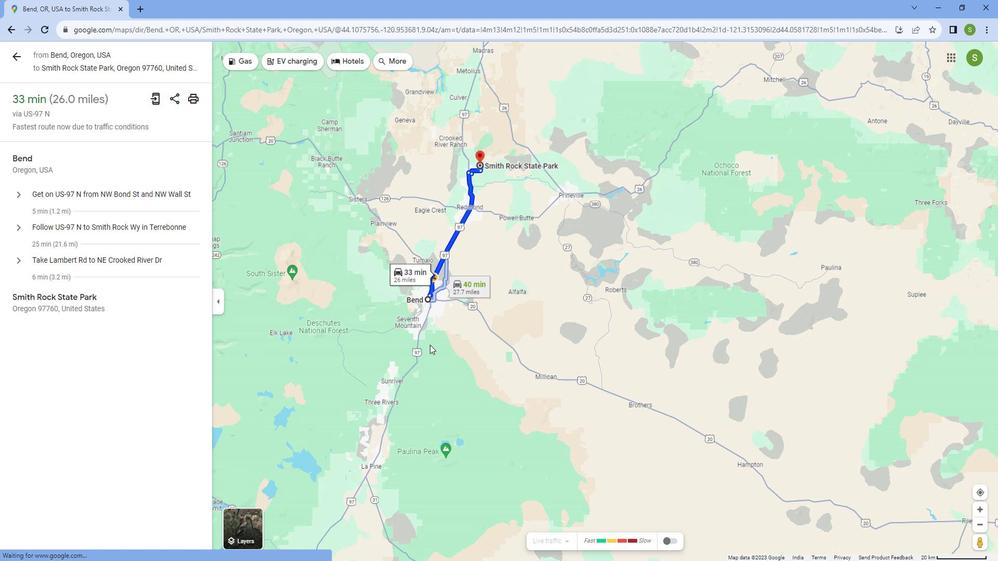 
Action: Mouse scrolled (432, 307) with delta (0, 0)
Screenshot: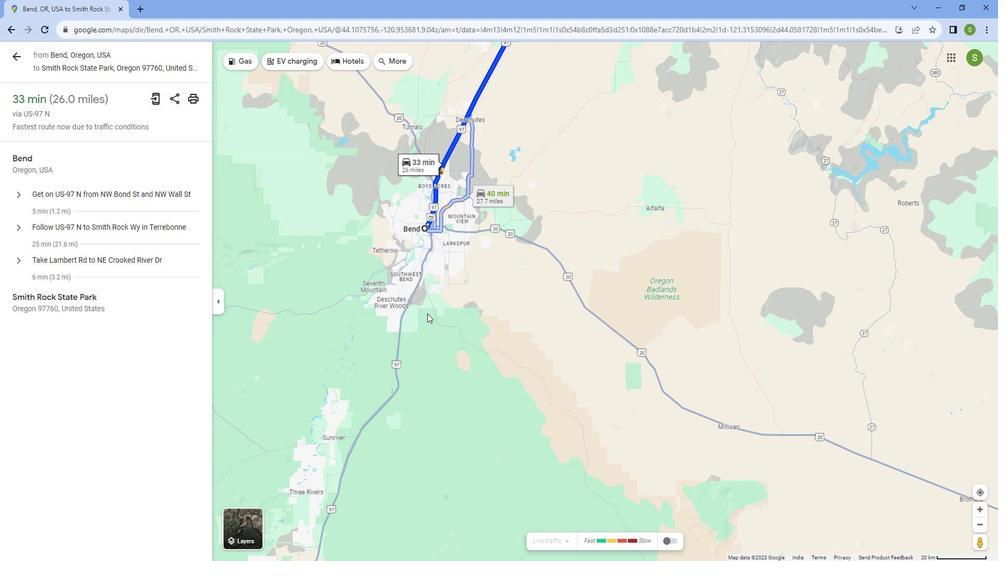 
Action: Mouse scrolled (432, 307) with delta (0, 0)
Screenshot: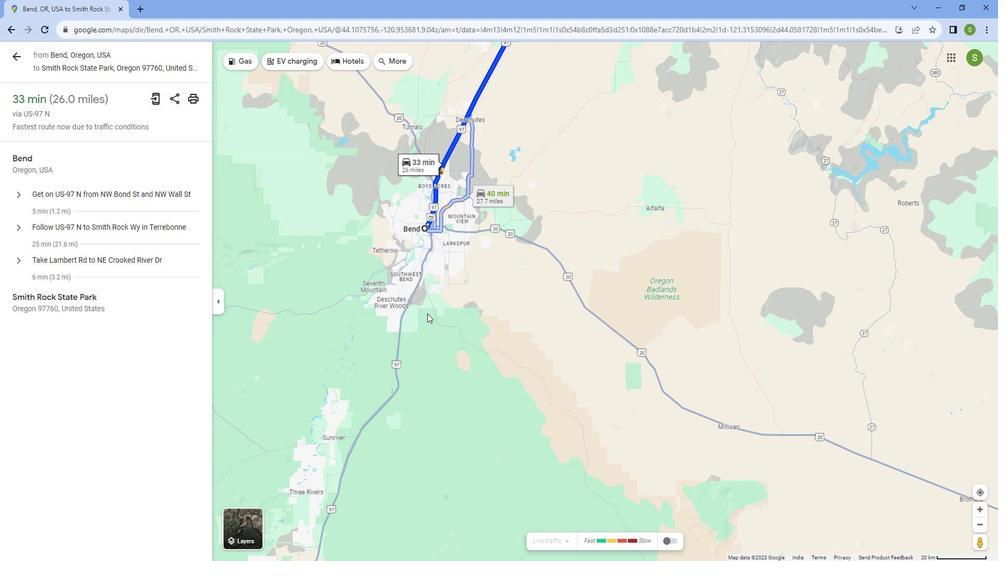 
Action: Mouse scrolled (432, 307) with delta (0, 0)
Screenshot: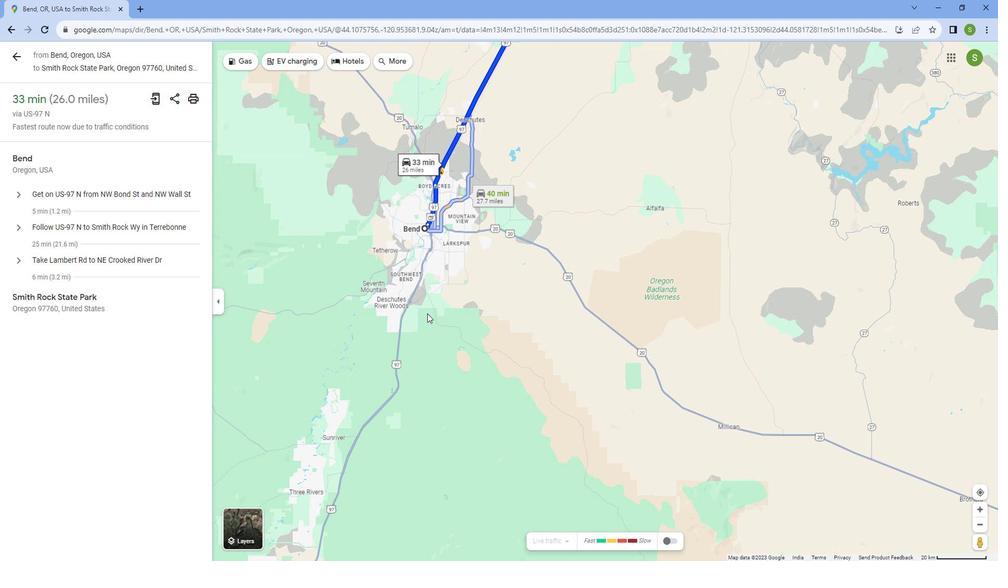
Action: Mouse scrolled (432, 307) with delta (0, 0)
Screenshot: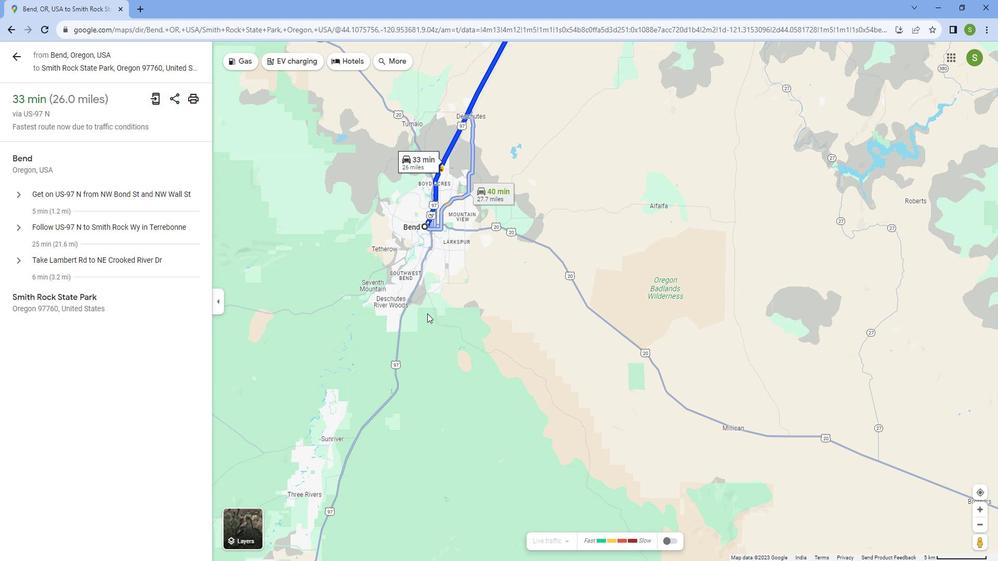 
Action: Mouse scrolled (432, 306) with delta (0, 0)
Screenshot: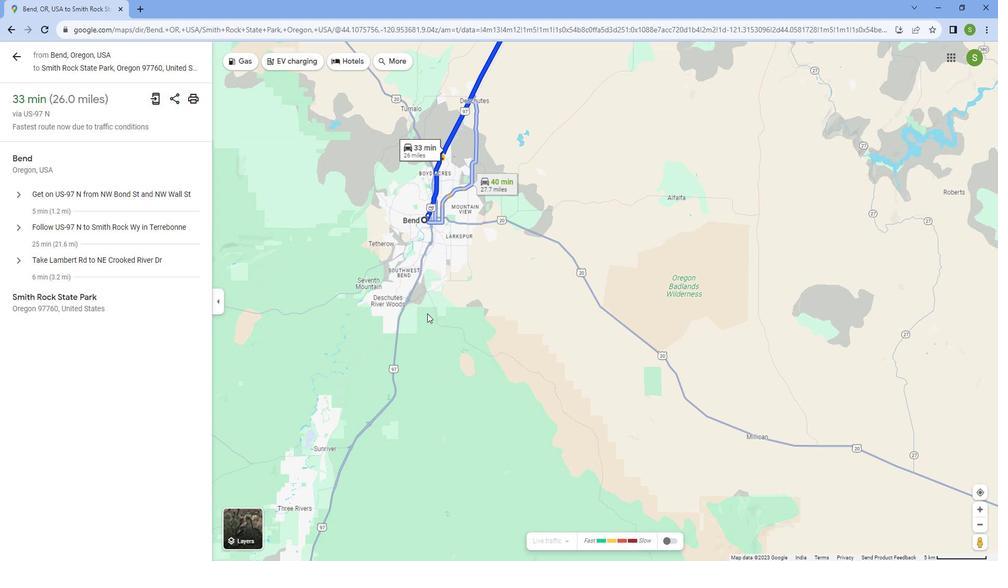 
Action: Mouse moved to (378, 198)
Screenshot: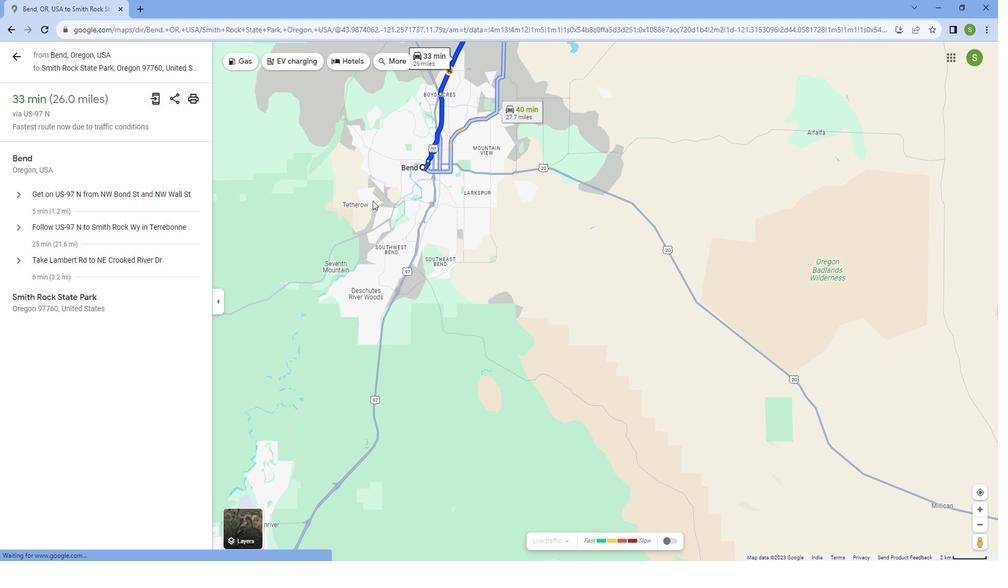 
Action: Mouse pressed left at (378, 198)
Screenshot: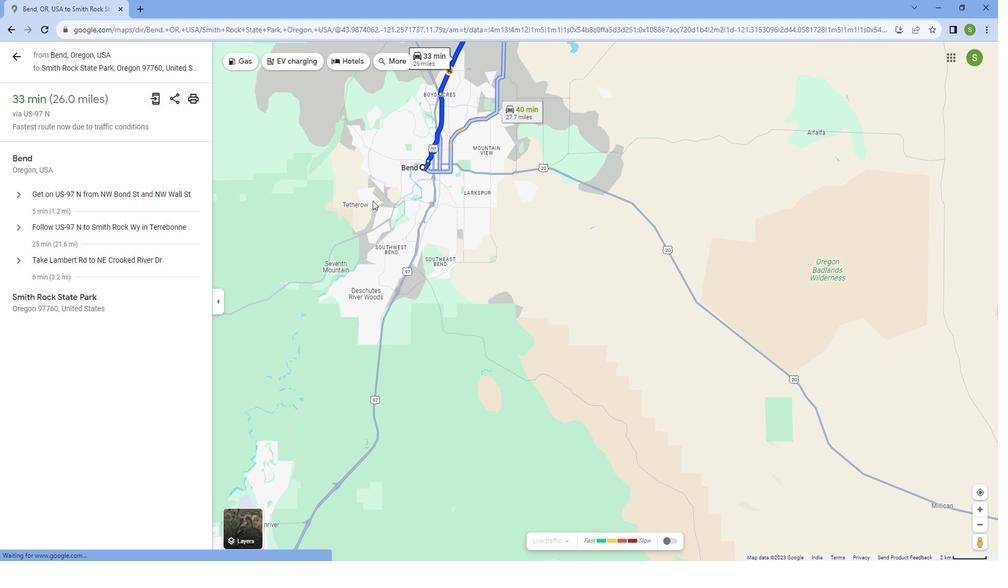 
Action: Mouse moved to (446, 285)
Screenshot: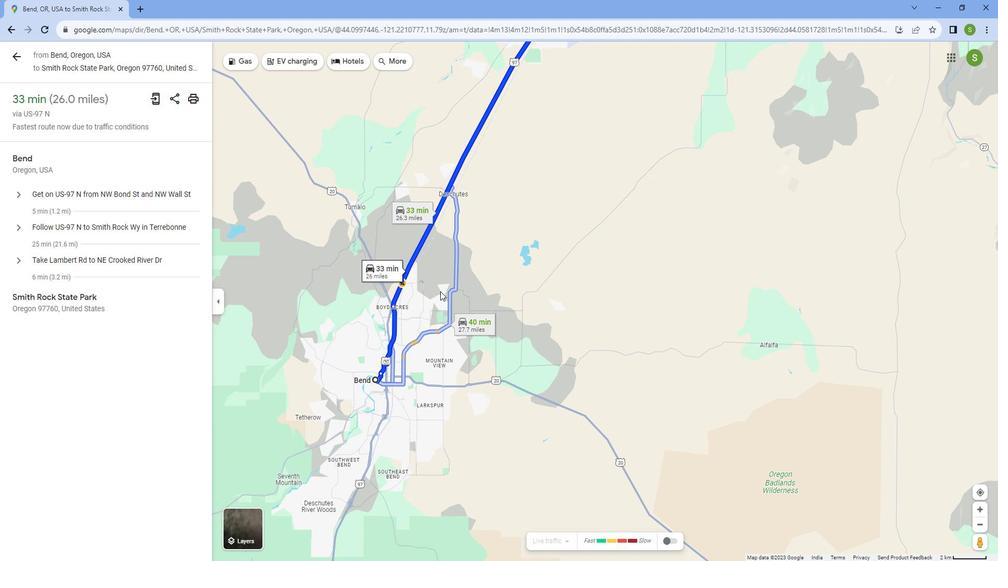 
Action: Mouse pressed left at (446, 285)
Screenshot: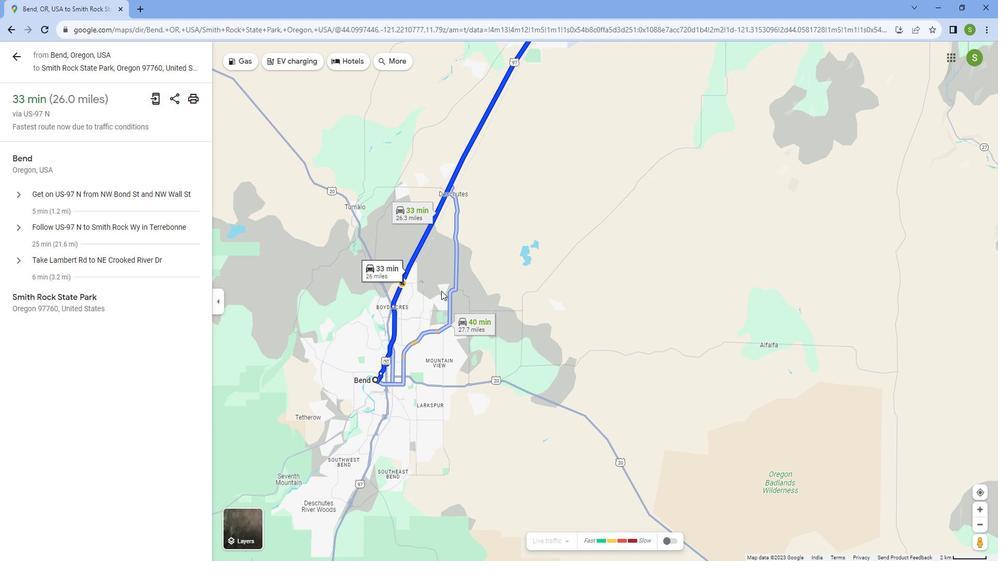 
Action: Mouse moved to (530, 323)
Screenshot: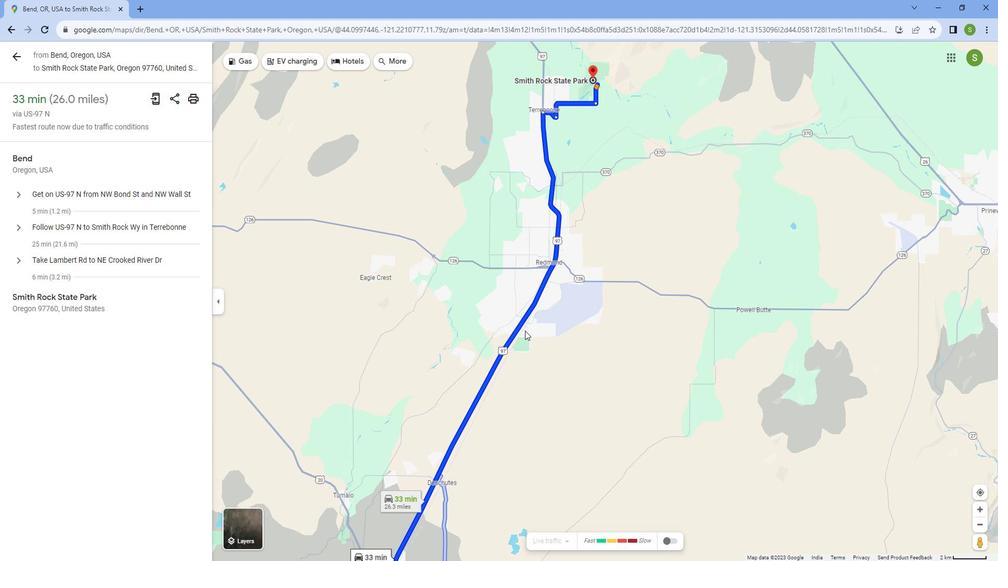 
Action: Mouse pressed left at (530, 323)
Screenshot: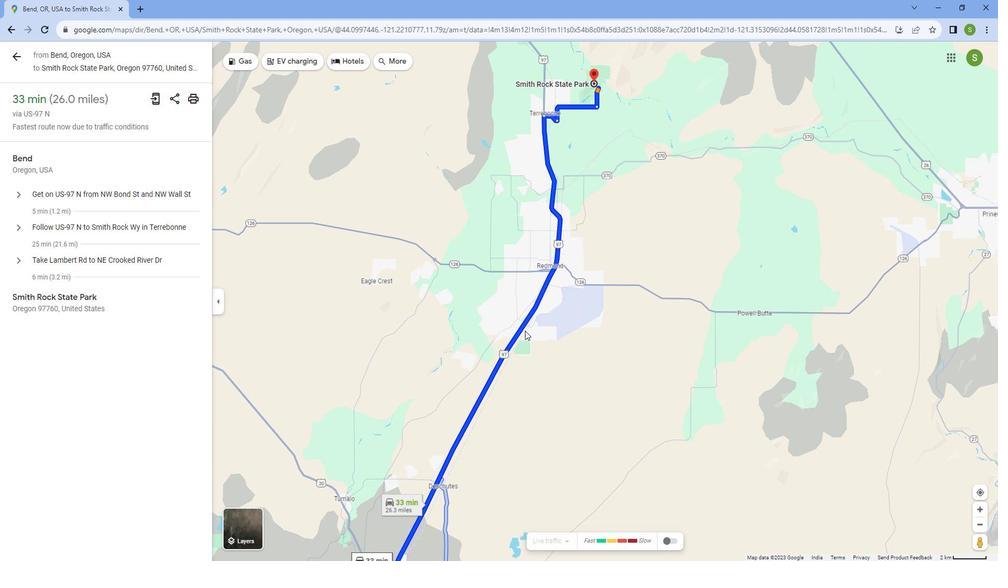 
Action: Mouse moved to (549, 349)
Screenshot: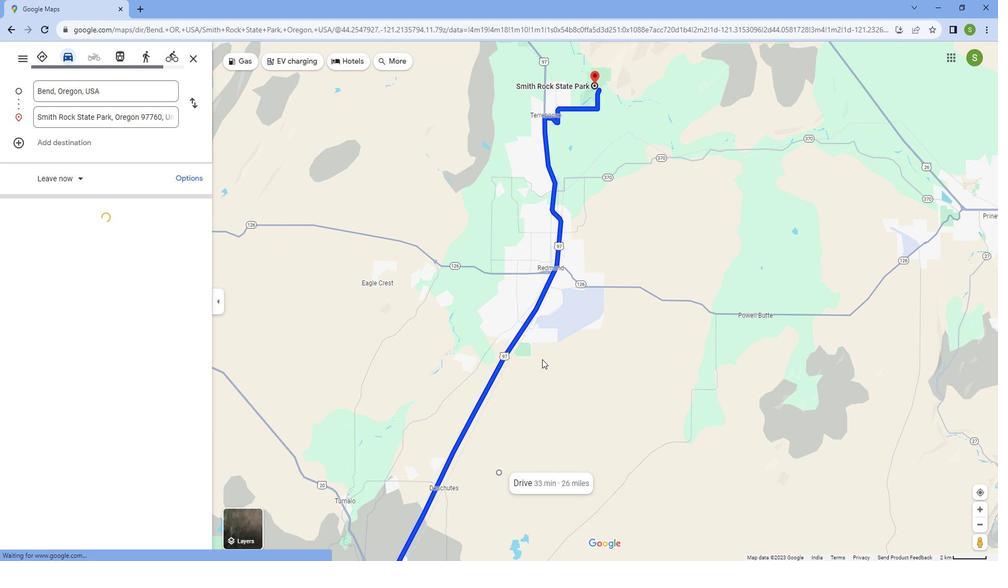 
Action: Mouse pressed left at (549, 349)
Screenshot: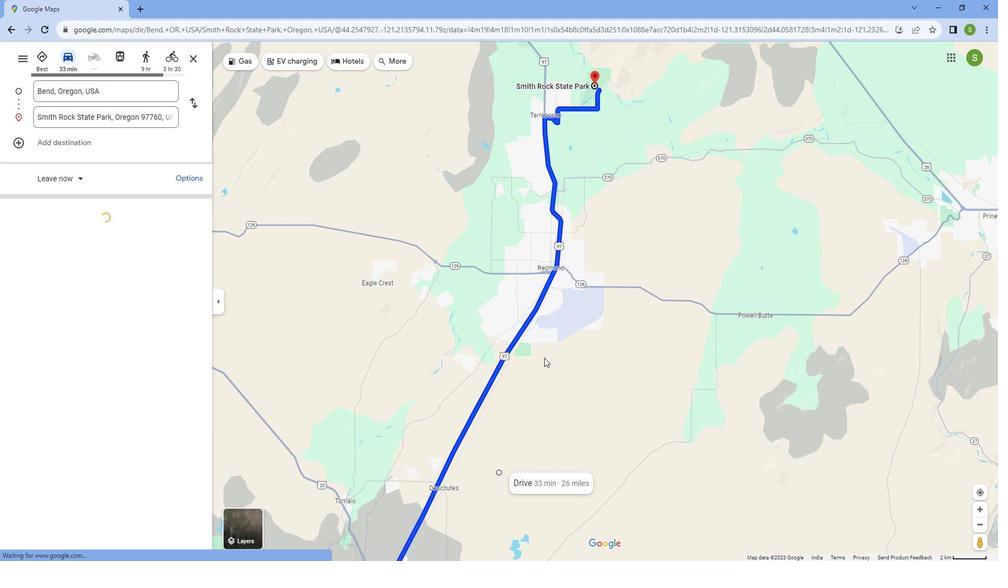 
Action: Mouse moved to (533, 407)
Screenshot: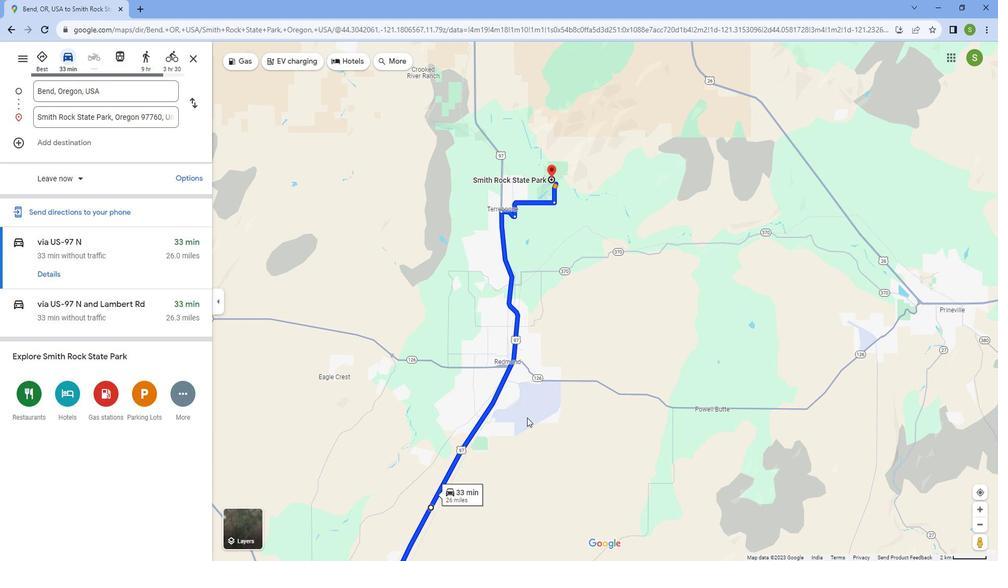 
